 Task: Look for space in Traun, Austria from 12th  July, 2023 to 15th July, 2023 for 3 adults in price range Rs.12000 to Rs.16000. Place can be entire place with 2 bedrooms having 3 beds and 1 bathroom. Property type can be house, flat, guest house. Amenities needed are: heating. Booking option can be shelf check-in. Required host language is English.
Action: Mouse moved to (560, 189)
Screenshot: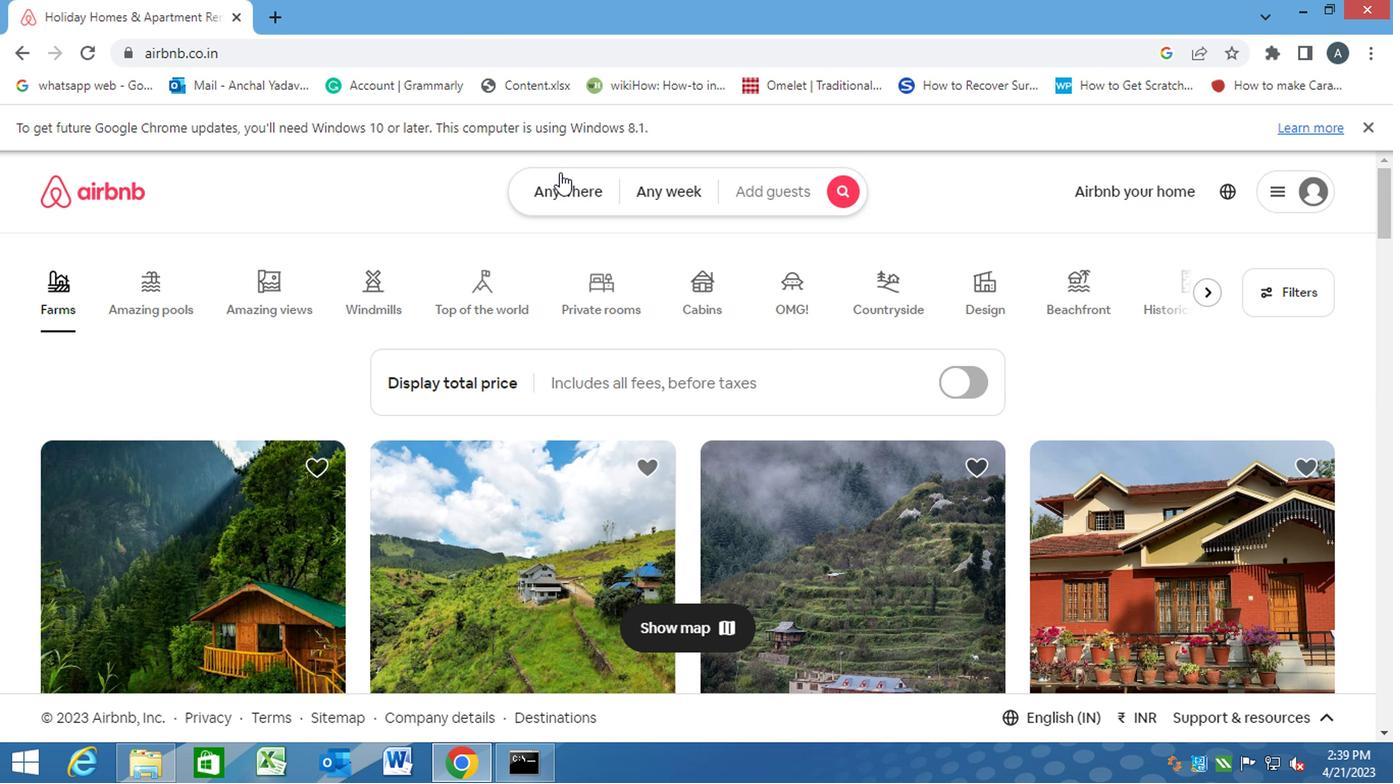 
Action: Mouse pressed left at (560, 181)
Screenshot: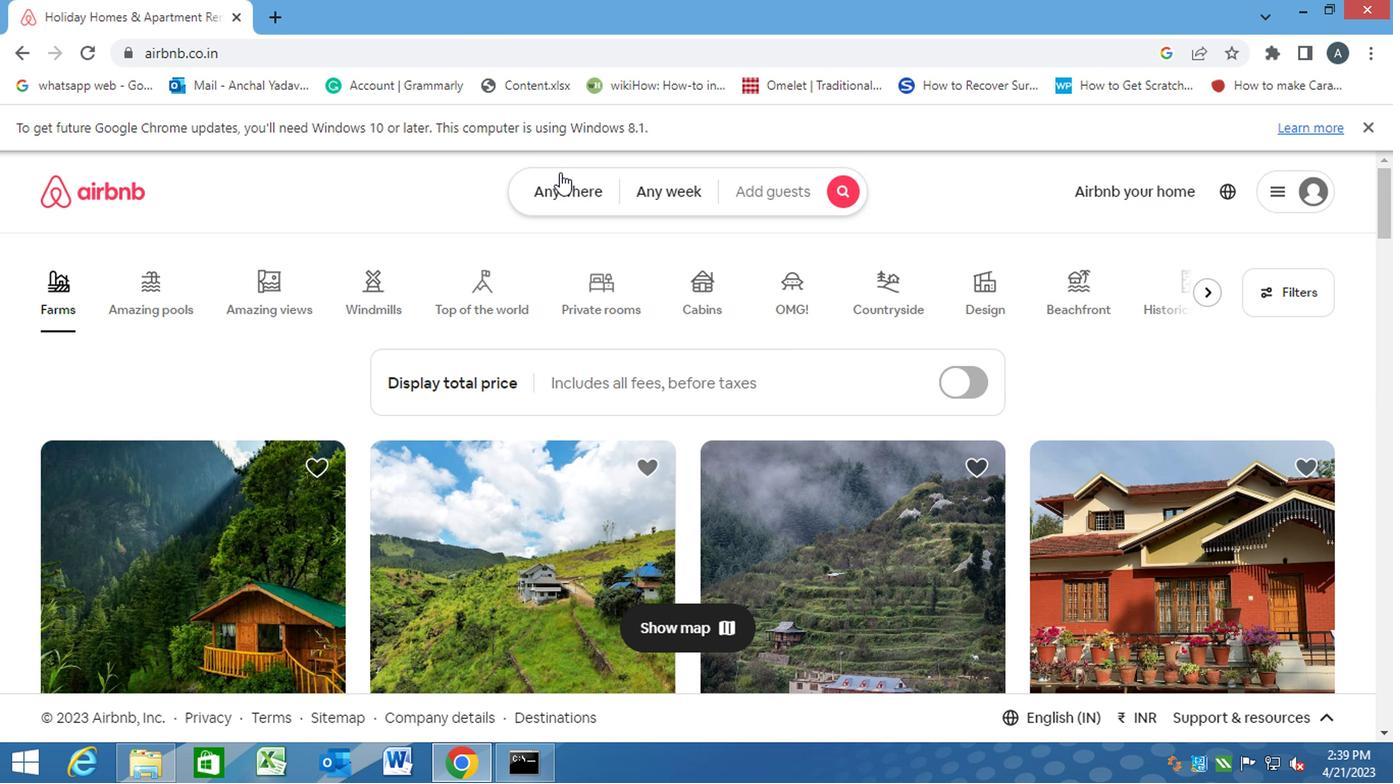 
Action: Mouse moved to (575, 235)
Screenshot: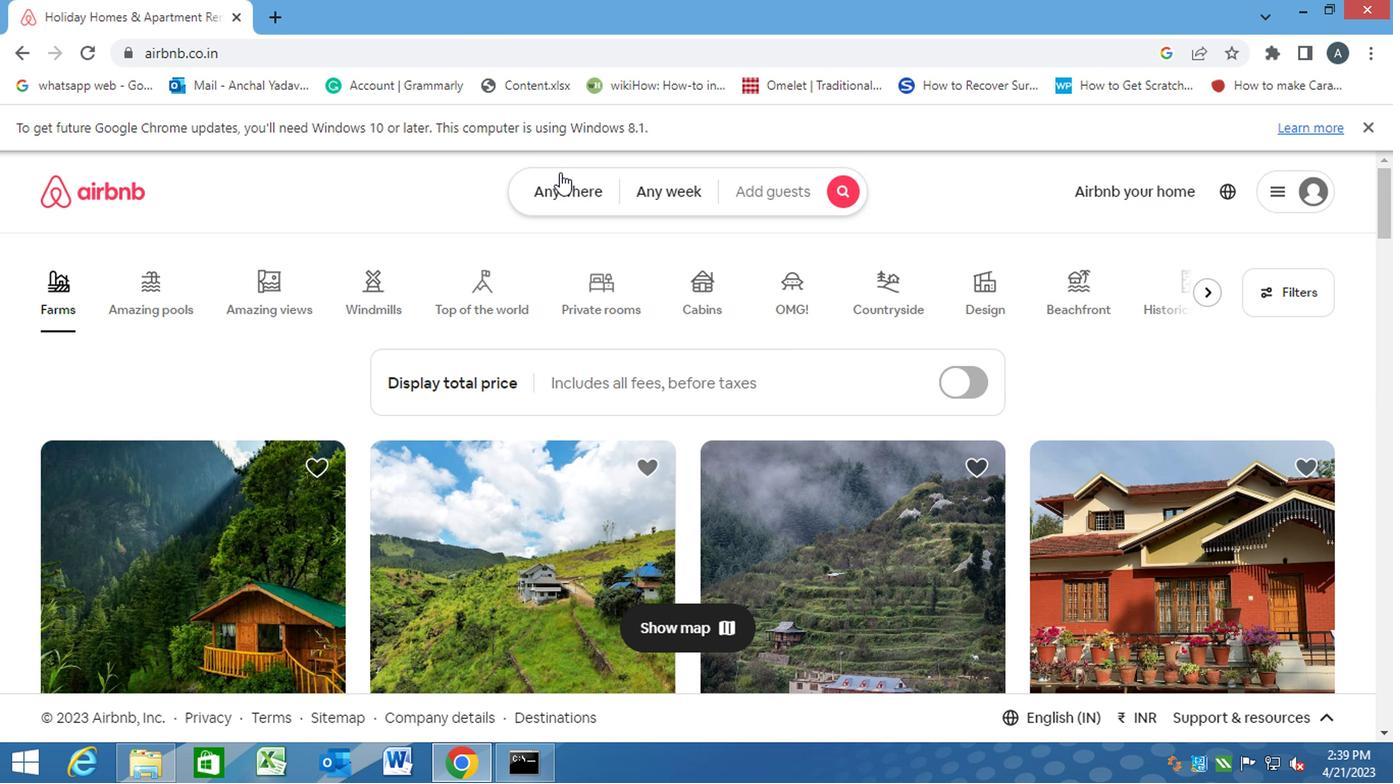 
Action: Mouse pressed left at (575, 235)
Screenshot: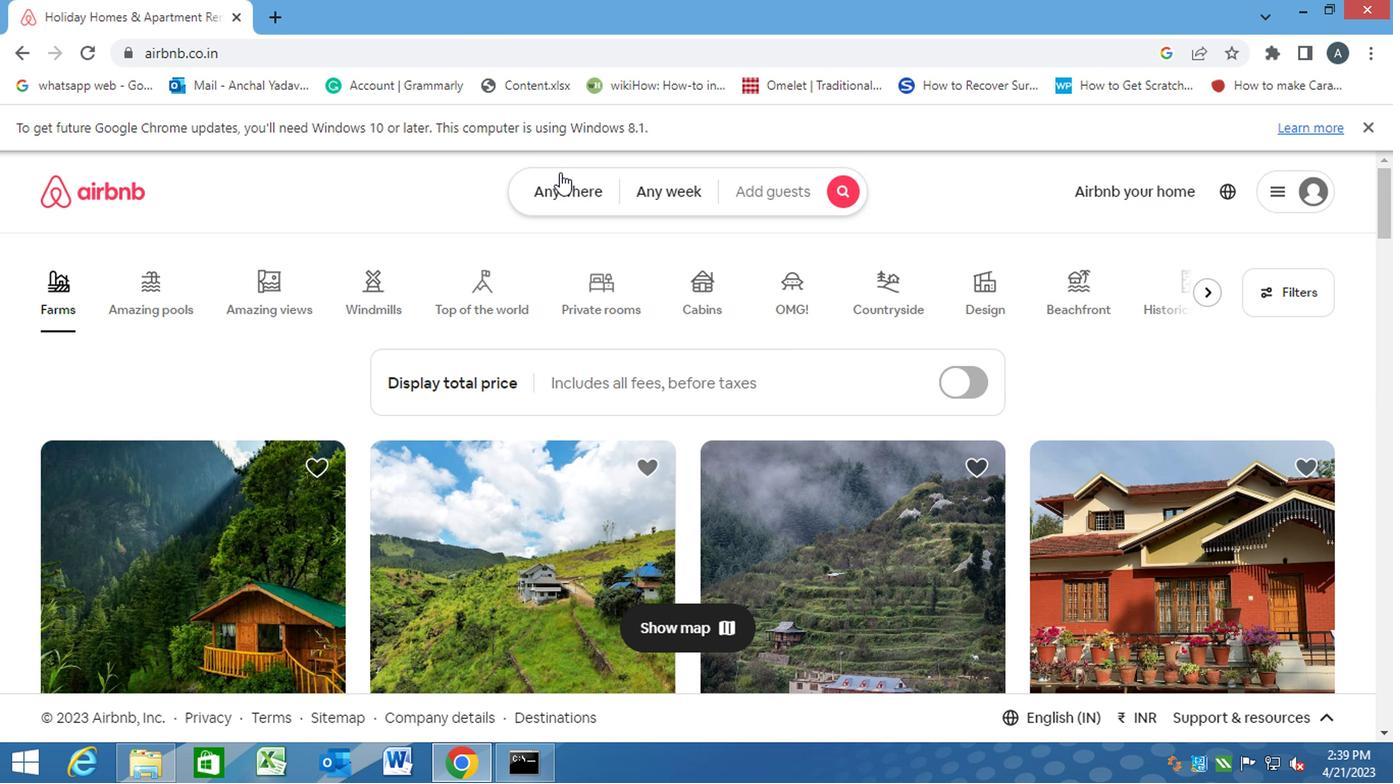 
Action: Mouse moved to (327, 330)
Screenshot: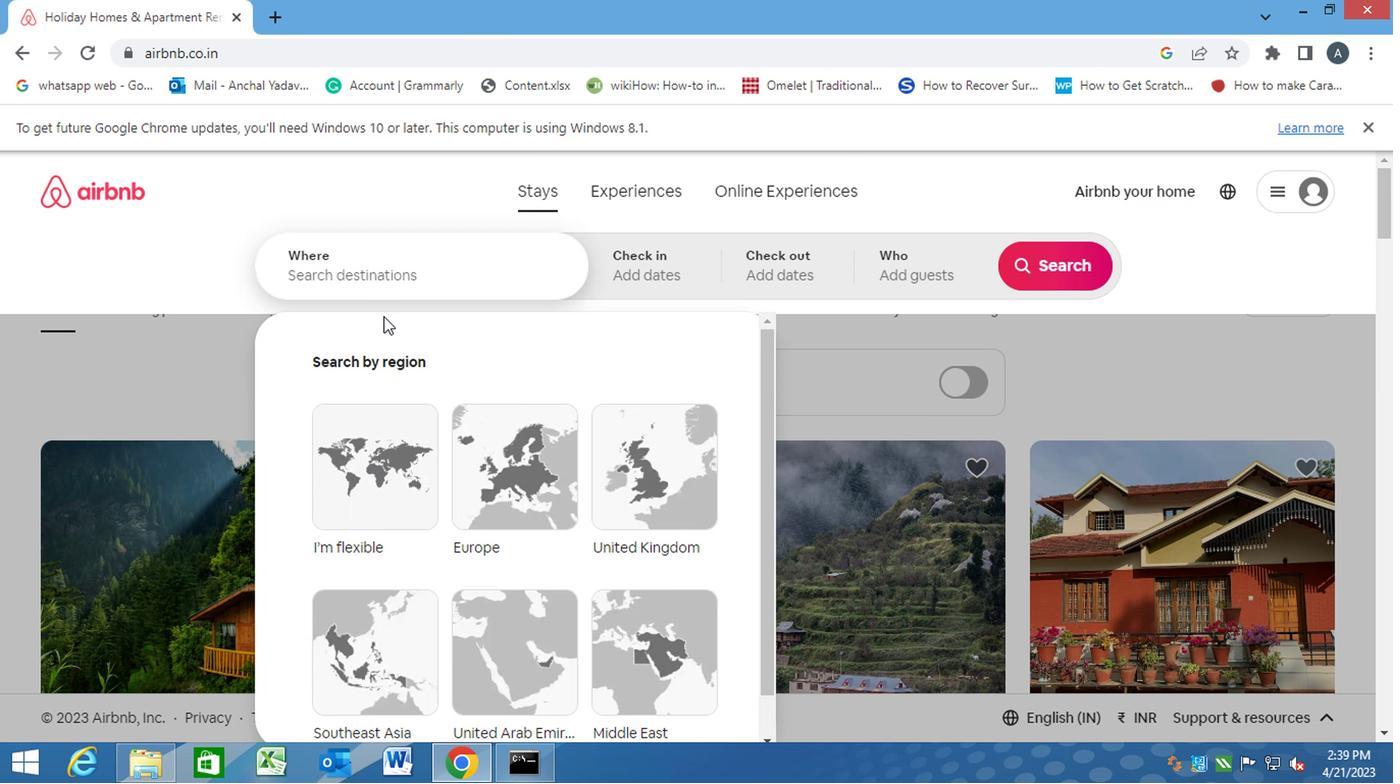 
Action: Mouse pressed left at (327, 330)
Screenshot: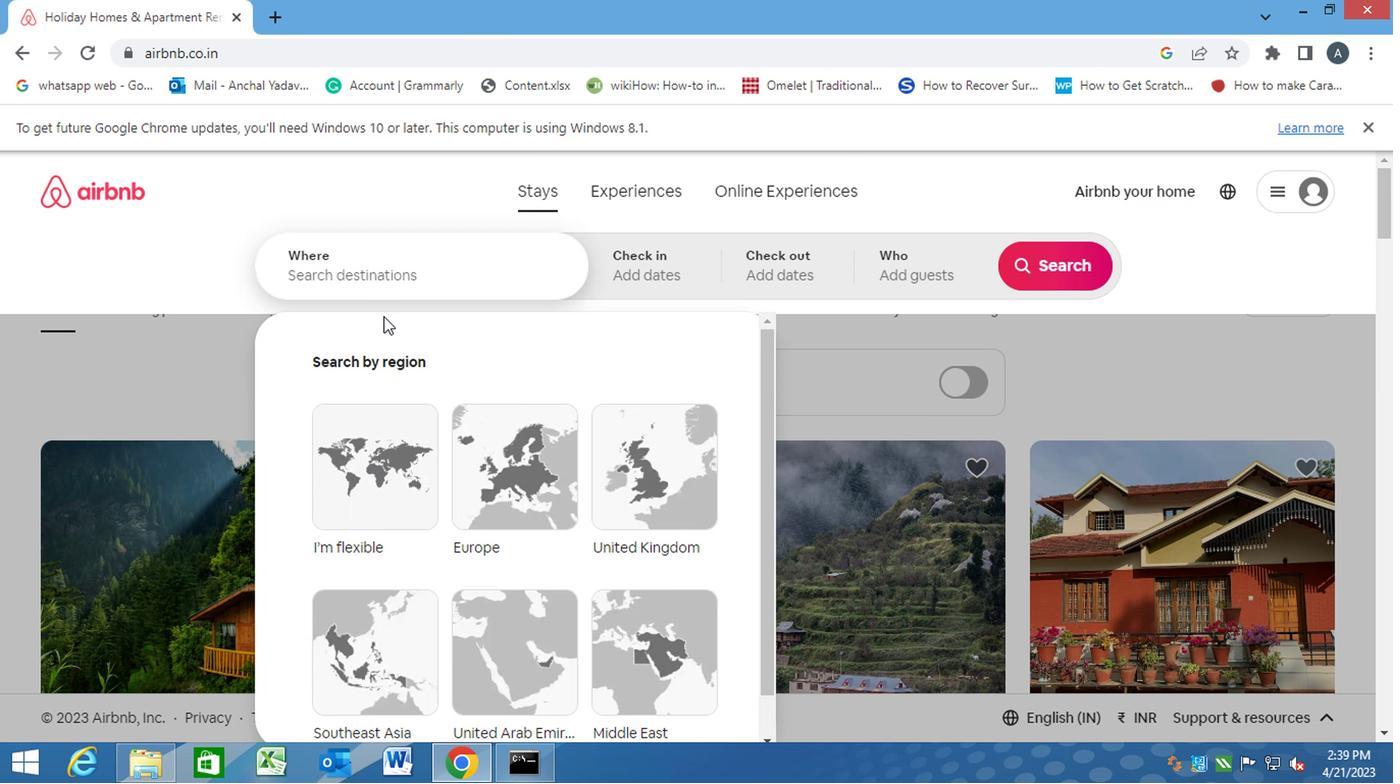 
Action: Mouse moved to (362, 254)
Screenshot: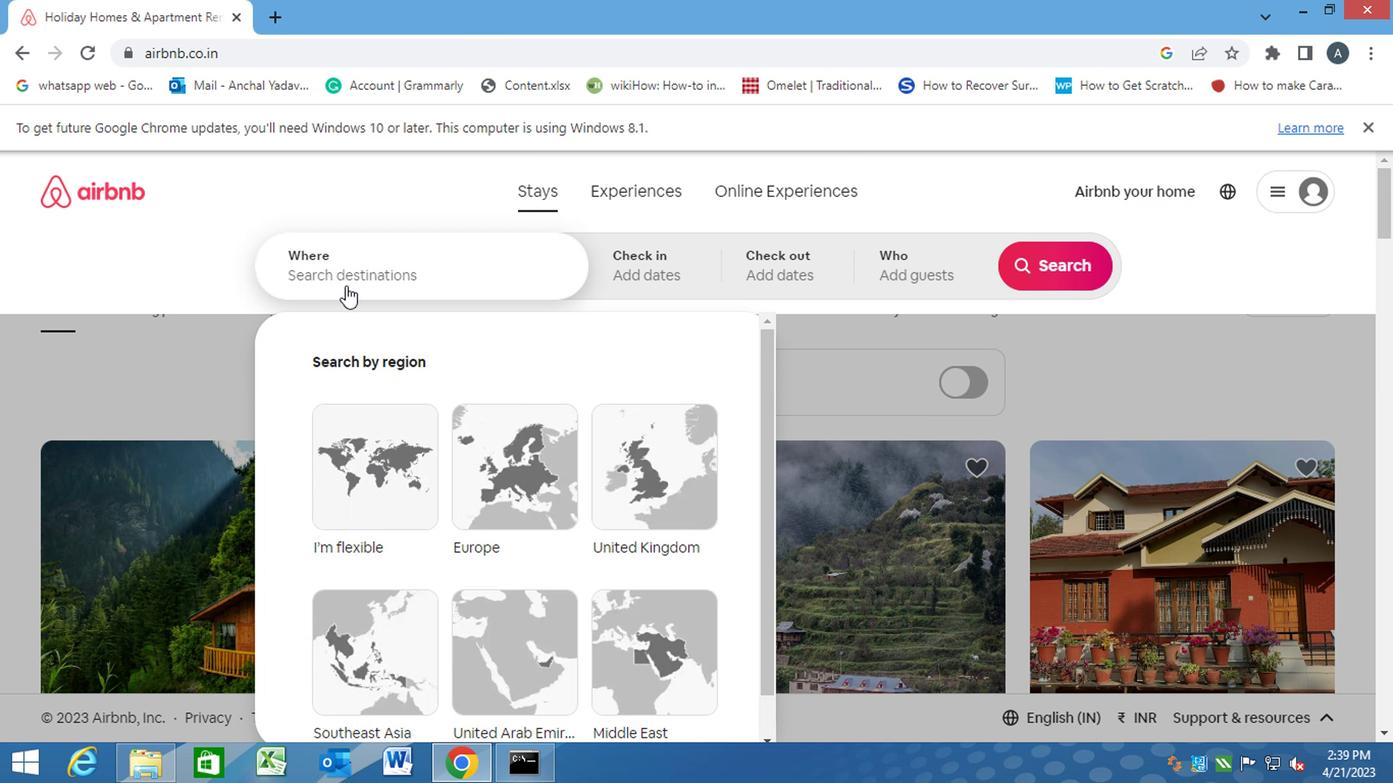 
Action: Mouse pressed left at (362, 254)
Screenshot: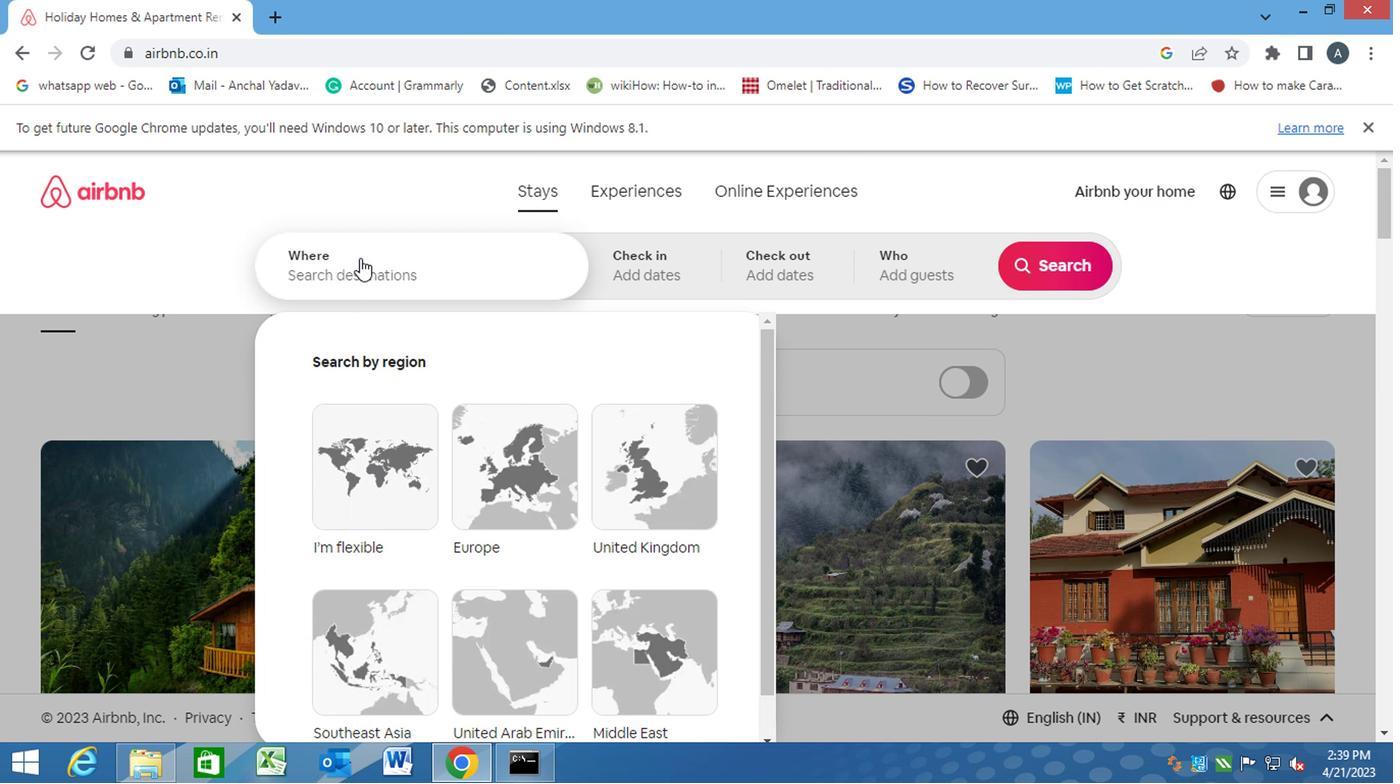 
Action: Mouse moved to (1052, 296)
Screenshot: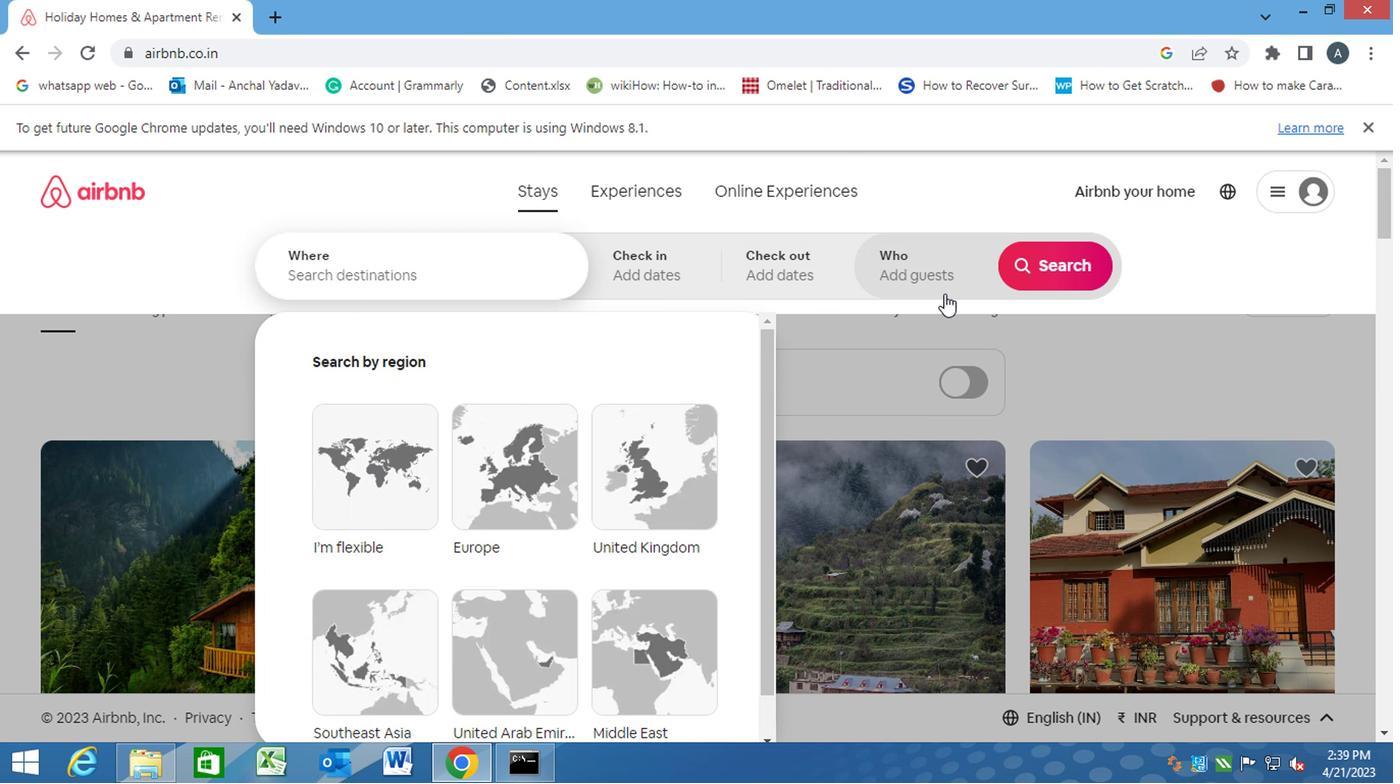 
Action: Key pressed <Key.caps_lock>t<Key.backspace><Key.caps_lock>t<Key.caps_lock>raun,<Key.space><Key.caps_lock>a<Key.caps_lock>ustris<Key.backspace>a<Key.enter>
Screenshot: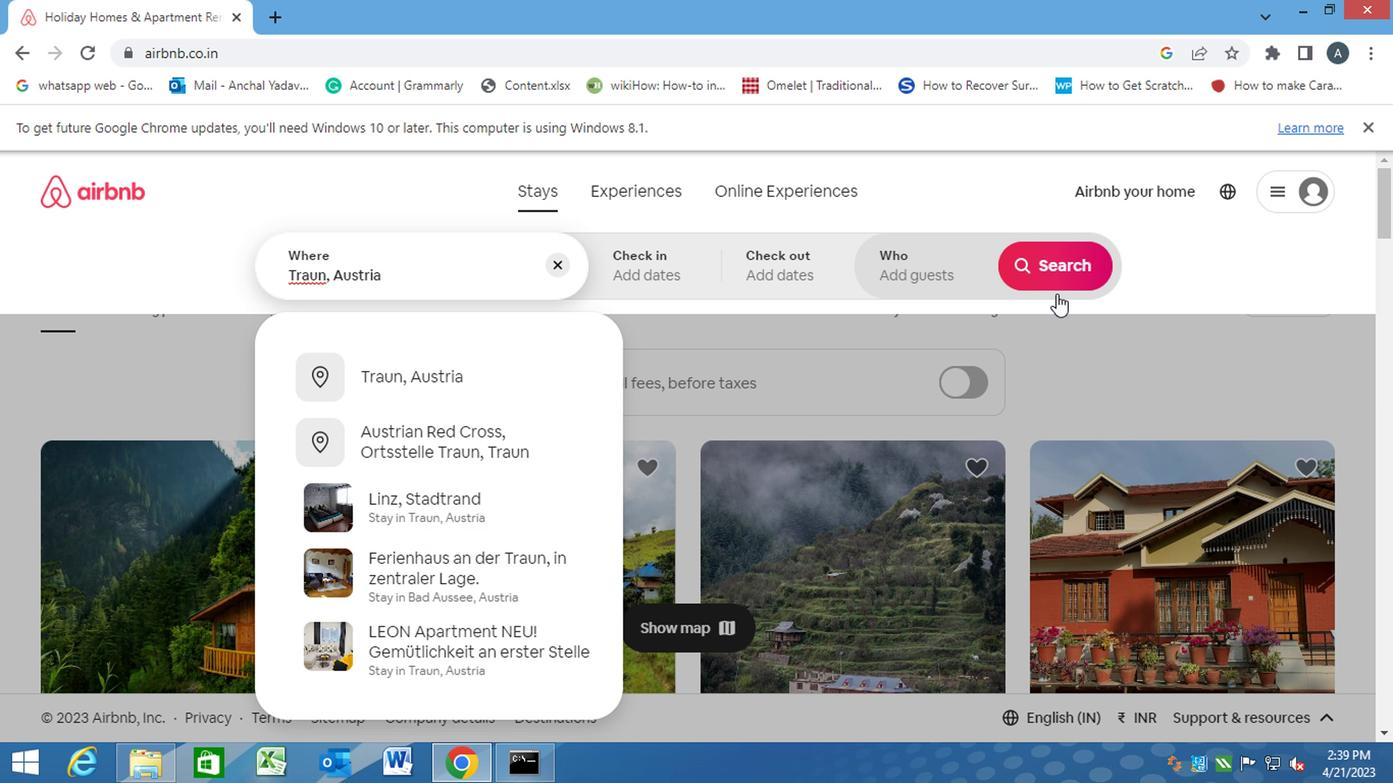 
Action: Mouse moved to (1042, 425)
Screenshot: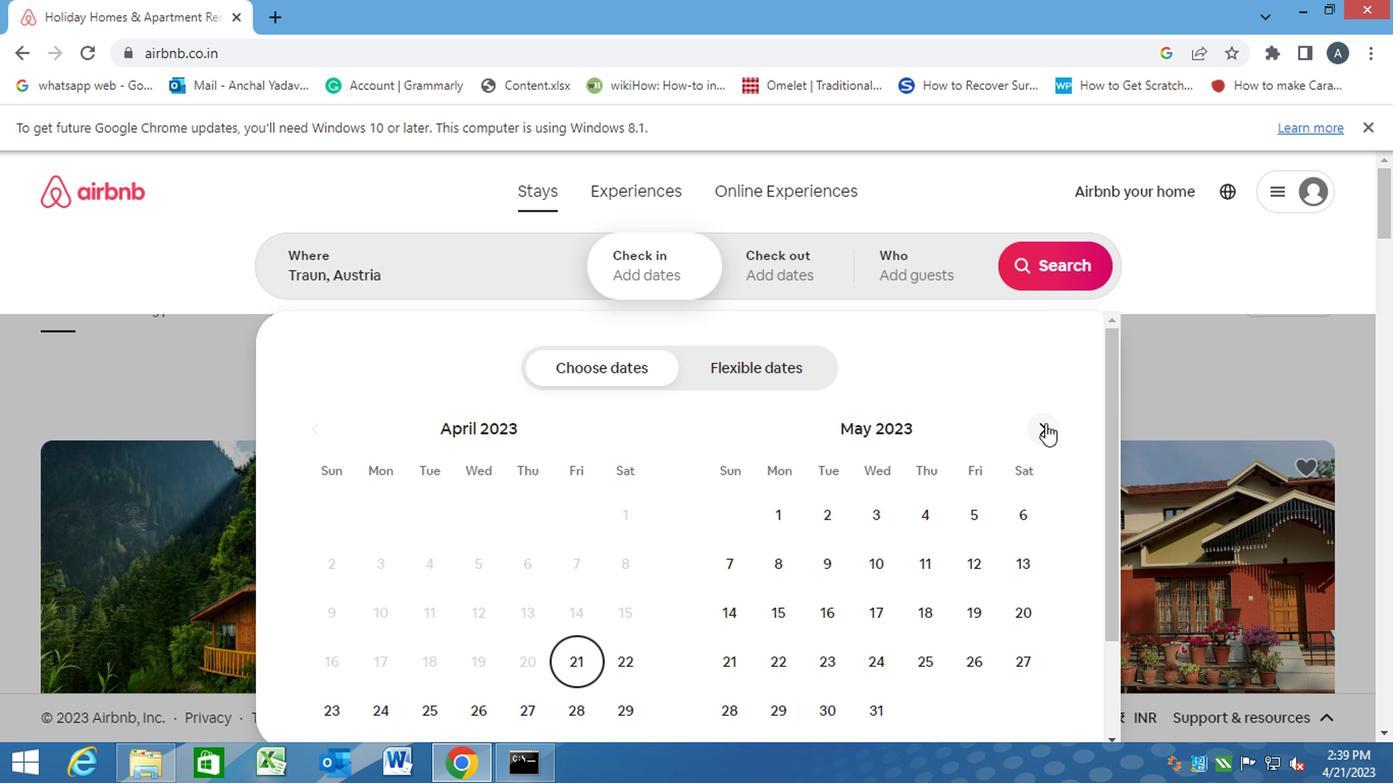 
Action: Mouse pressed left at (1042, 425)
Screenshot: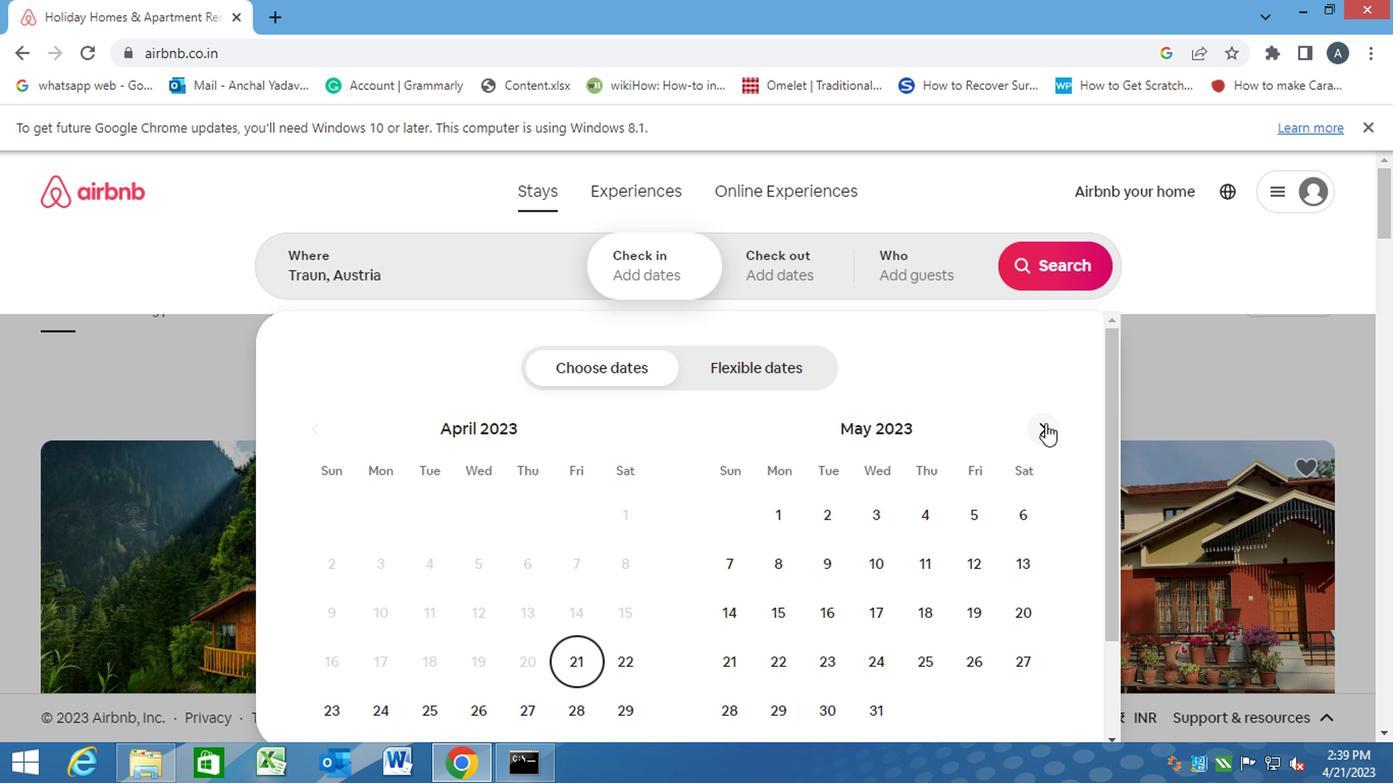 
Action: Mouse pressed left at (1042, 425)
Screenshot: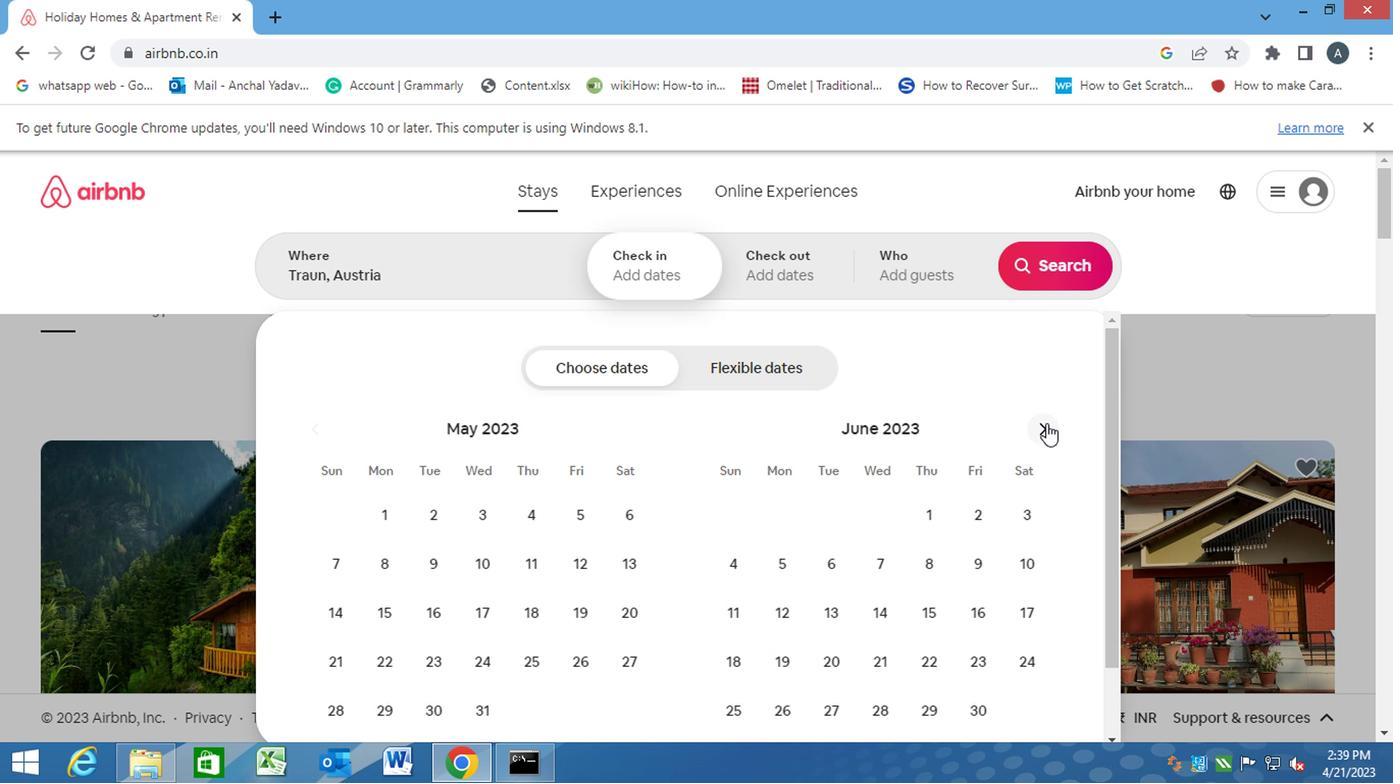 
Action: Mouse moved to (873, 622)
Screenshot: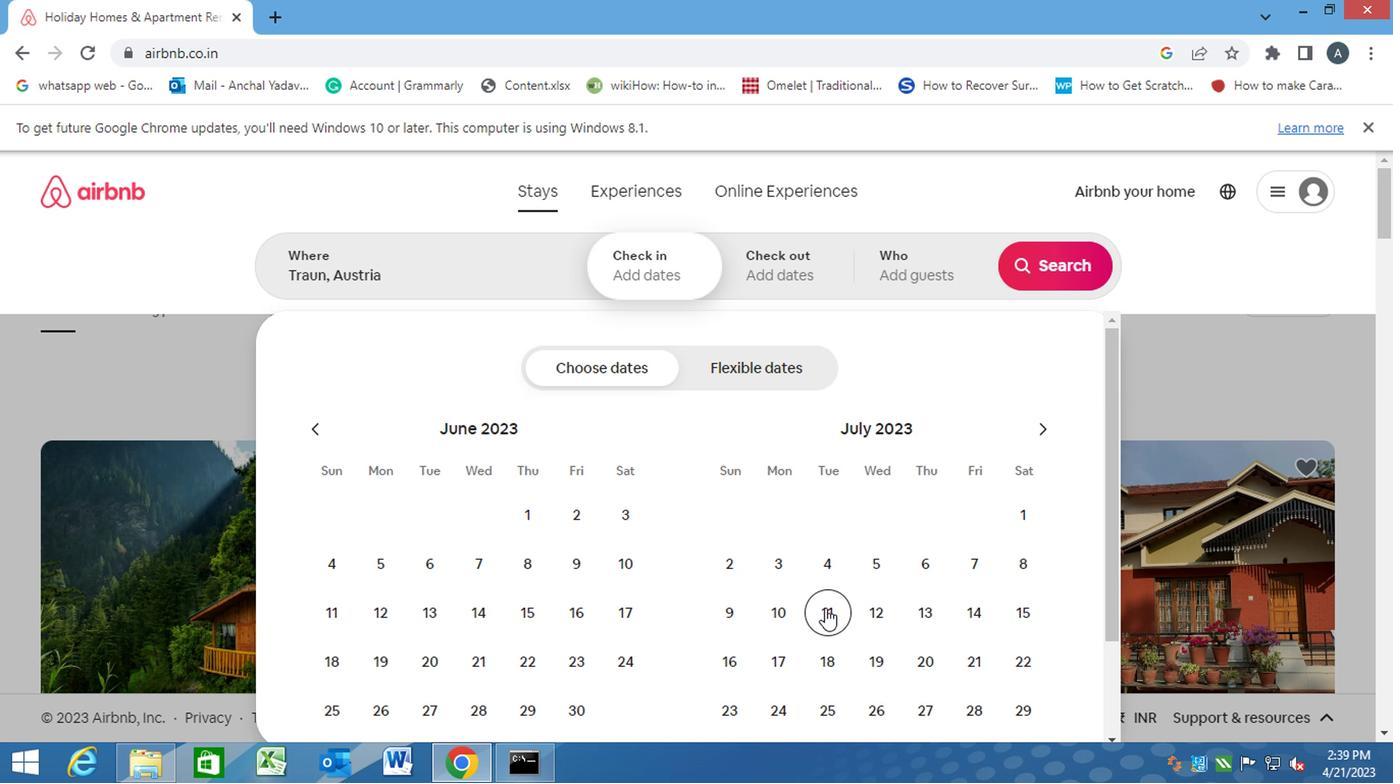 
Action: Mouse pressed left at (873, 622)
Screenshot: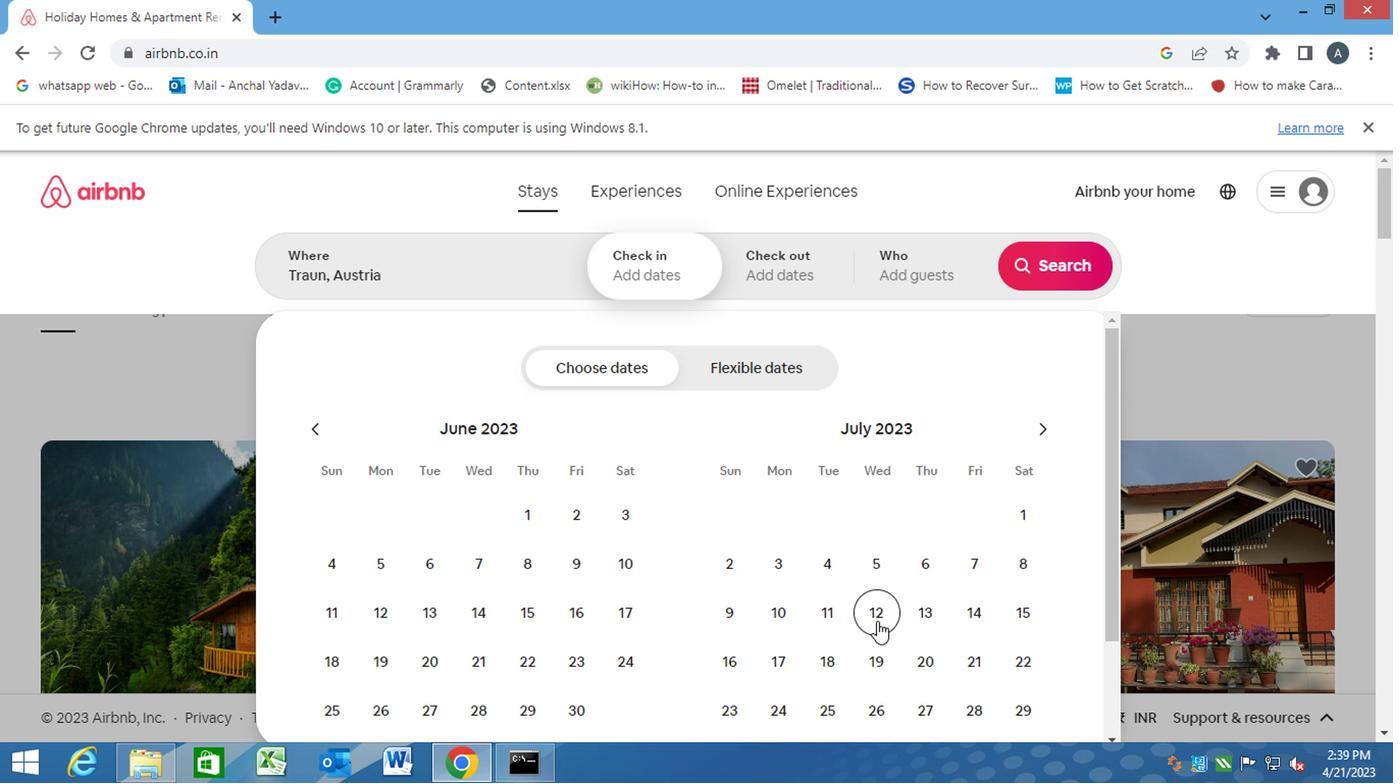 
Action: Mouse moved to (1017, 618)
Screenshot: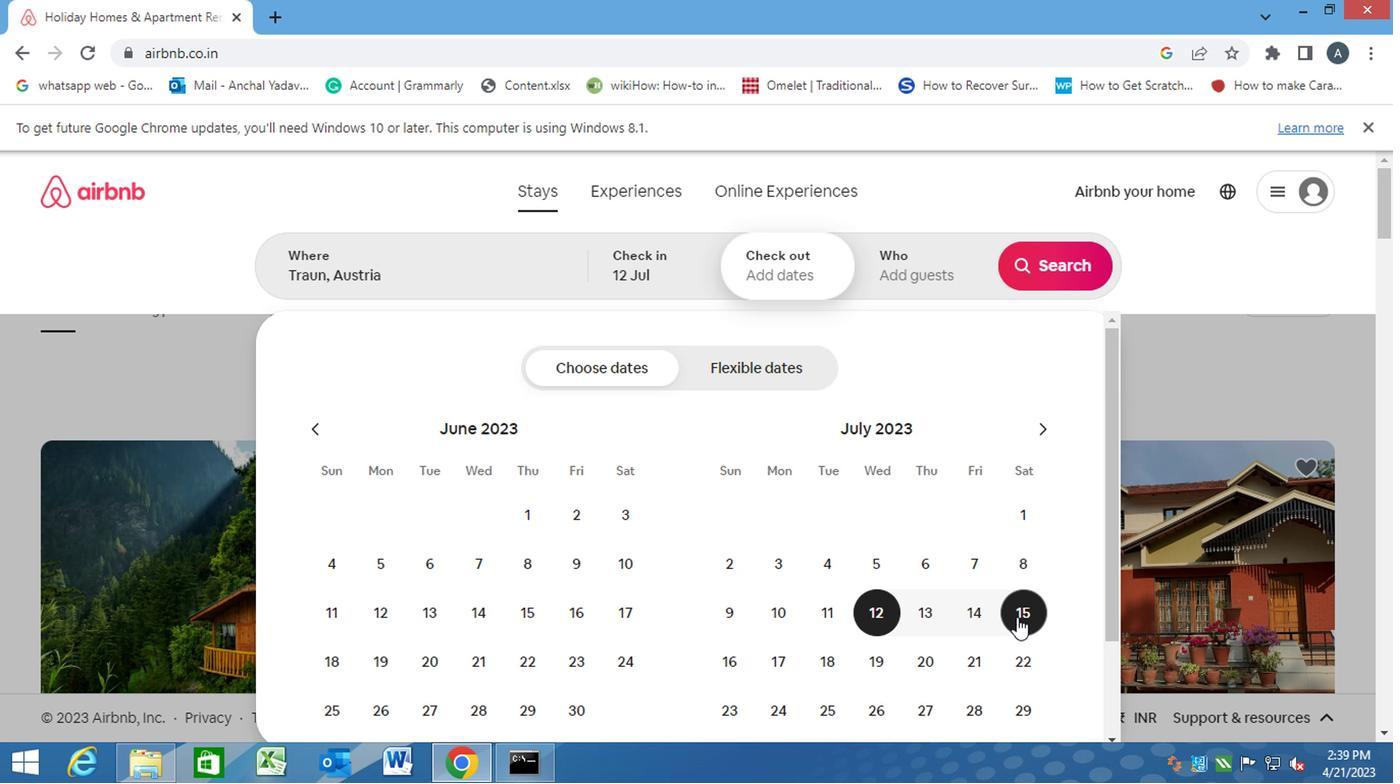 
Action: Mouse pressed left at (1017, 618)
Screenshot: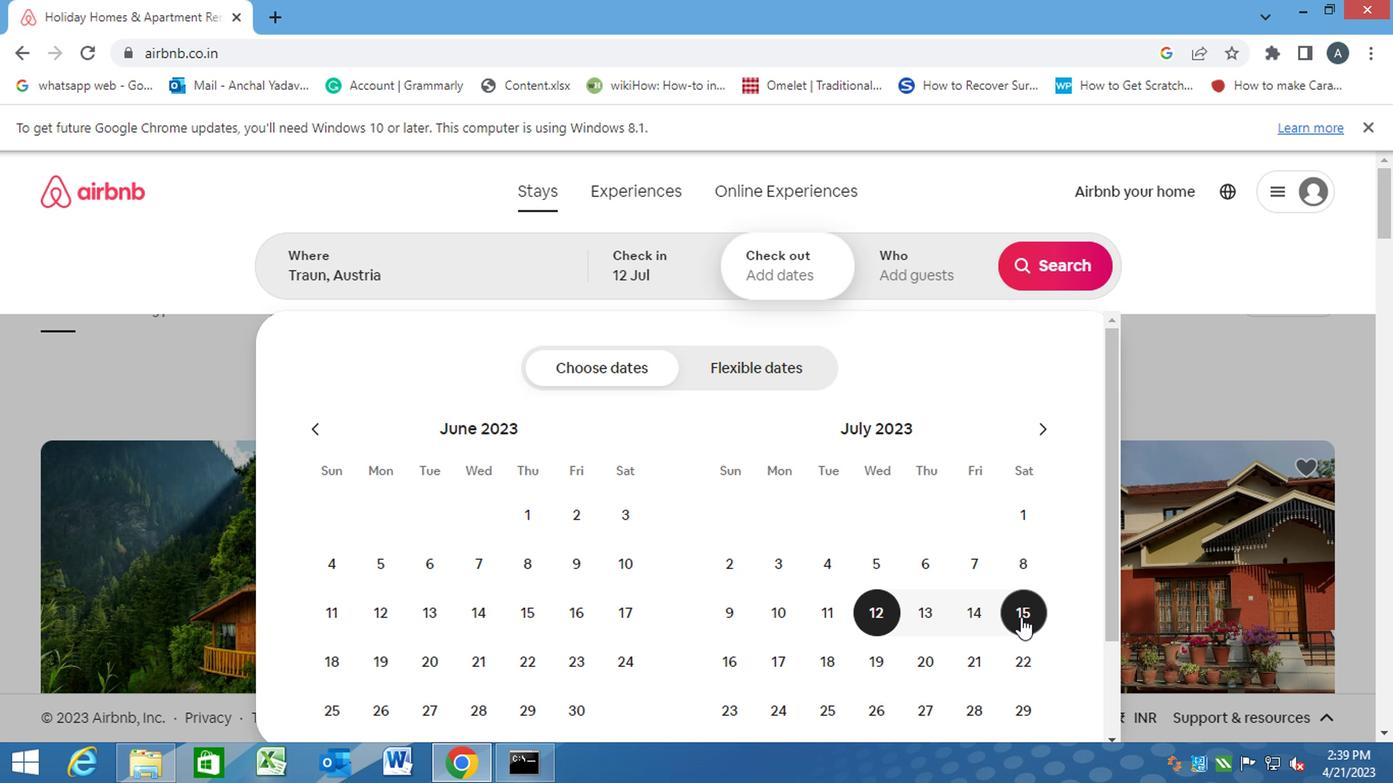 
Action: Mouse moved to (937, 255)
Screenshot: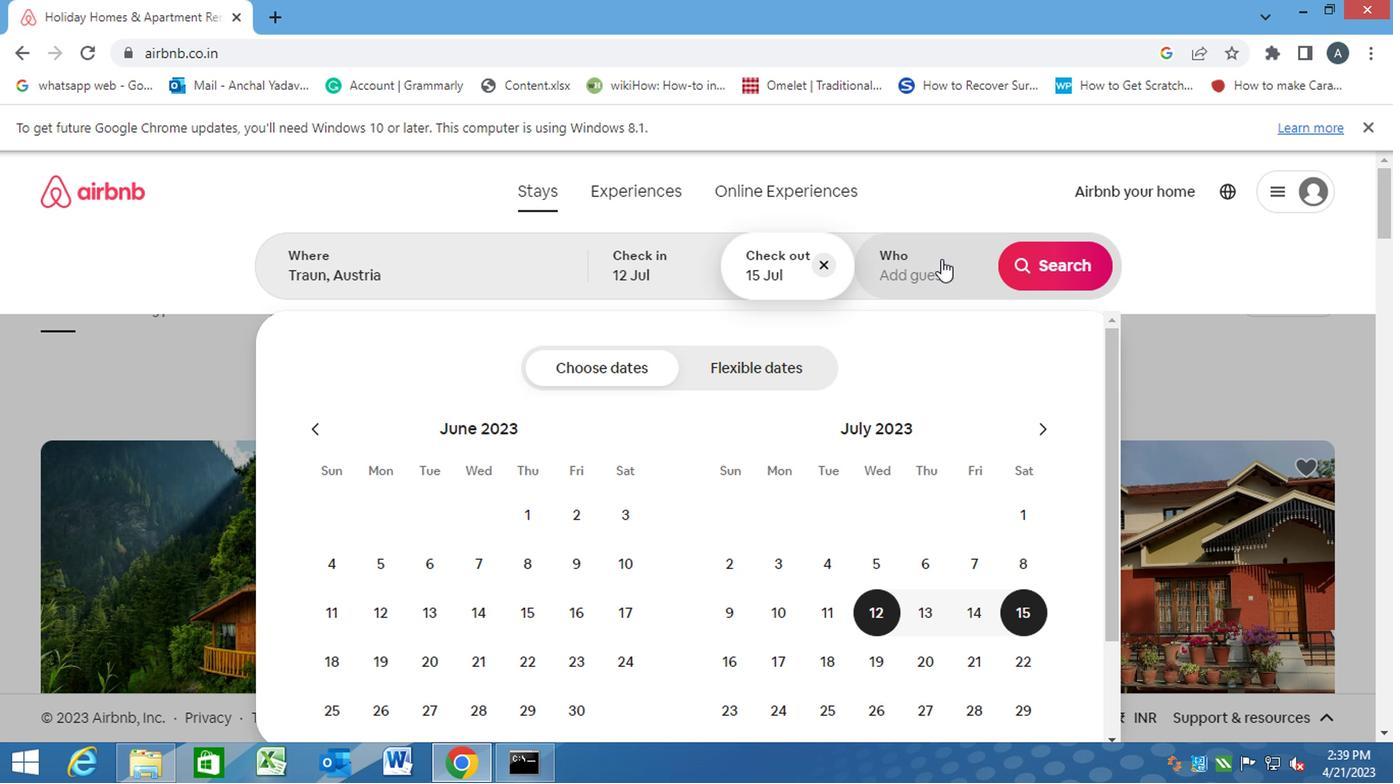
Action: Mouse pressed left at (937, 255)
Screenshot: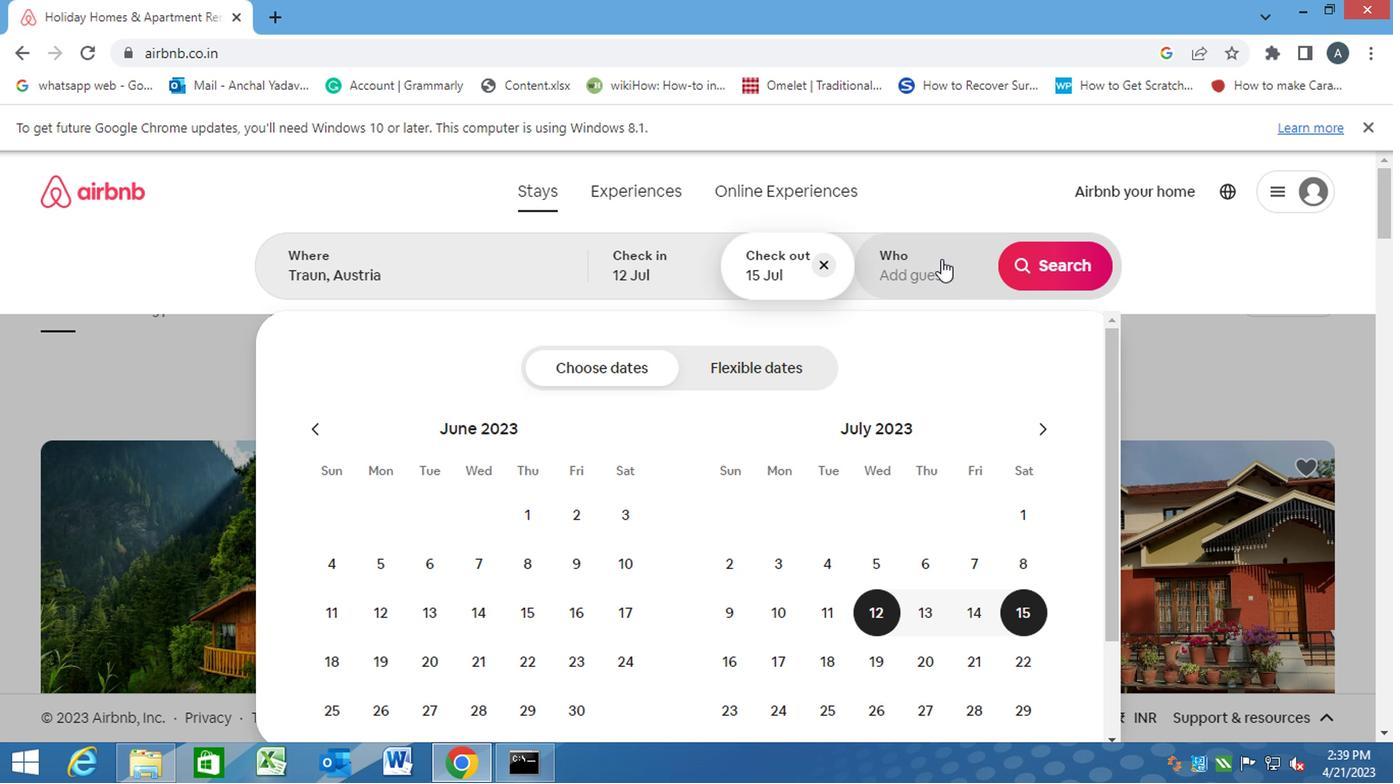 
Action: Mouse moved to (1063, 382)
Screenshot: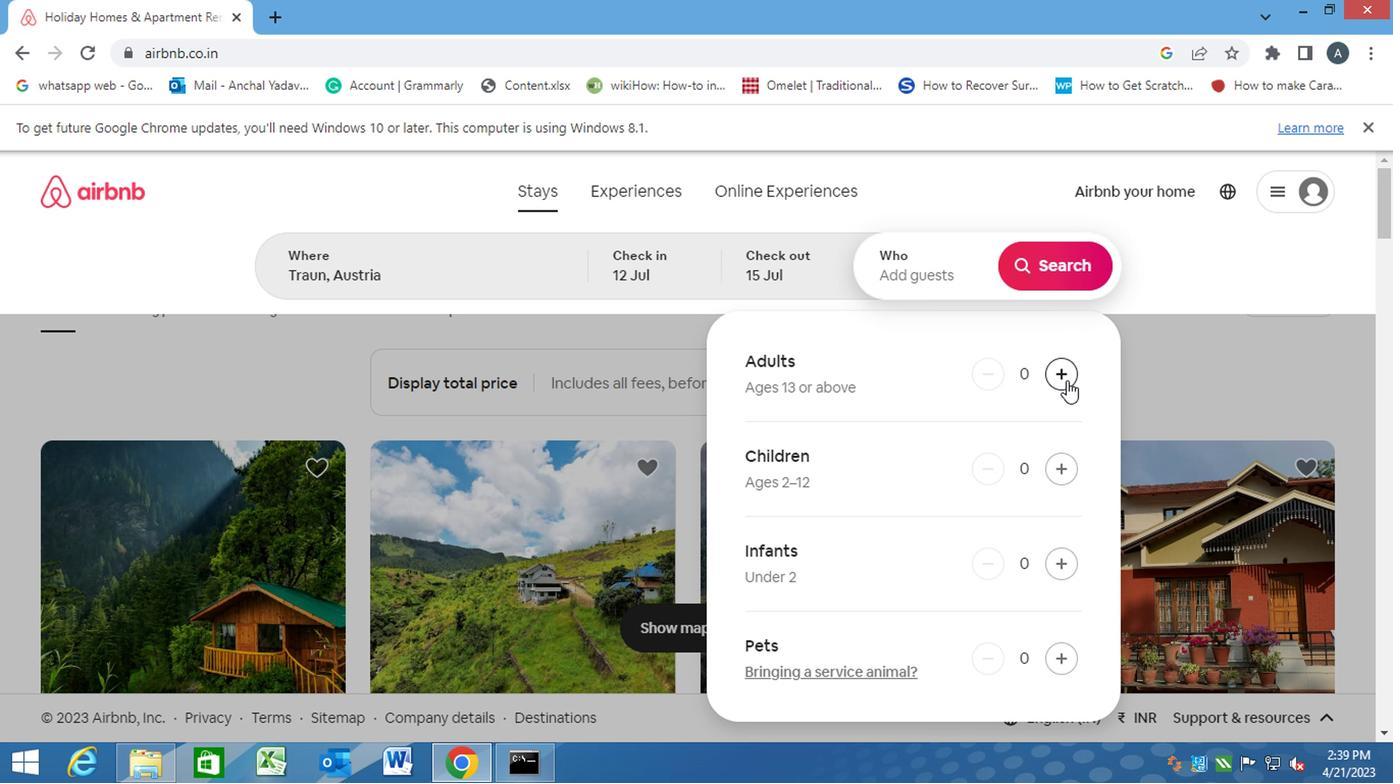 
Action: Mouse pressed left at (1063, 382)
Screenshot: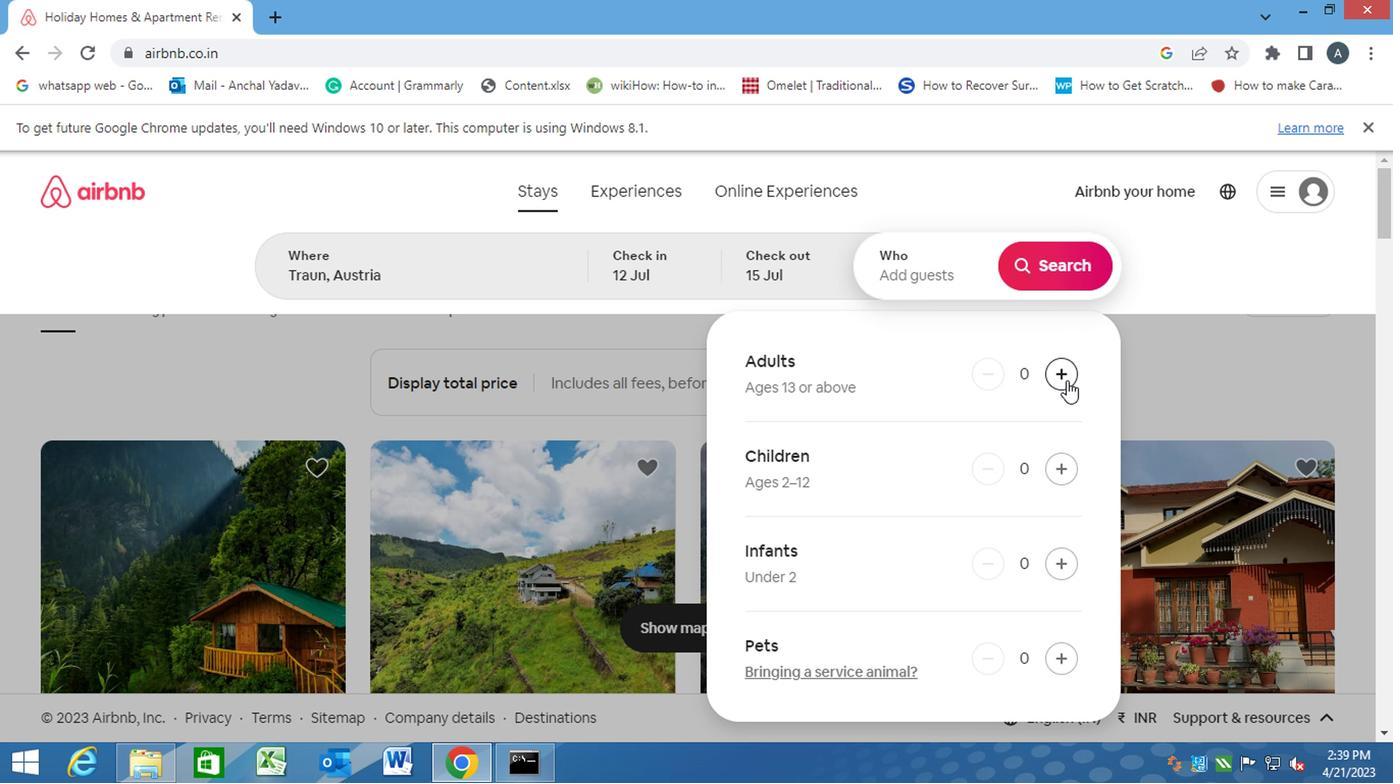 
Action: Mouse pressed left at (1063, 382)
Screenshot: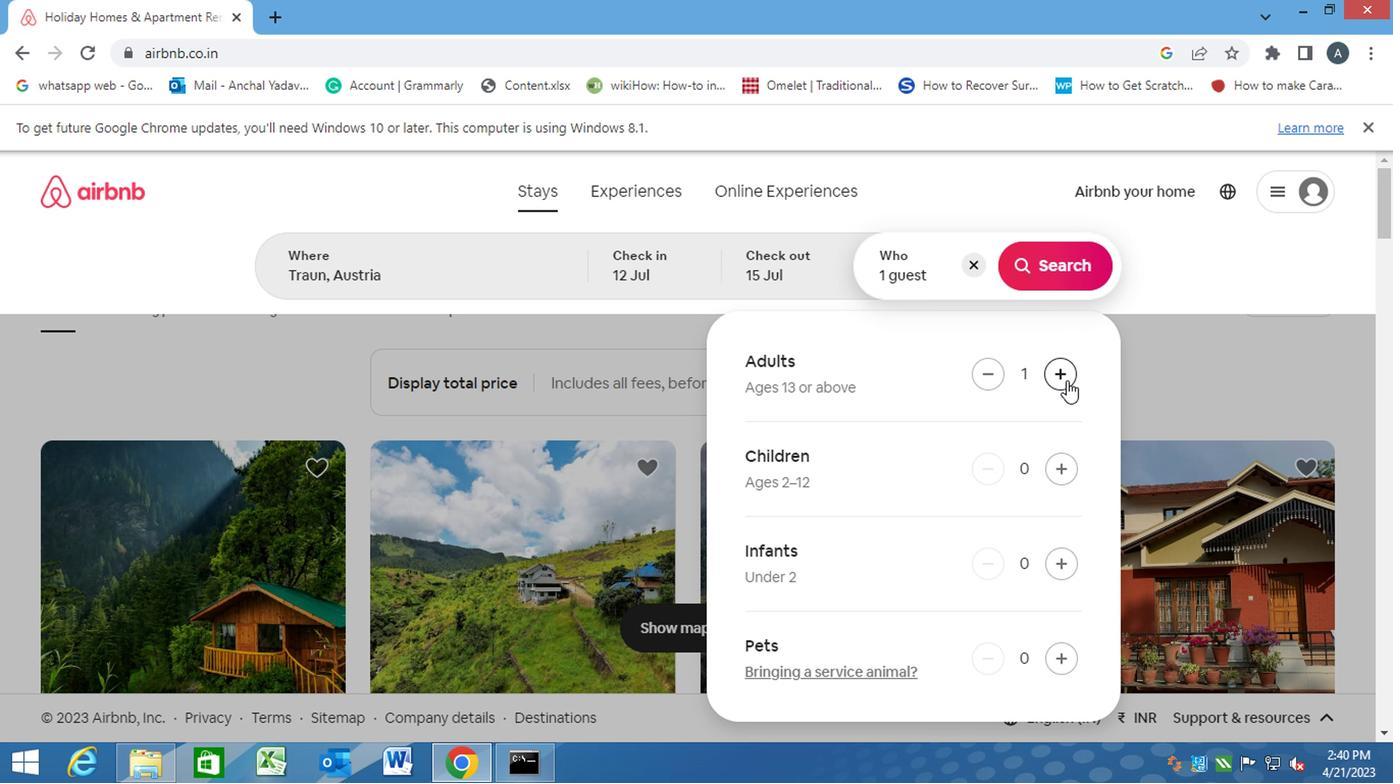 
Action: Mouse pressed left at (1063, 382)
Screenshot: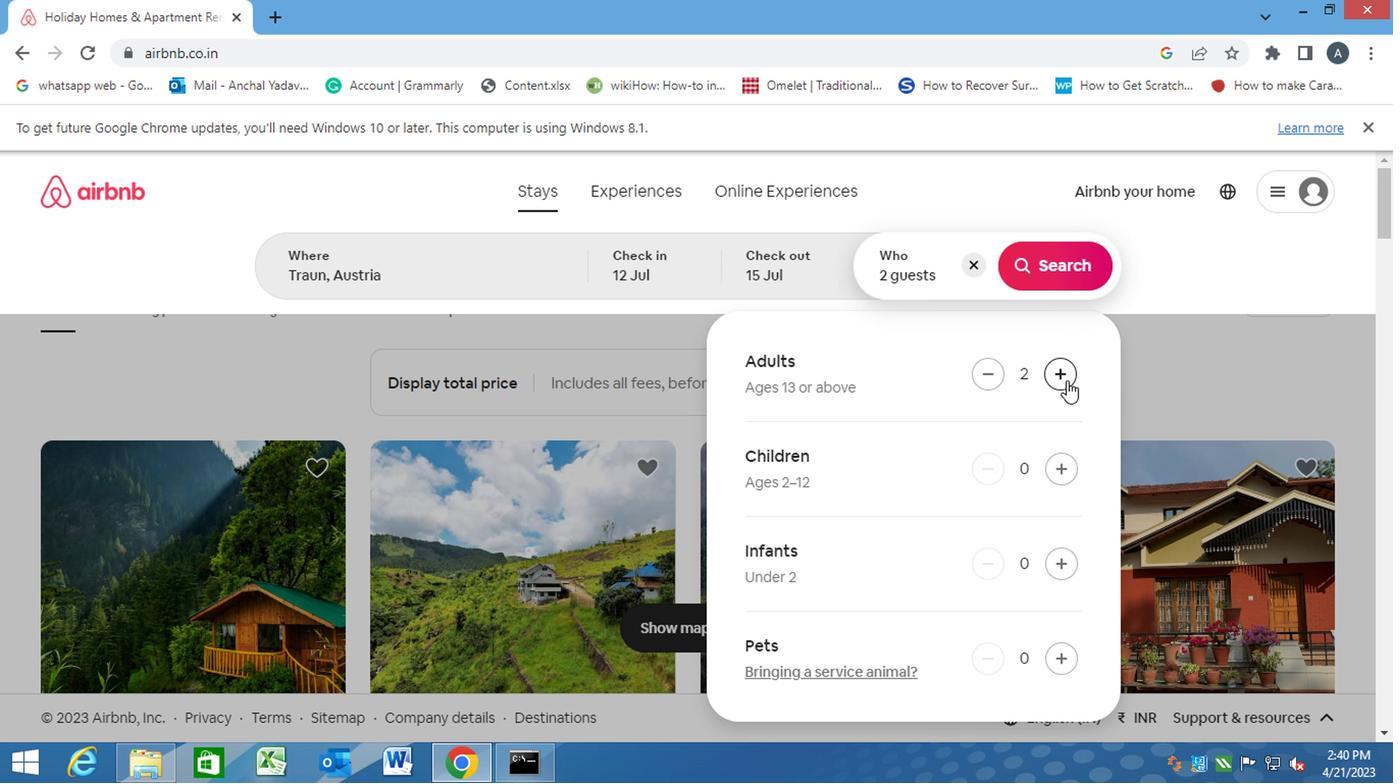 
Action: Mouse moved to (1040, 295)
Screenshot: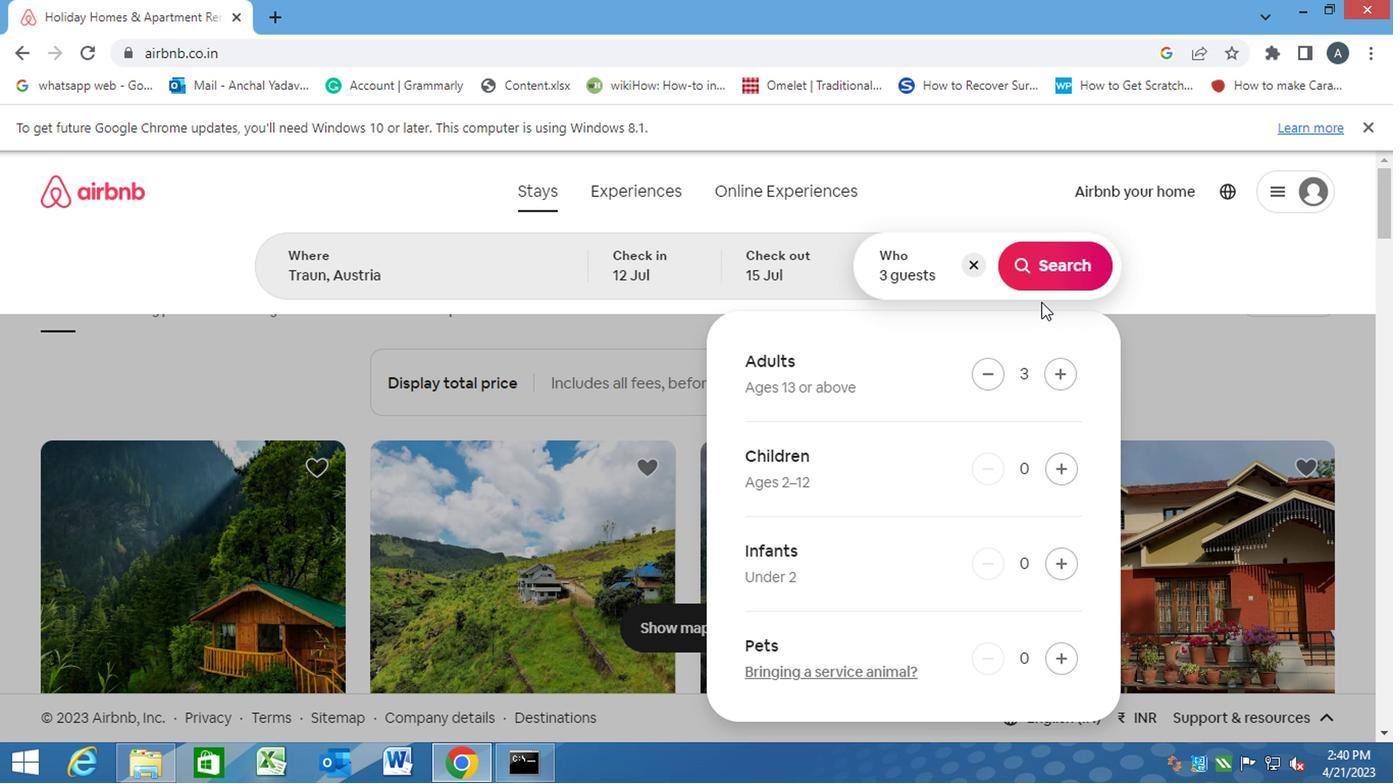 
Action: Mouse pressed left at (1040, 295)
Screenshot: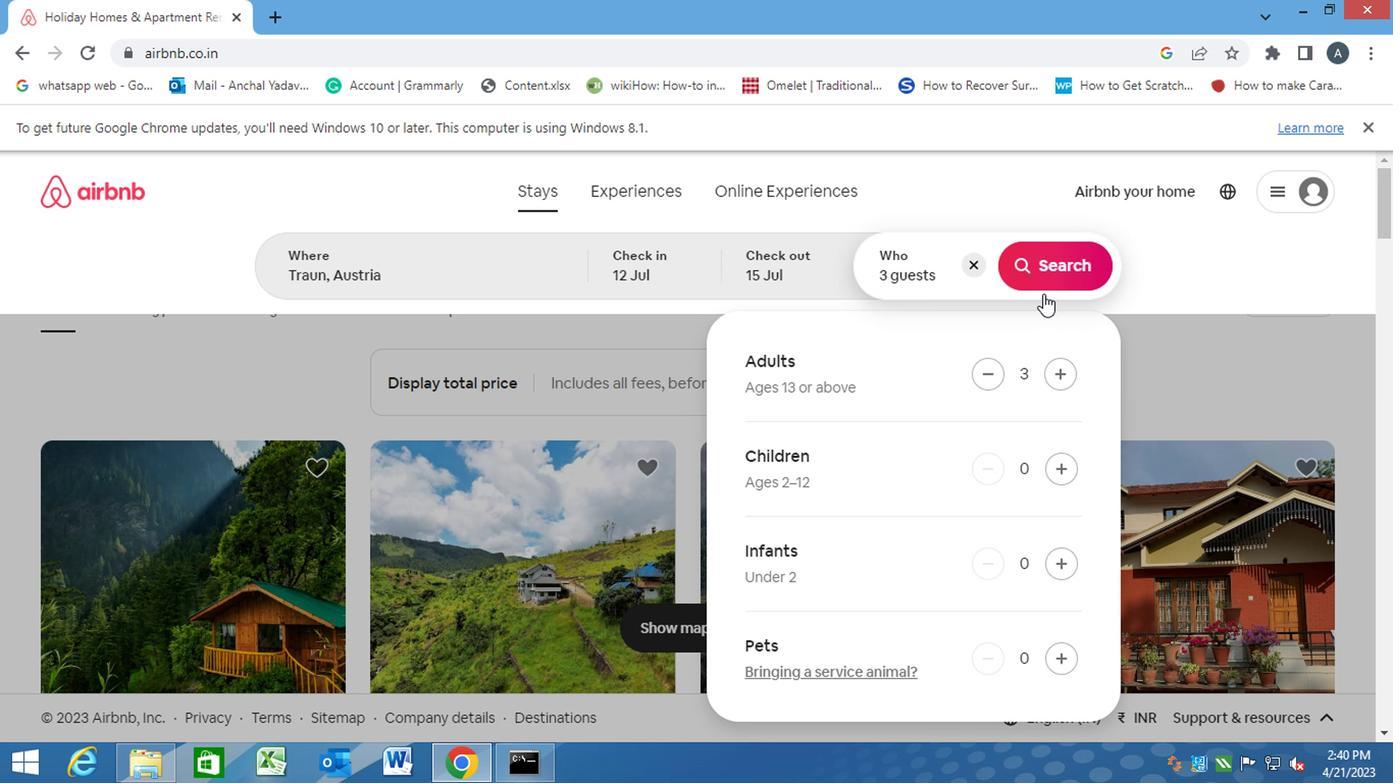 
Action: Mouse moved to (1038, 262)
Screenshot: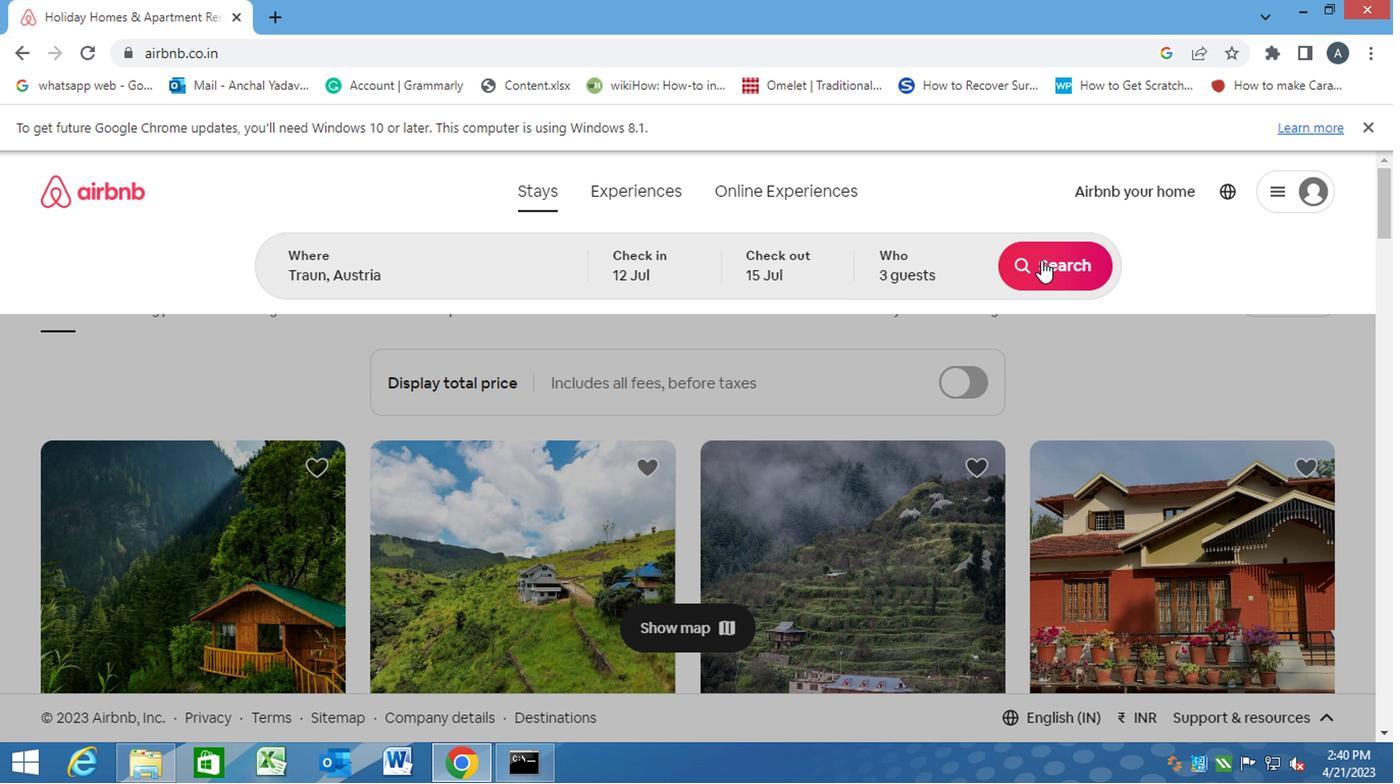 
Action: Mouse pressed left at (1038, 262)
Screenshot: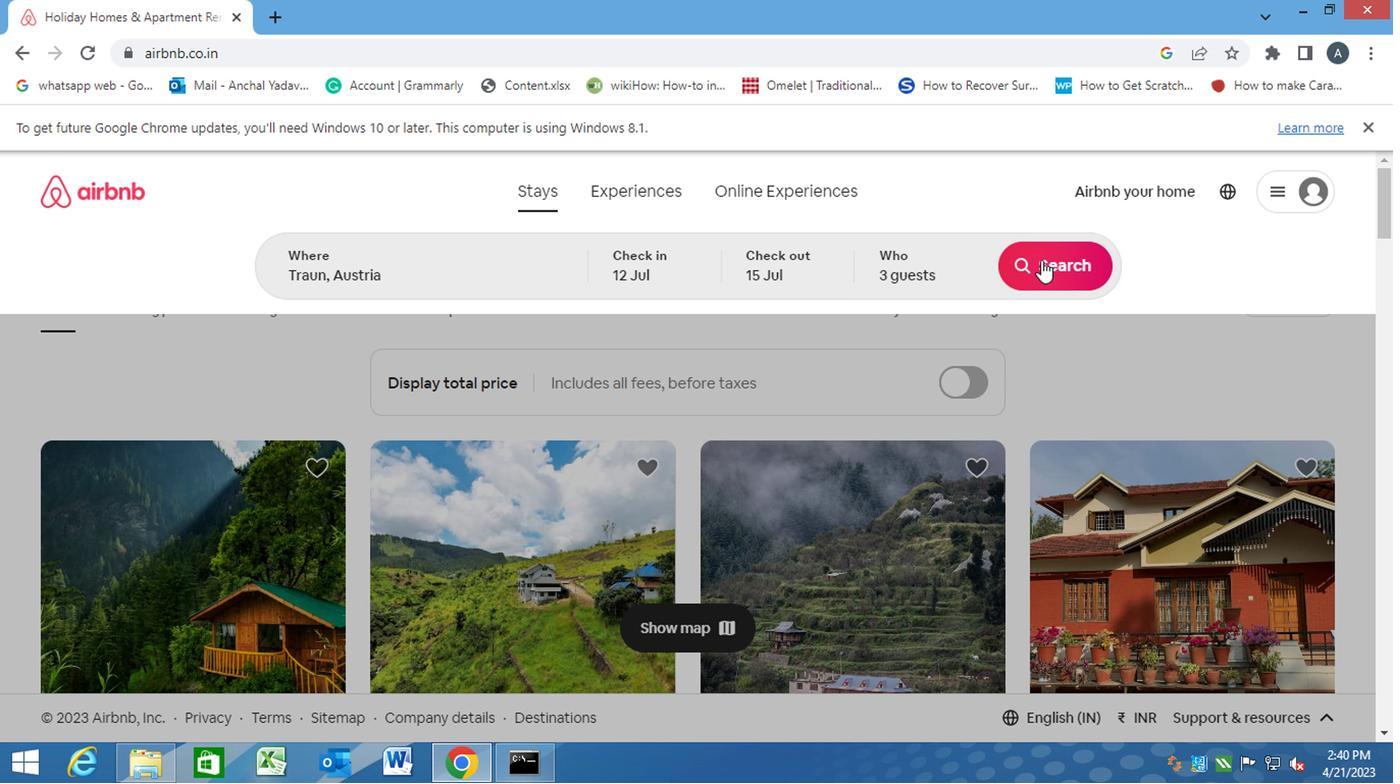 
Action: Mouse moved to (1241, 273)
Screenshot: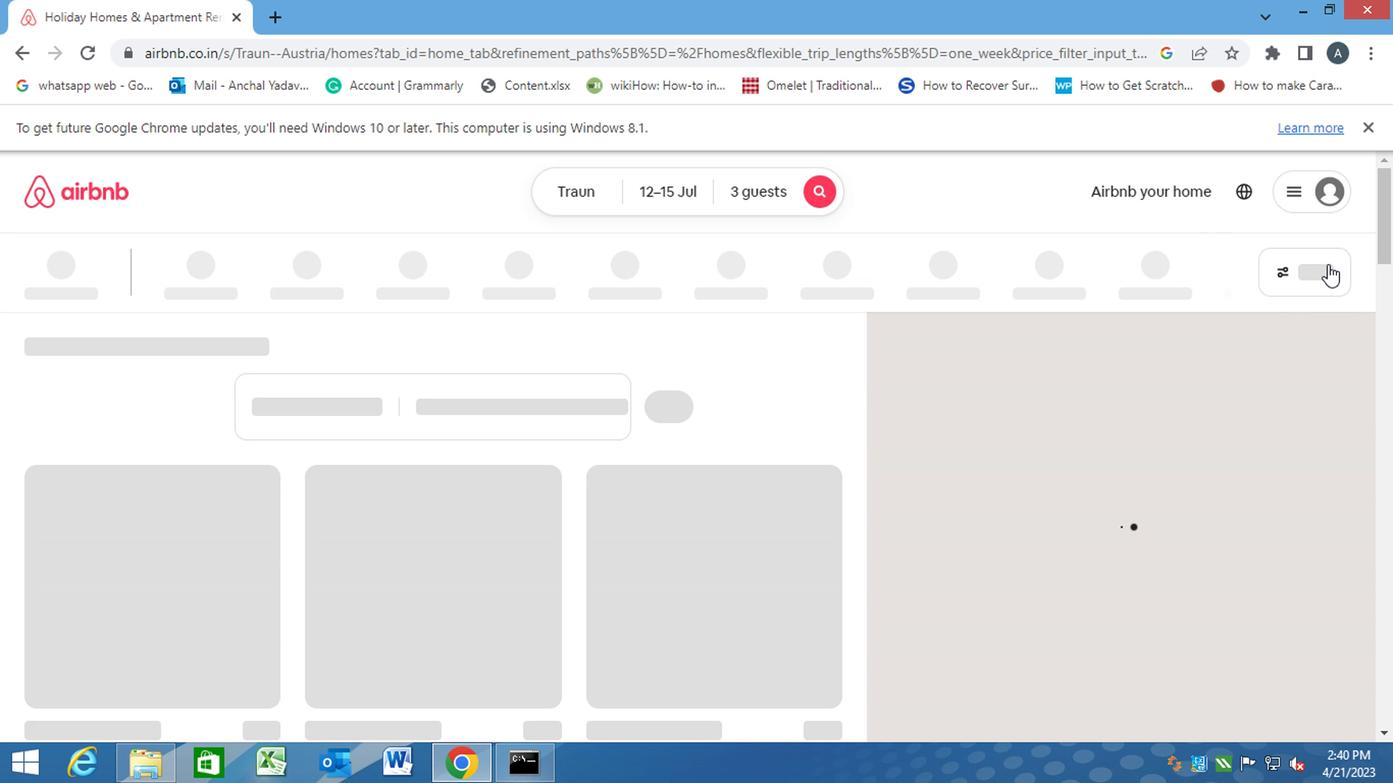 
Action: Mouse pressed left at (1241, 273)
Screenshot: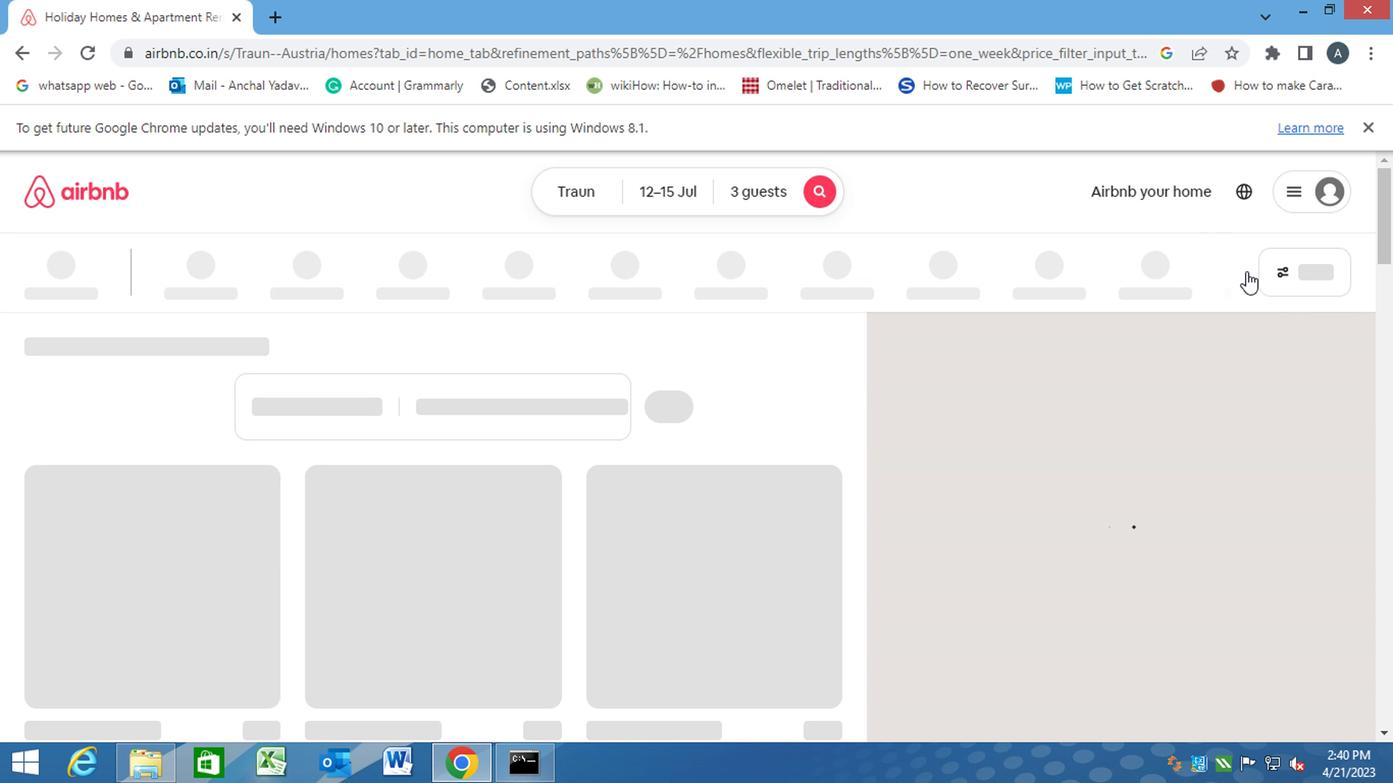 
Action: Mouse moved to (1281, 270)
Screenshot: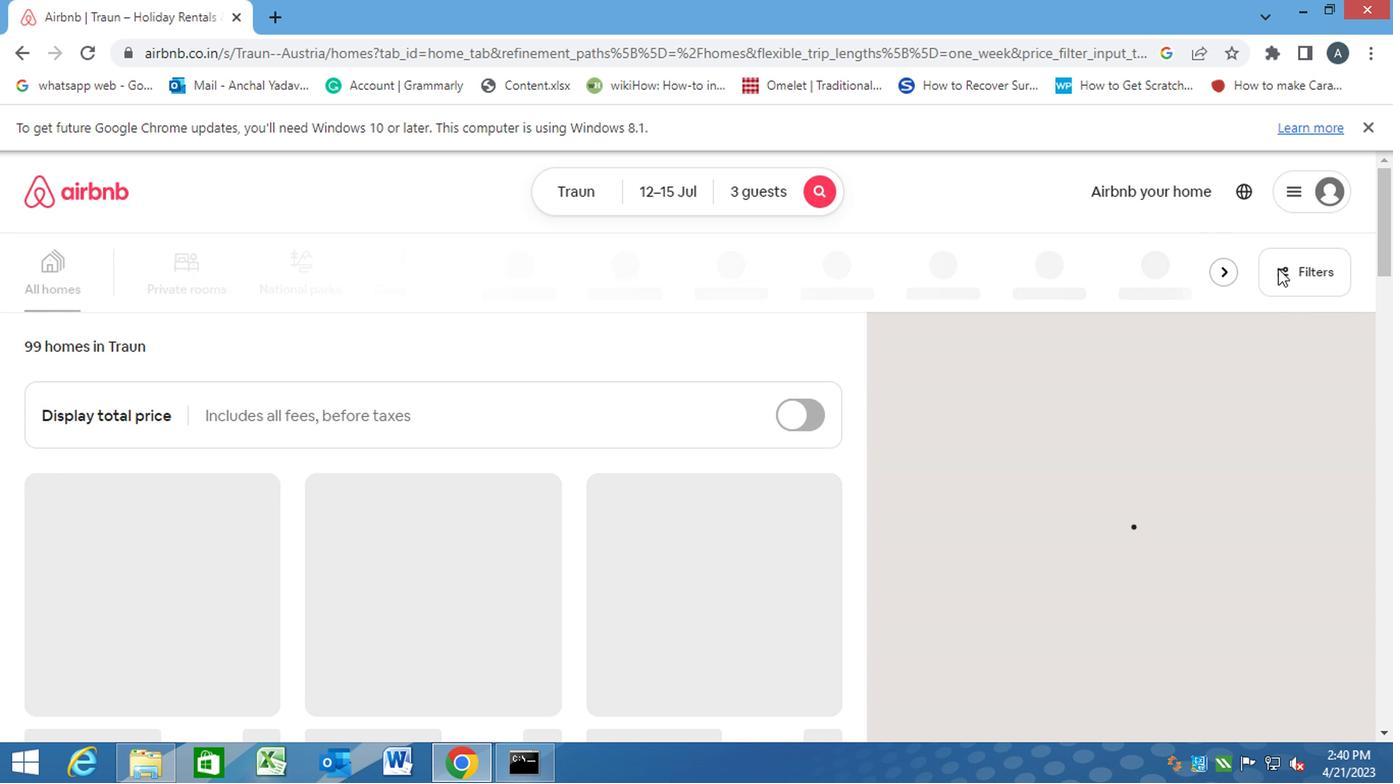 
Action: Mouse pressed left at (1281, 270)
Screenshot: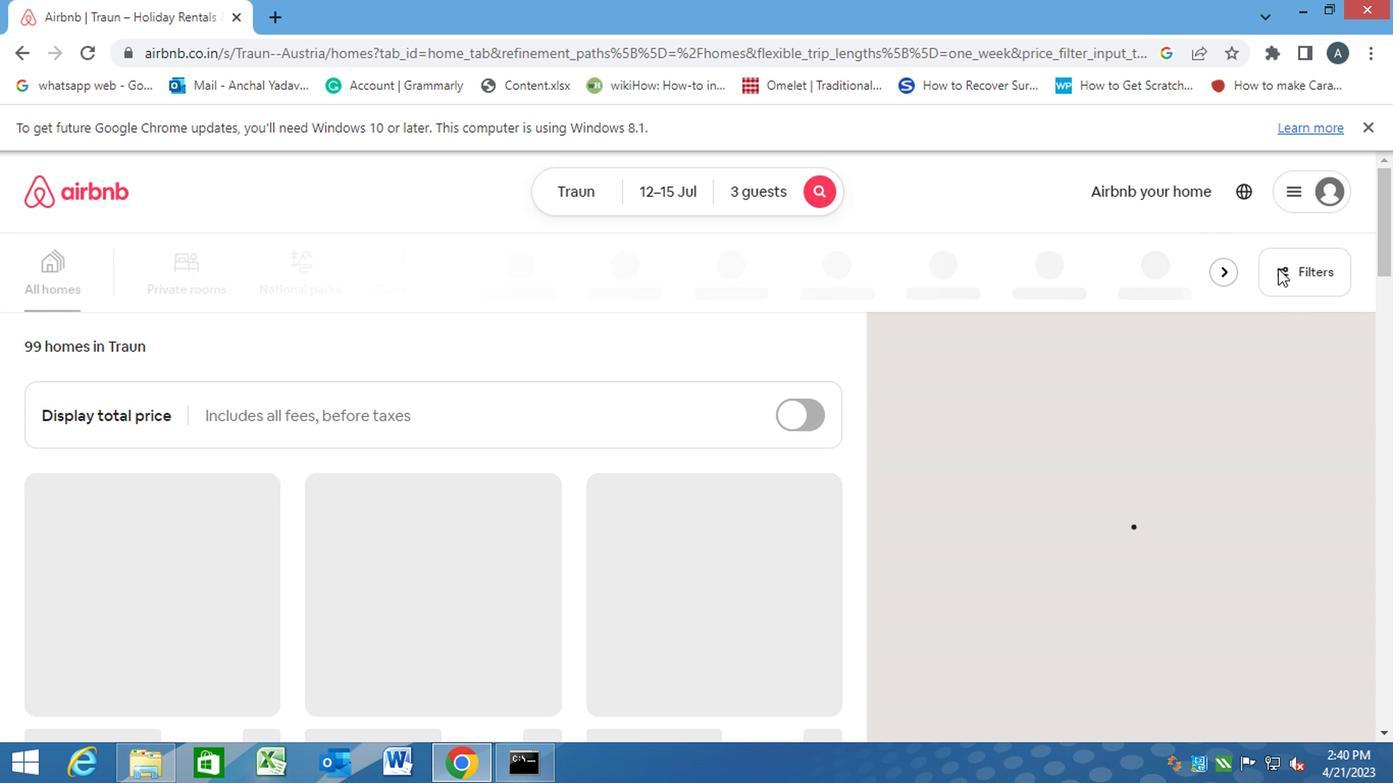 
Action: Mouse moved to (431, 528)
Screenshot: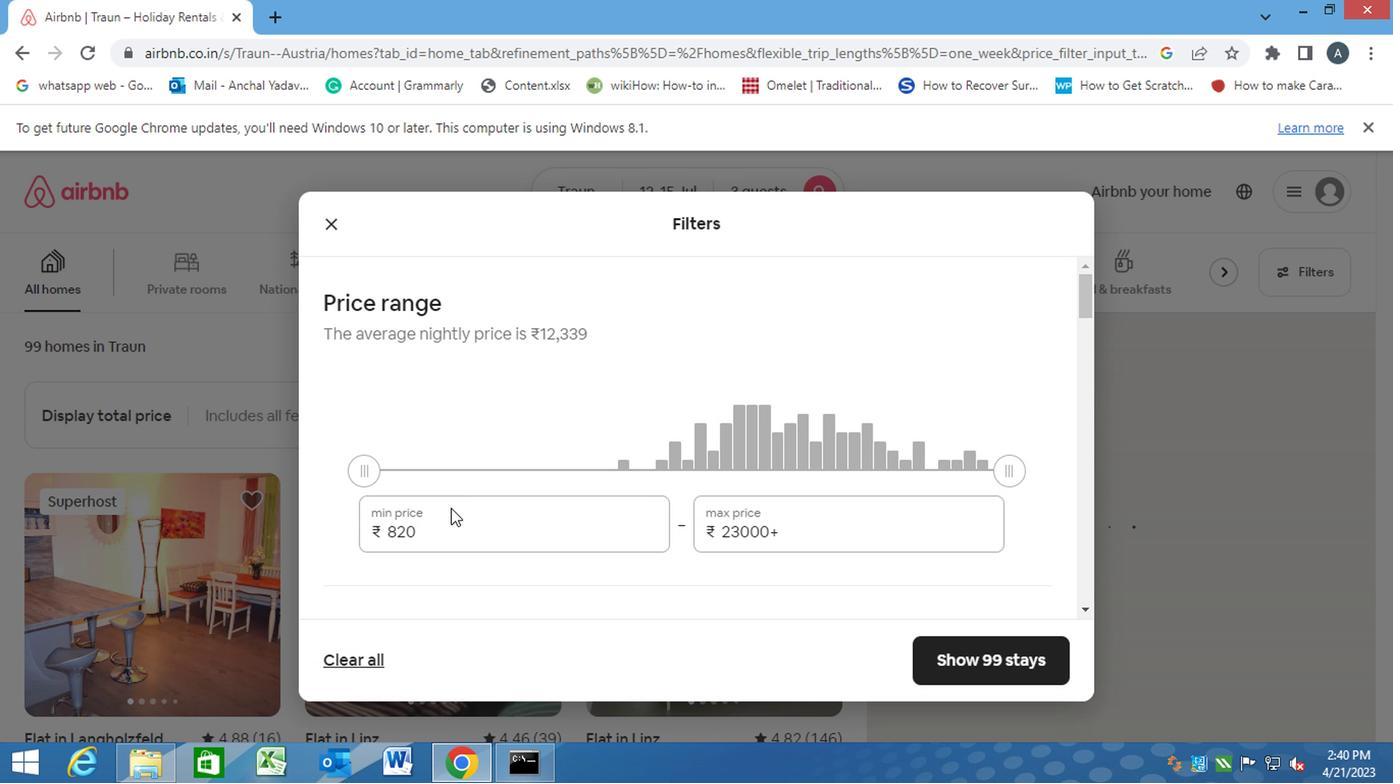 
Action: Mouse pressed left at (431, 528)
Screenshot: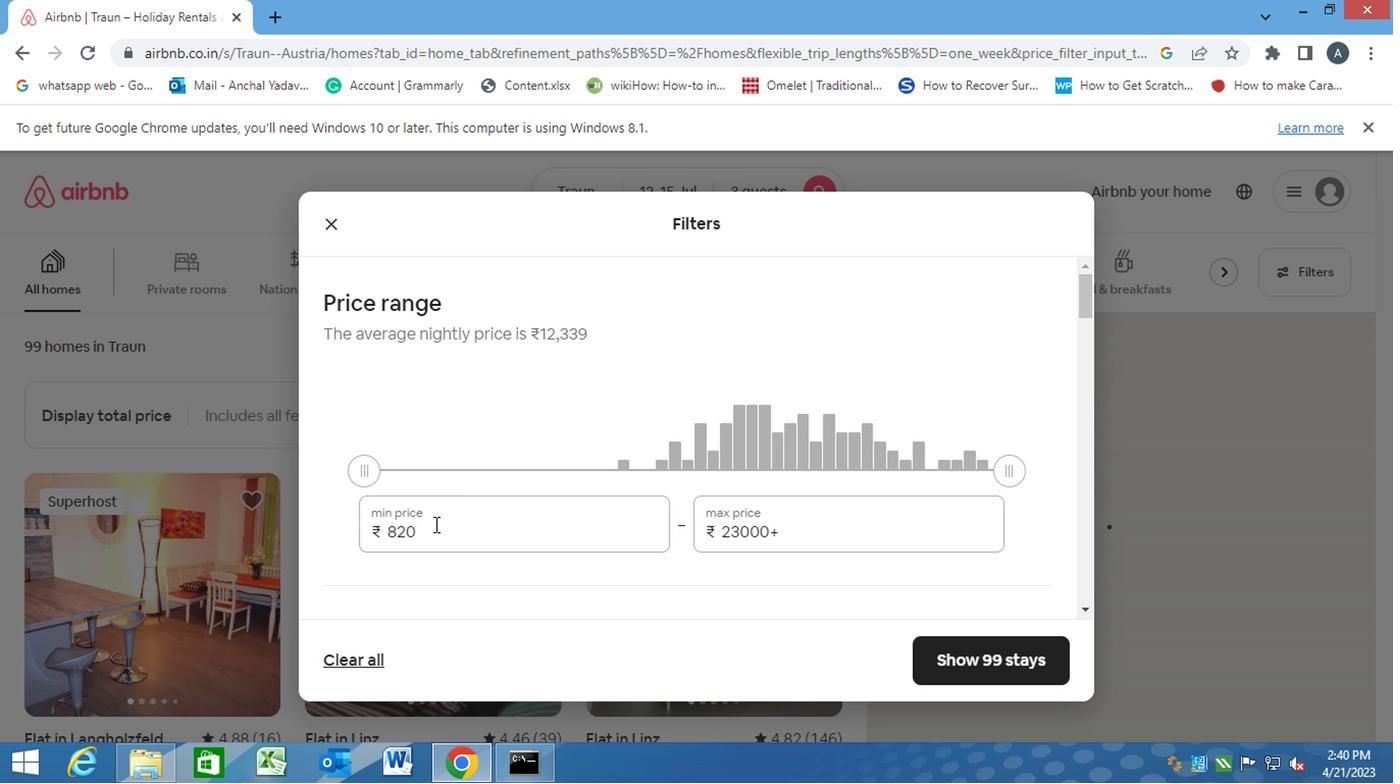 
Action: Mouse moved to (385, 535)
Screenshot: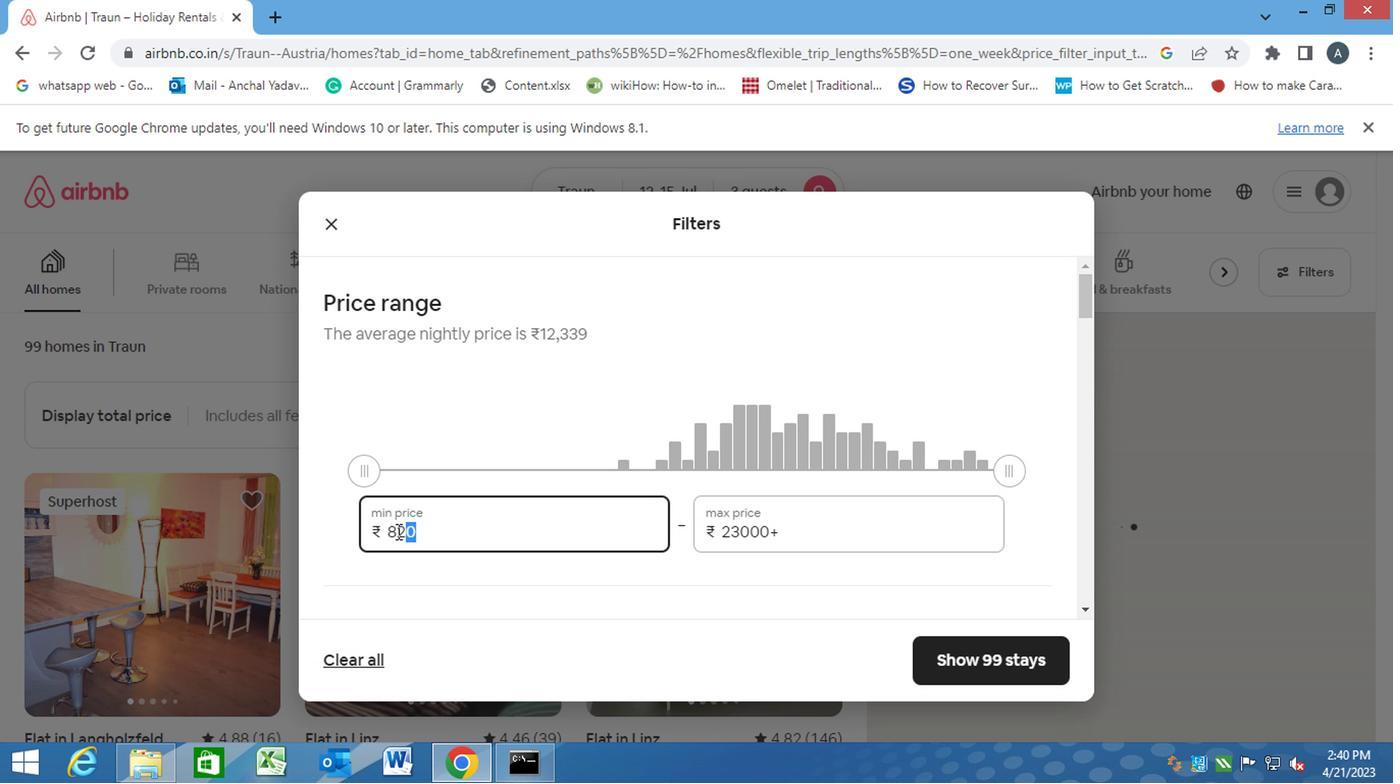 
Action: Key pressed 12000<Key.tab>16000
Screenshot: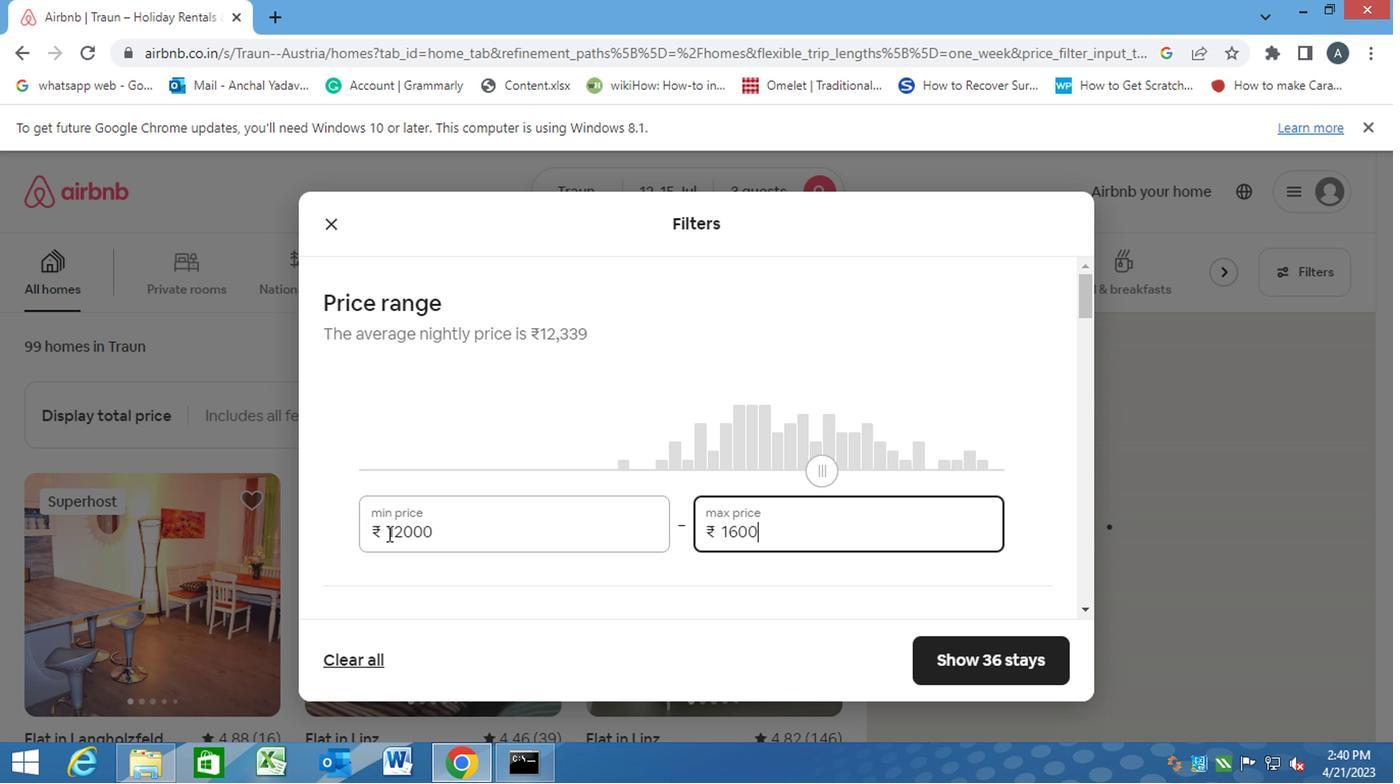 
Action: Mouse moved to (466, 618)
Screenshot: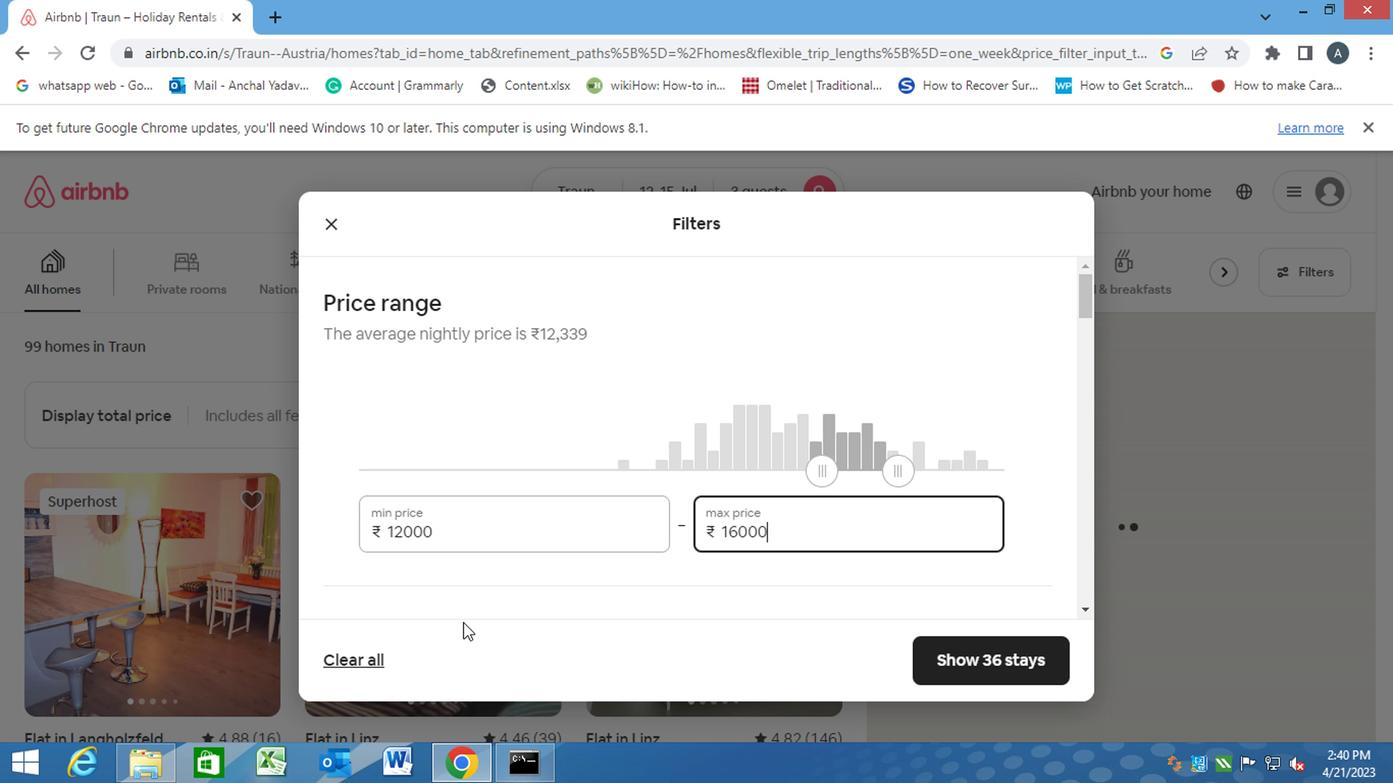 
Action: Mouse pressed left at (466, 618)
Screenshot: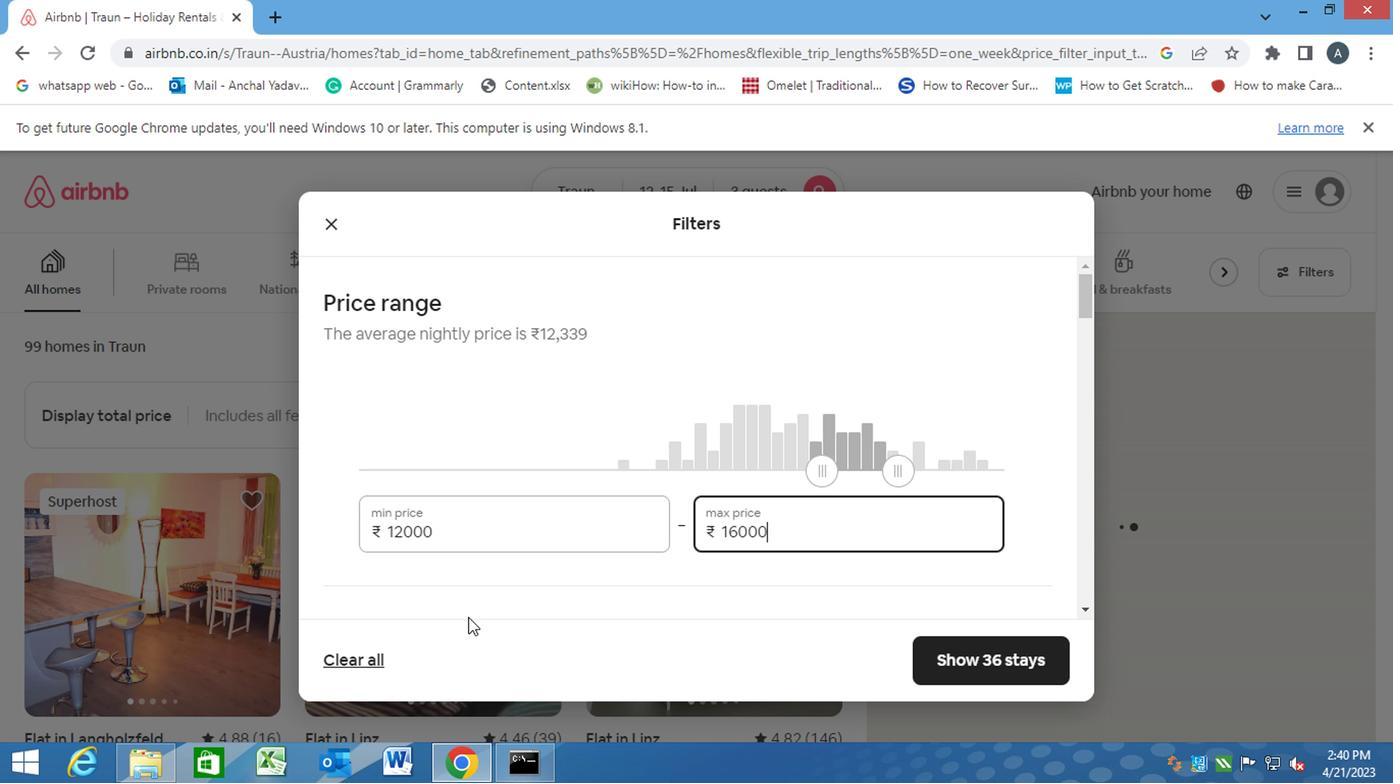 
Action: Mouse moved to (459, 647)
Screenshot: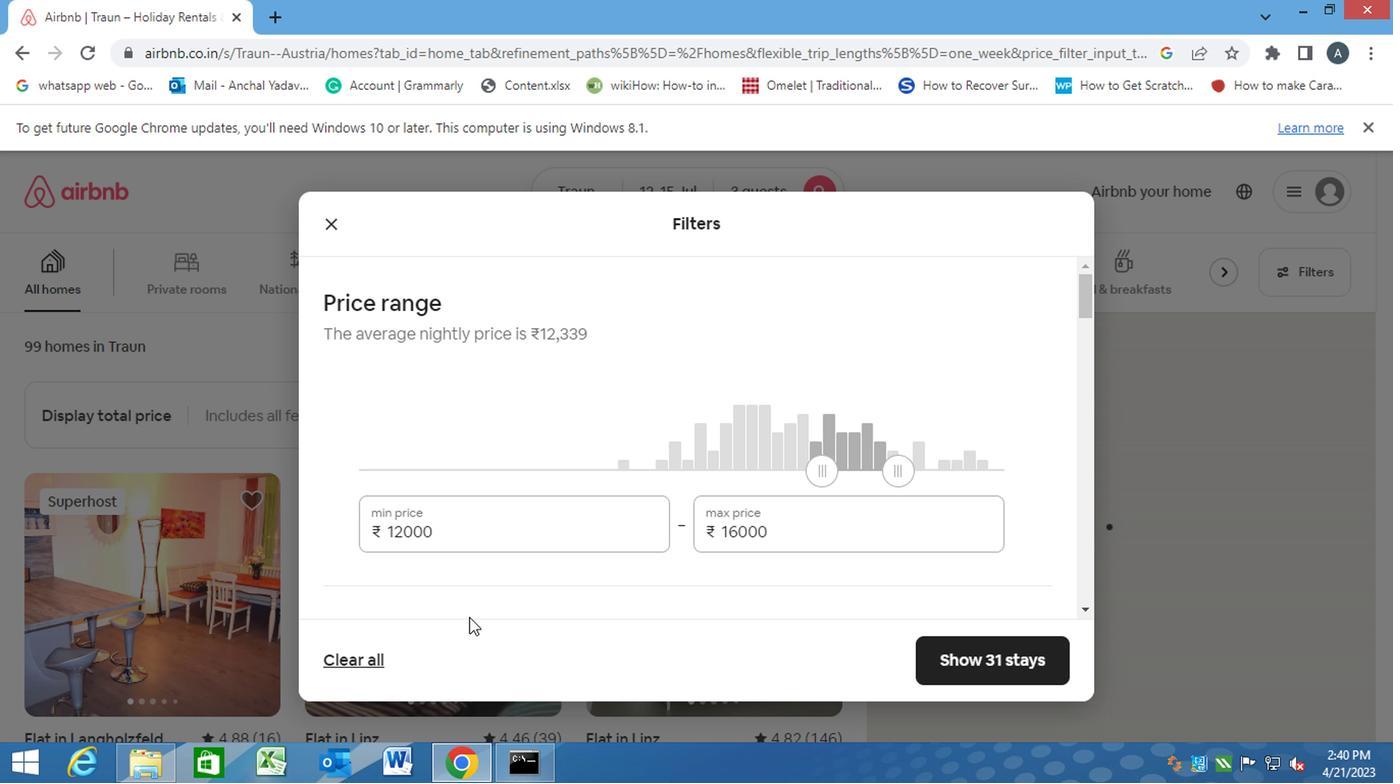 
Action: Mouse scrolled (459, 645) with delta (0, -1)
Screenshot: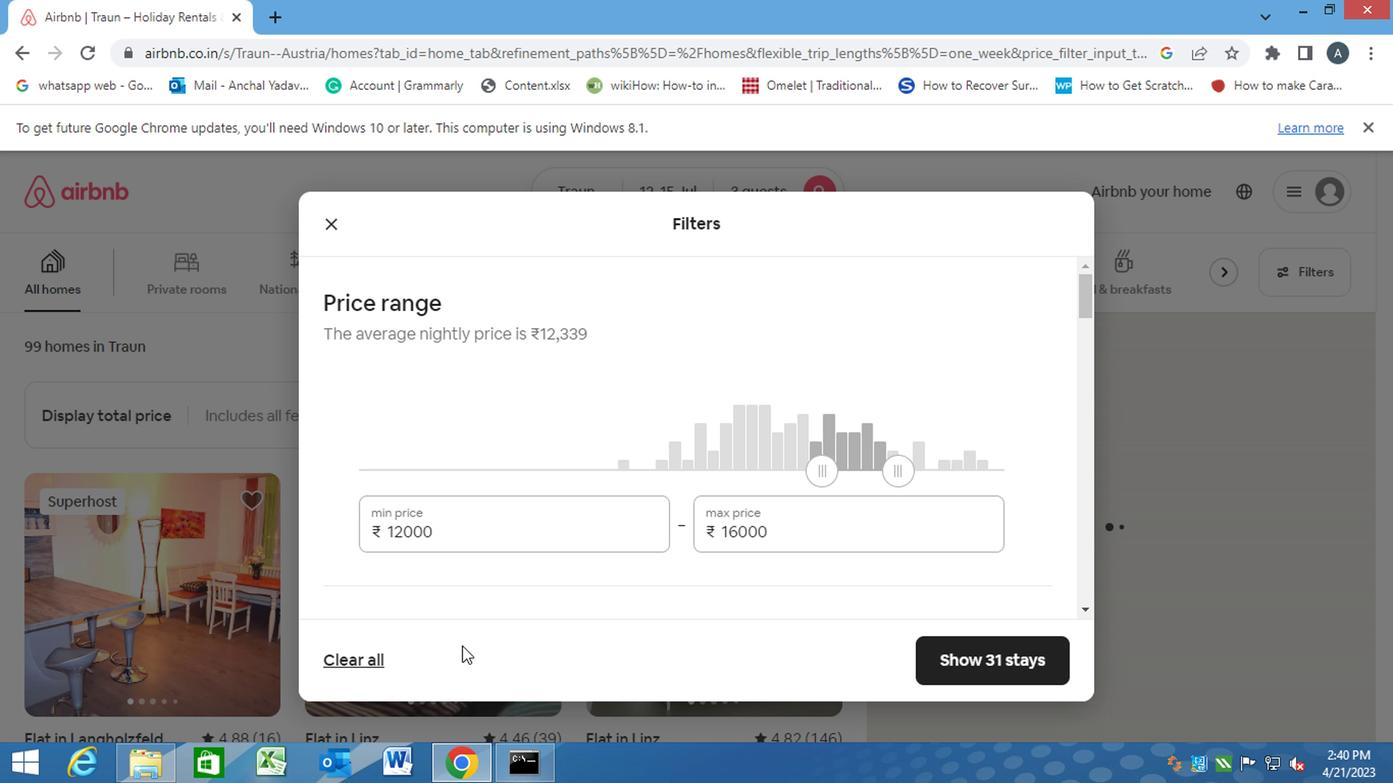 
Action: Mouse scrolled (459, 645) with delta (0, -1)
Screenshot: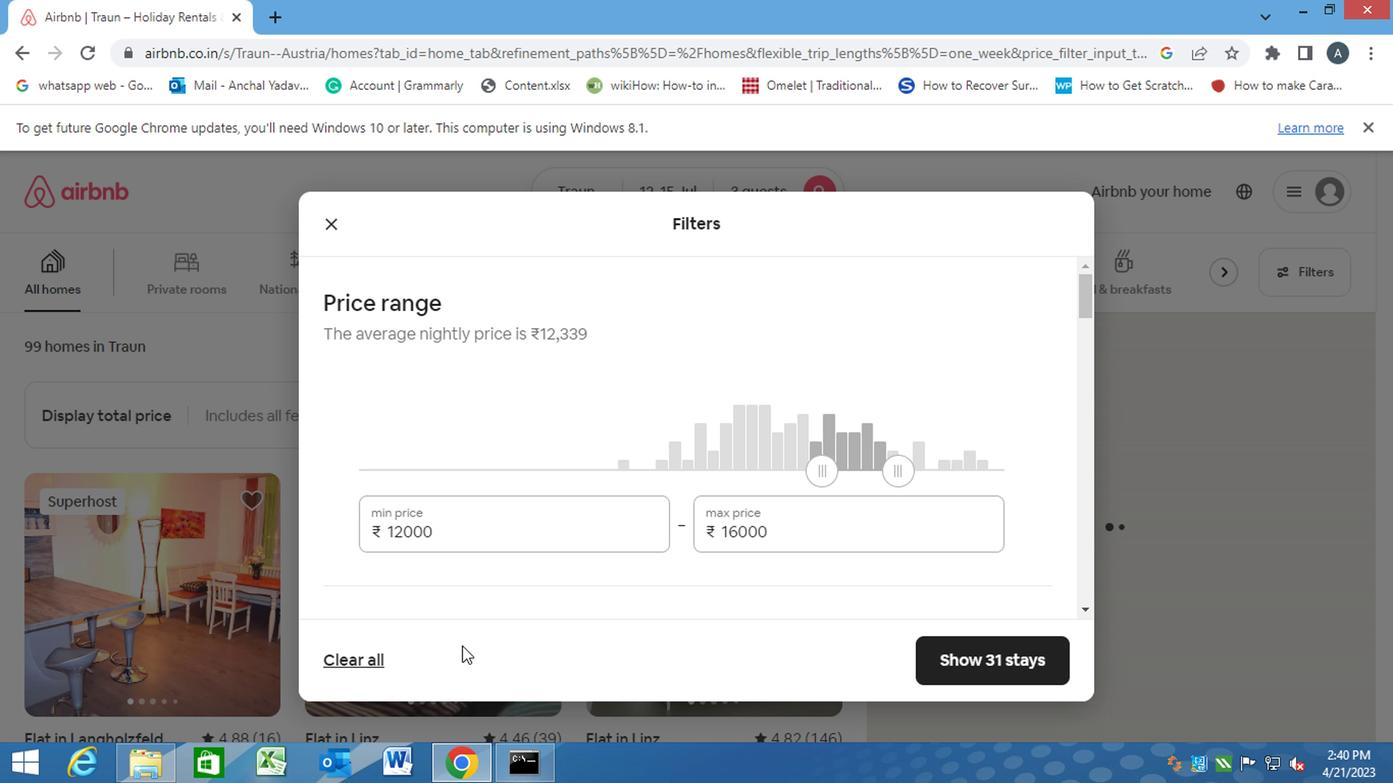 
Action: Mouse moved to (488, 600)
Screenshot: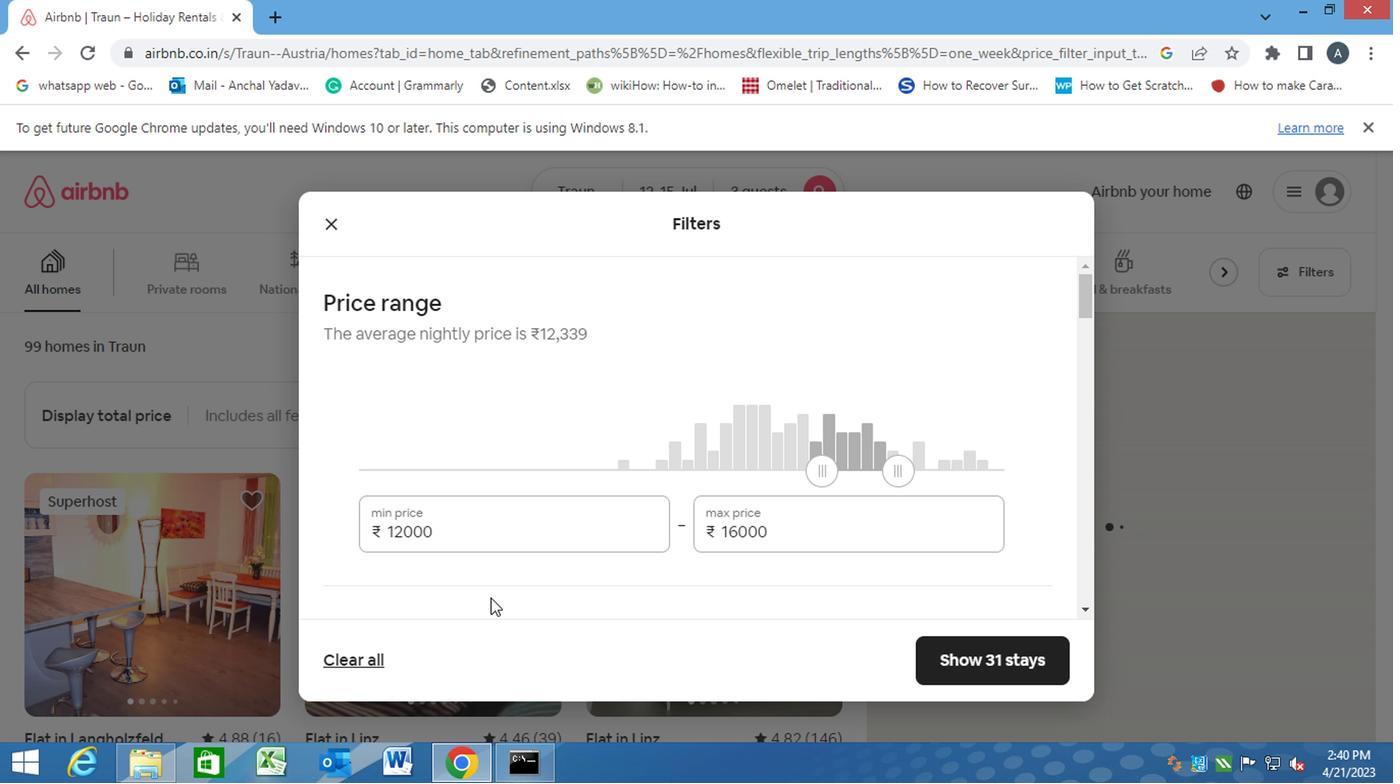 
Action: Mouse pressed left at (488, 600)
Screenshot: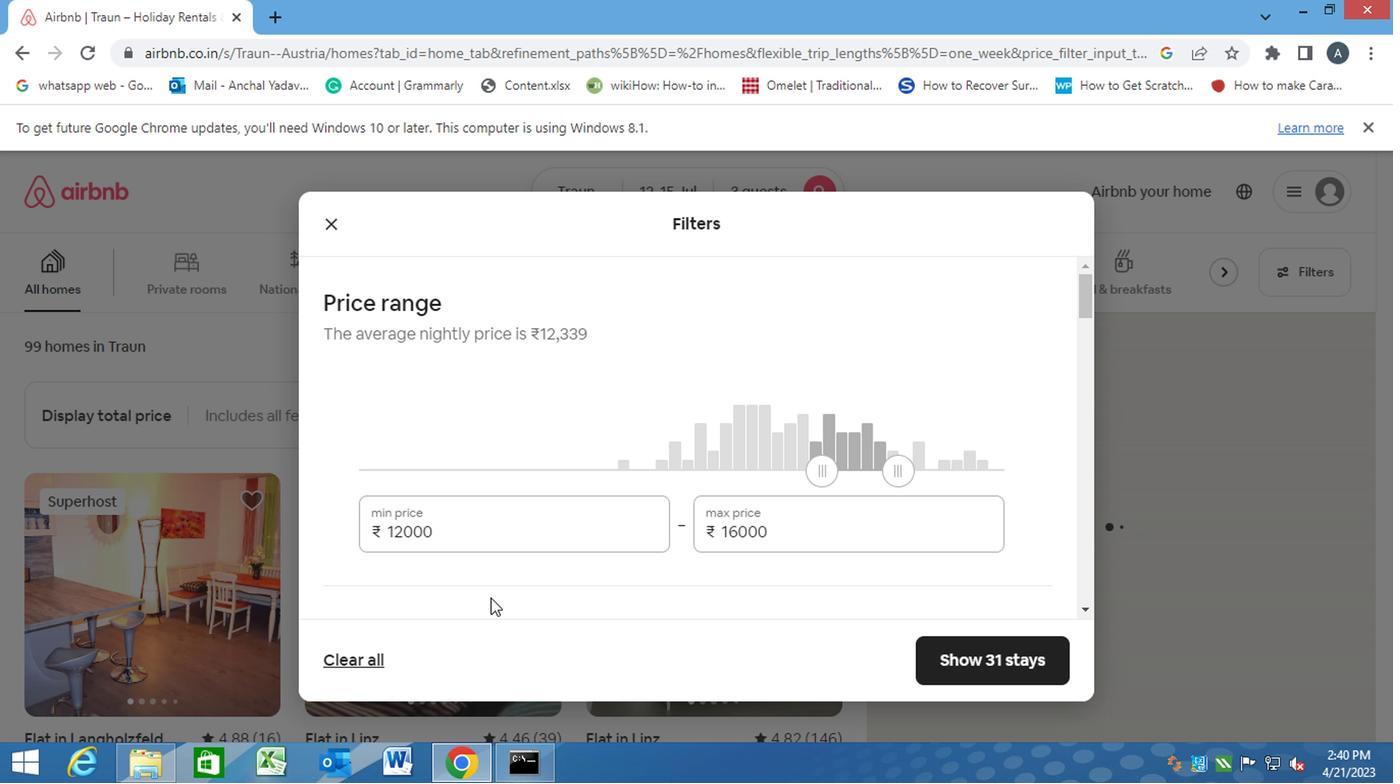 
Action: Mouse scrolled (488, 599) with delta (0, 0)
Screenshot: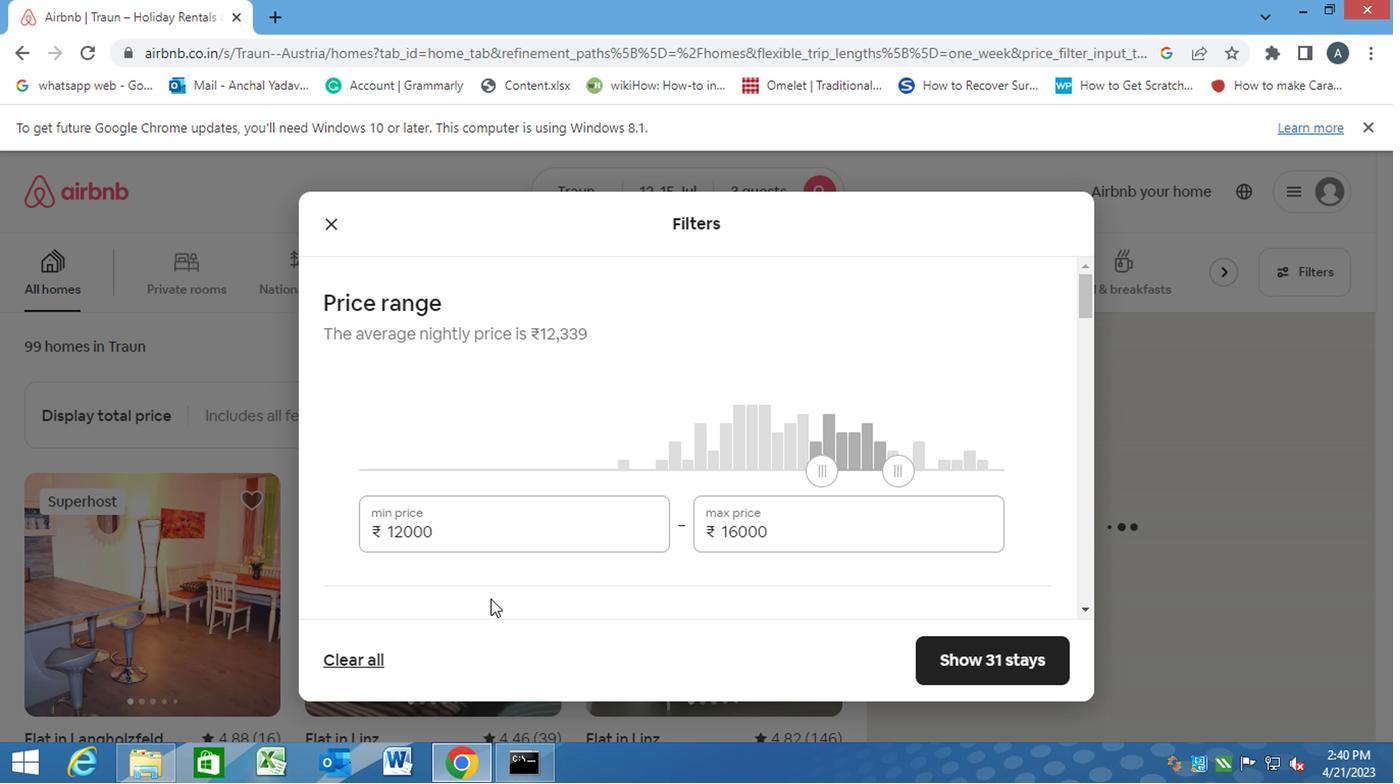 
Action: Mouse scrolled (488, 599) with delta (0, 0)
Screenshot: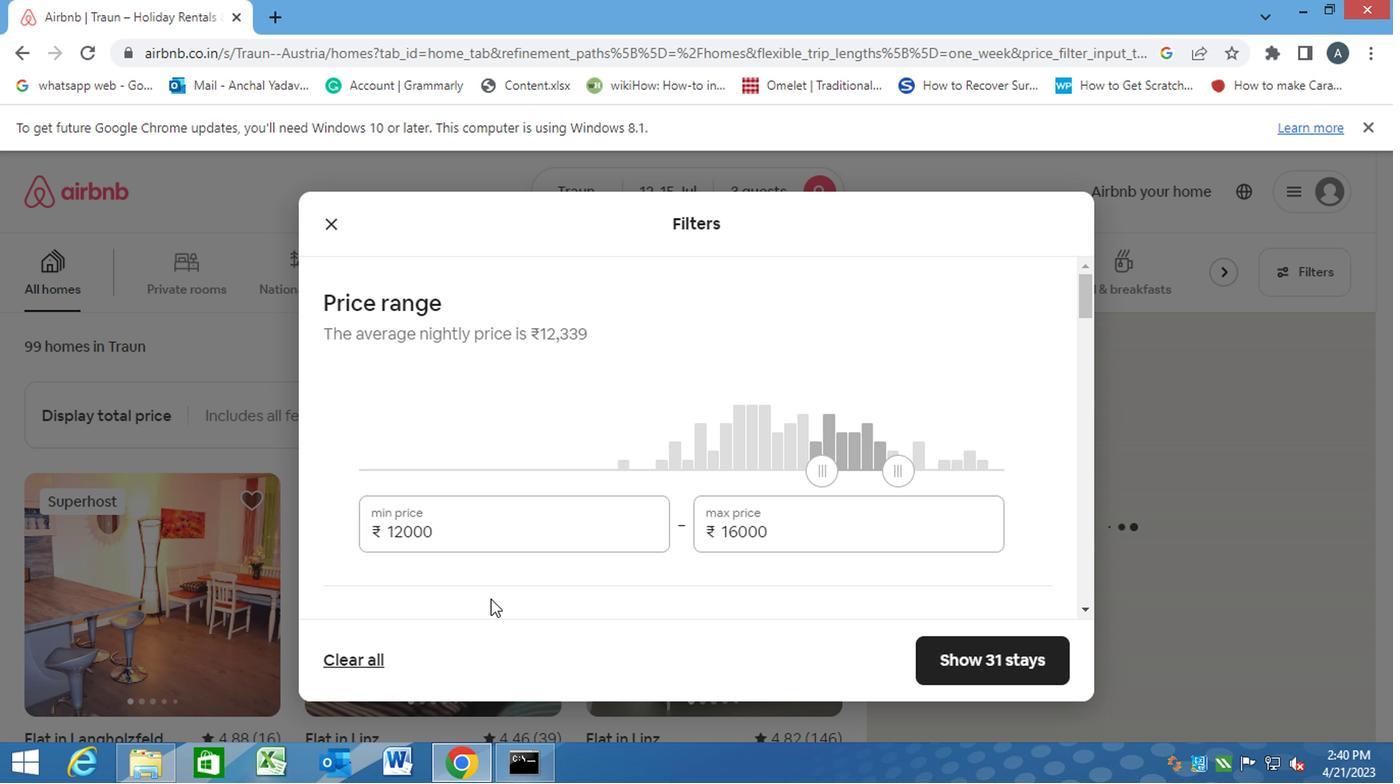 
Action: Mouse moved to (486, 600)
Screenshot: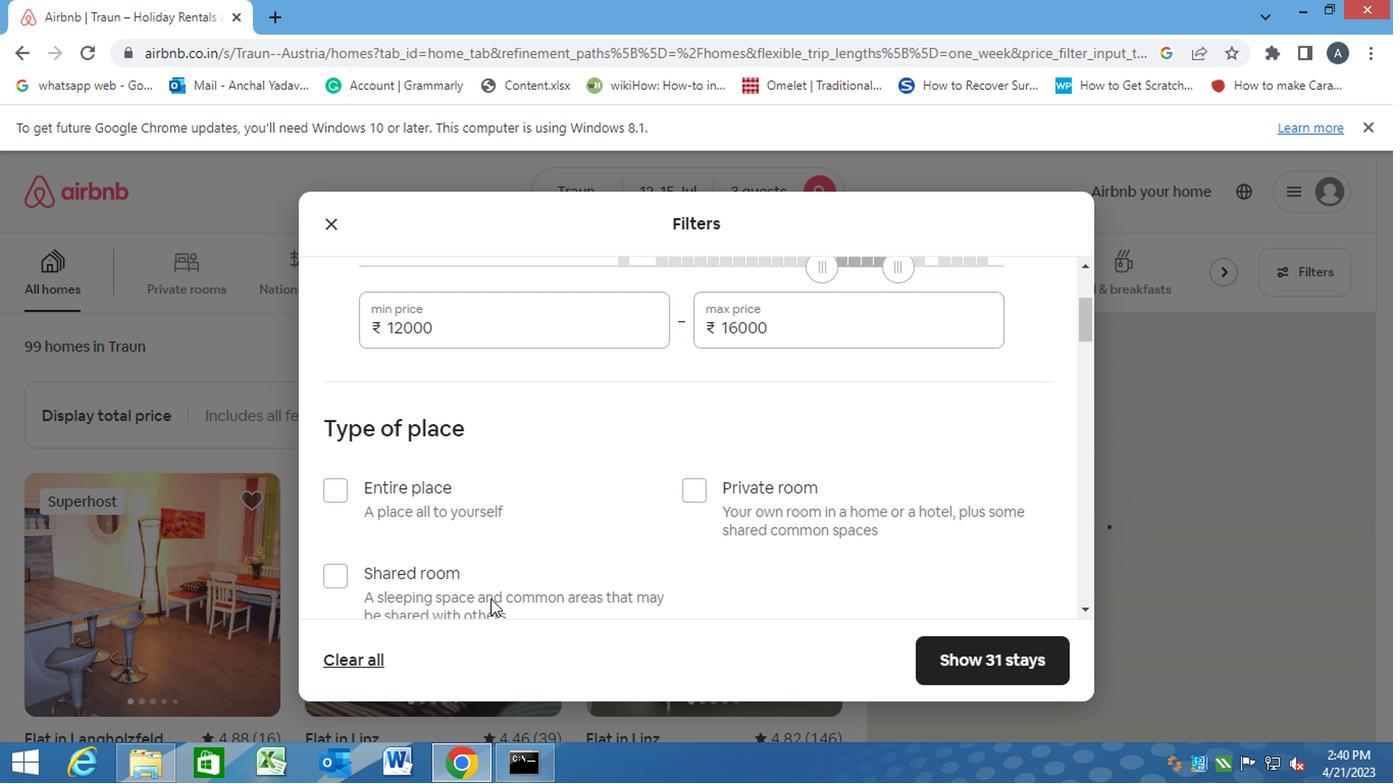 
Action: Mouse scrolled (486, 599) with delta (0, 0)
Screenshot: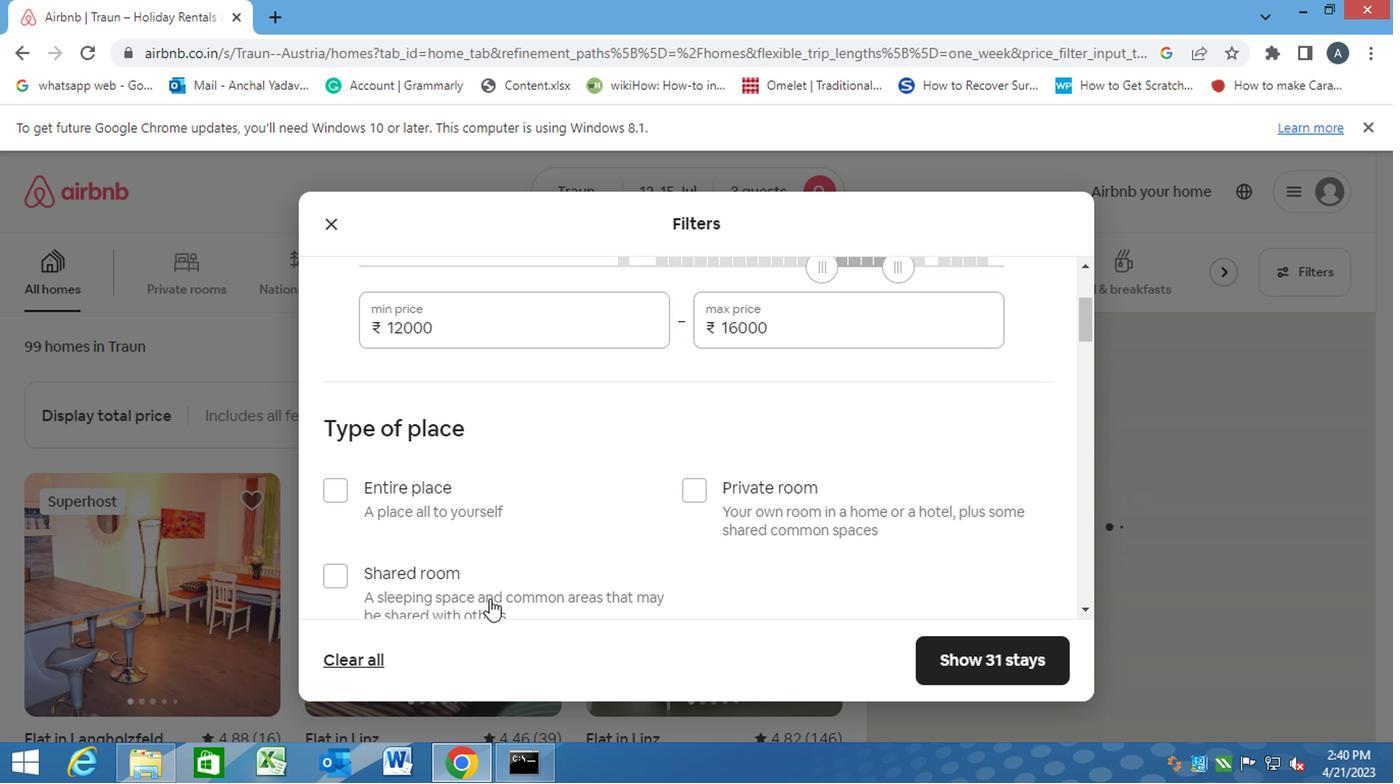 
Action: Mouse scrolled (486, 599) with delta (0, 0)
Screenshot: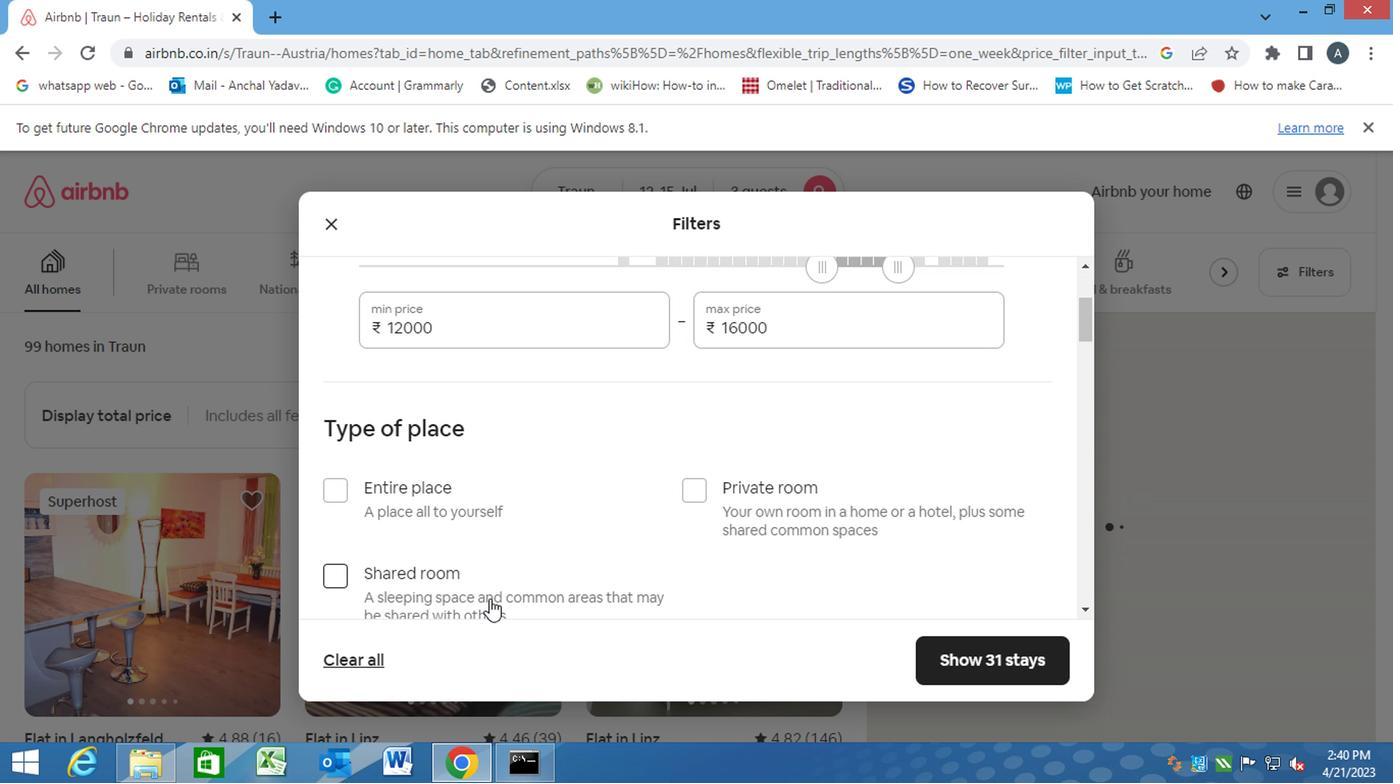 
Action: Mouse moved to (339, 292)
Screenshot: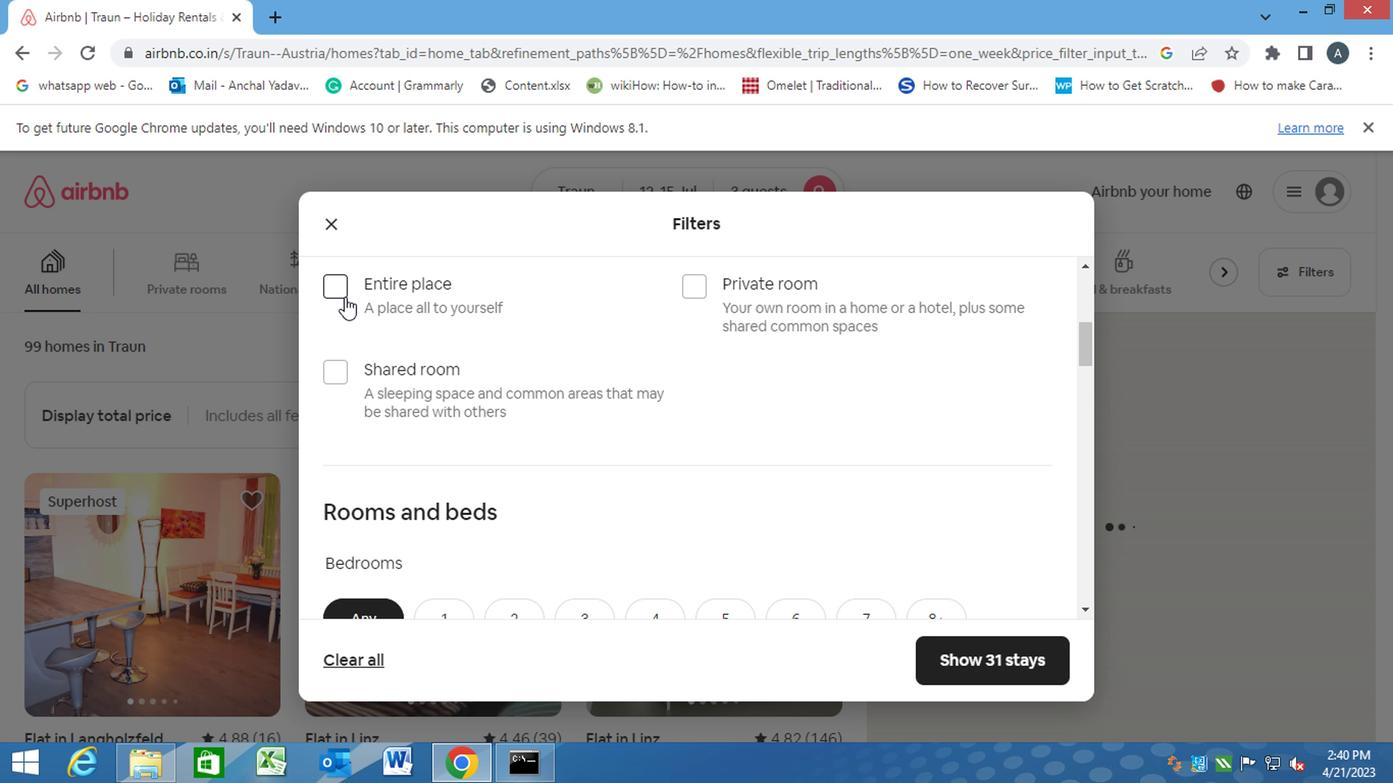 
Action: Mouse pressed left at (339, 292)
Screenshot: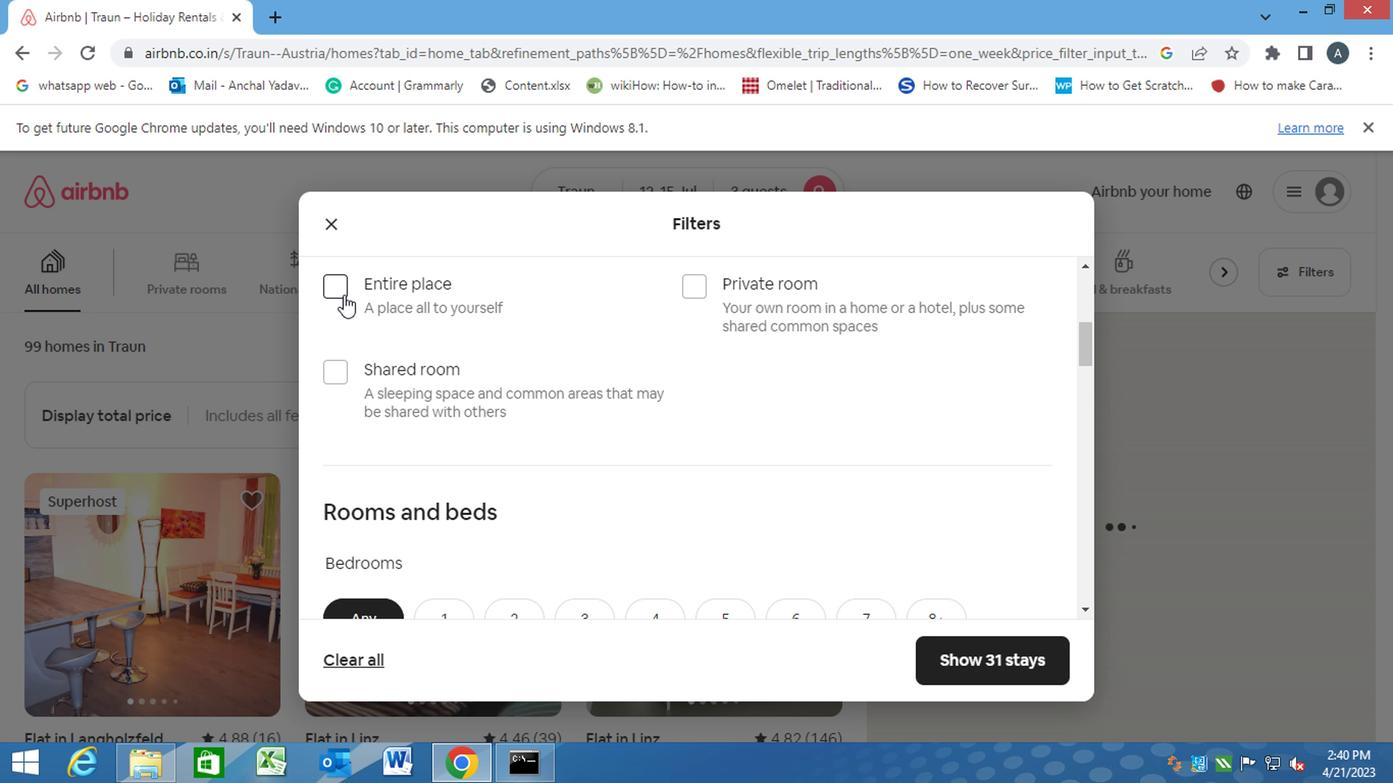 
Action: Mouse moved to (395, 364)
Screenshot: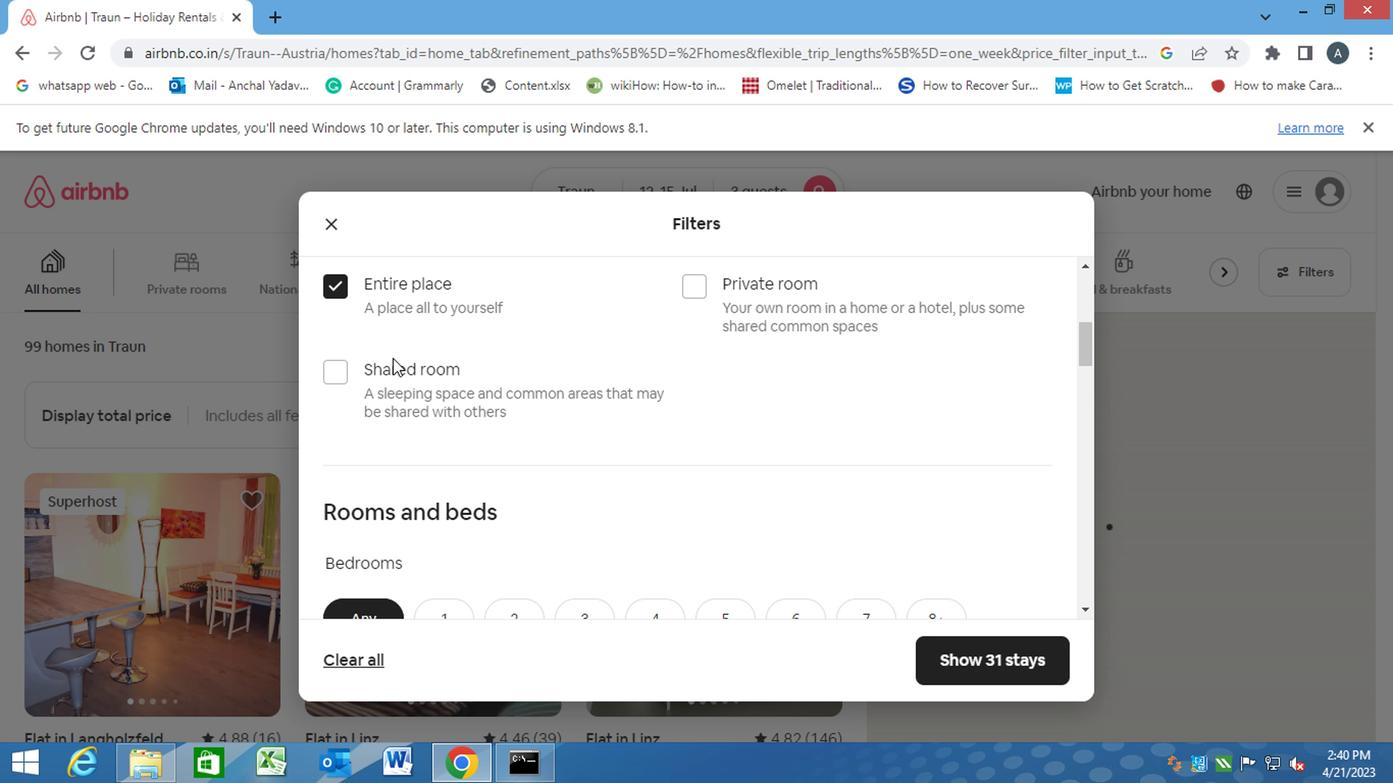 
Action: Mouse scrolled (395, 363) with delta (0, 0)
Screenshot: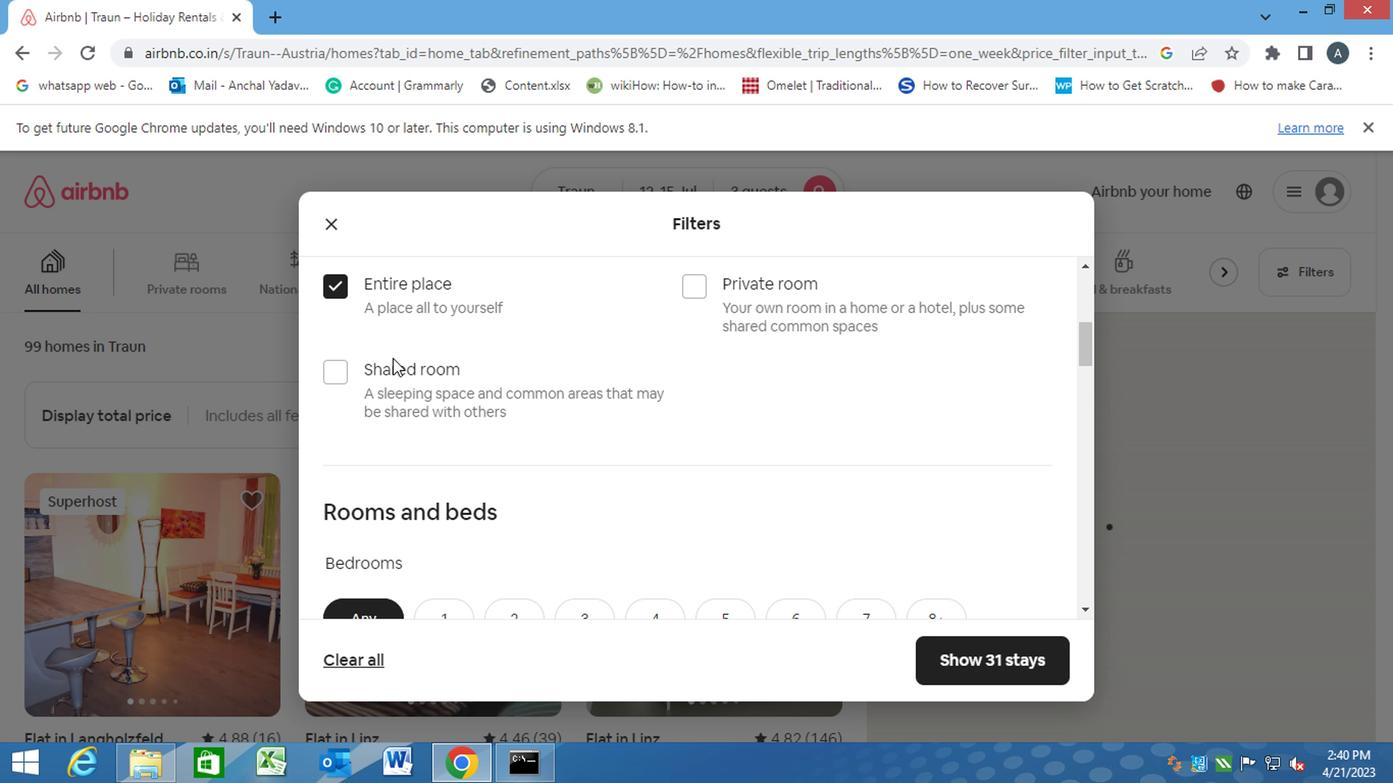 
Action: Mouse moved to (395, 364)
Screenshot: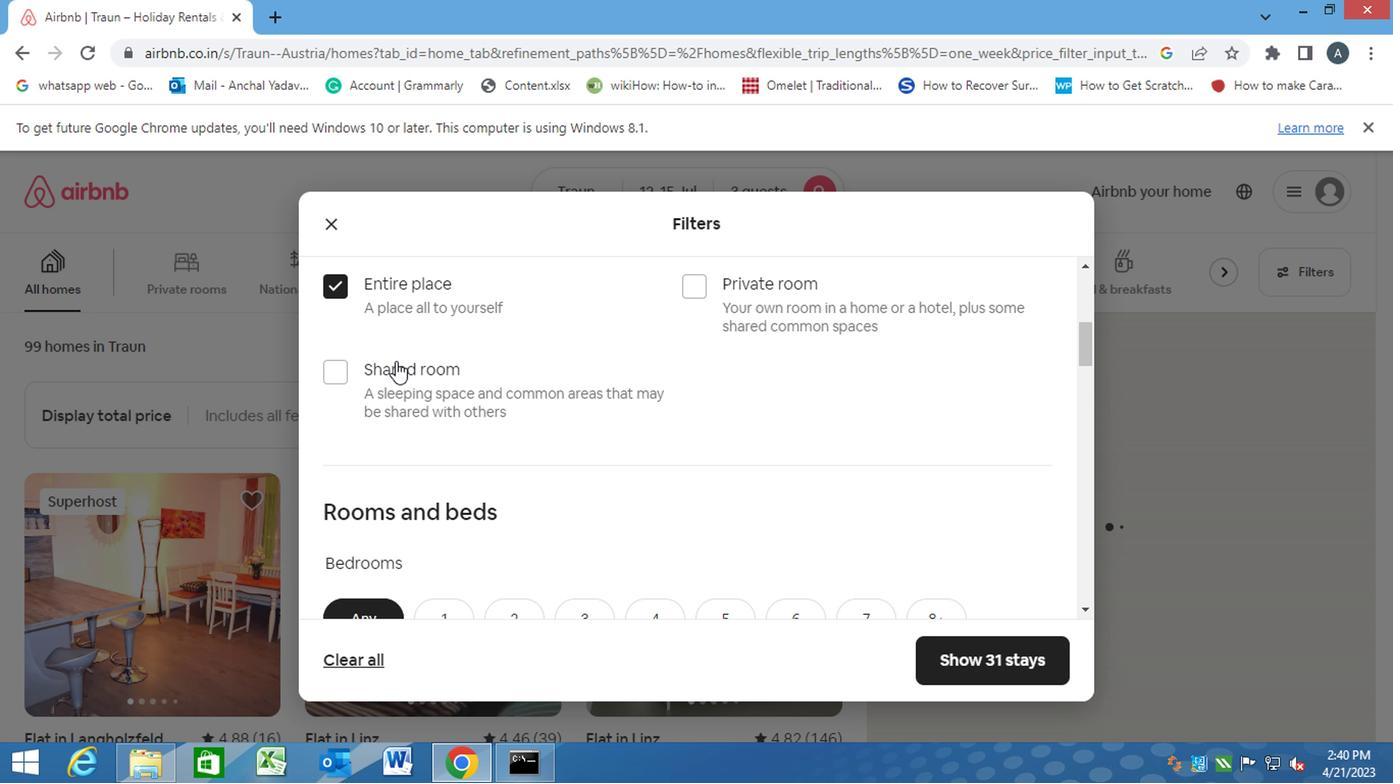 
Action: Mouse scrolled (395, 363) with delta (0, 0)
Screenshot: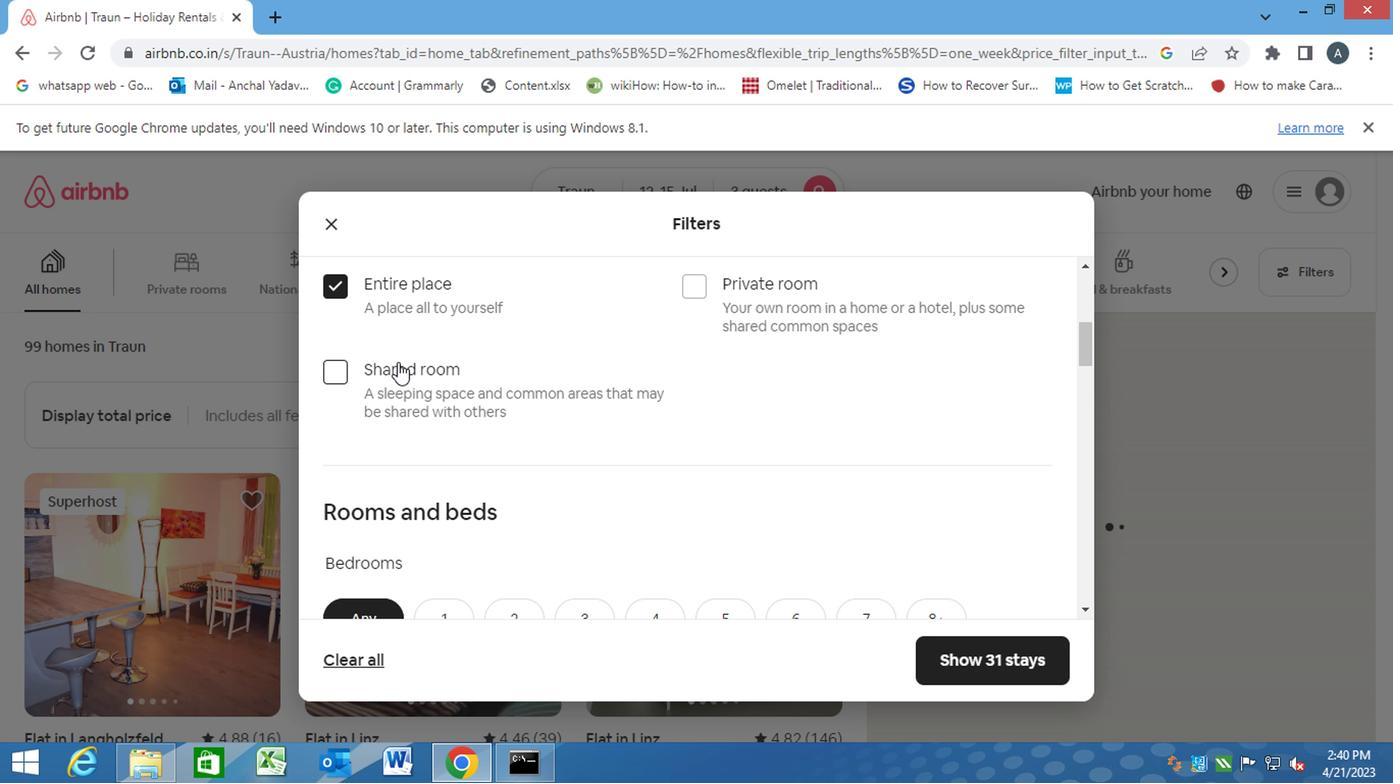 
Action: Mouse moved to (513, 414)
Screenshot: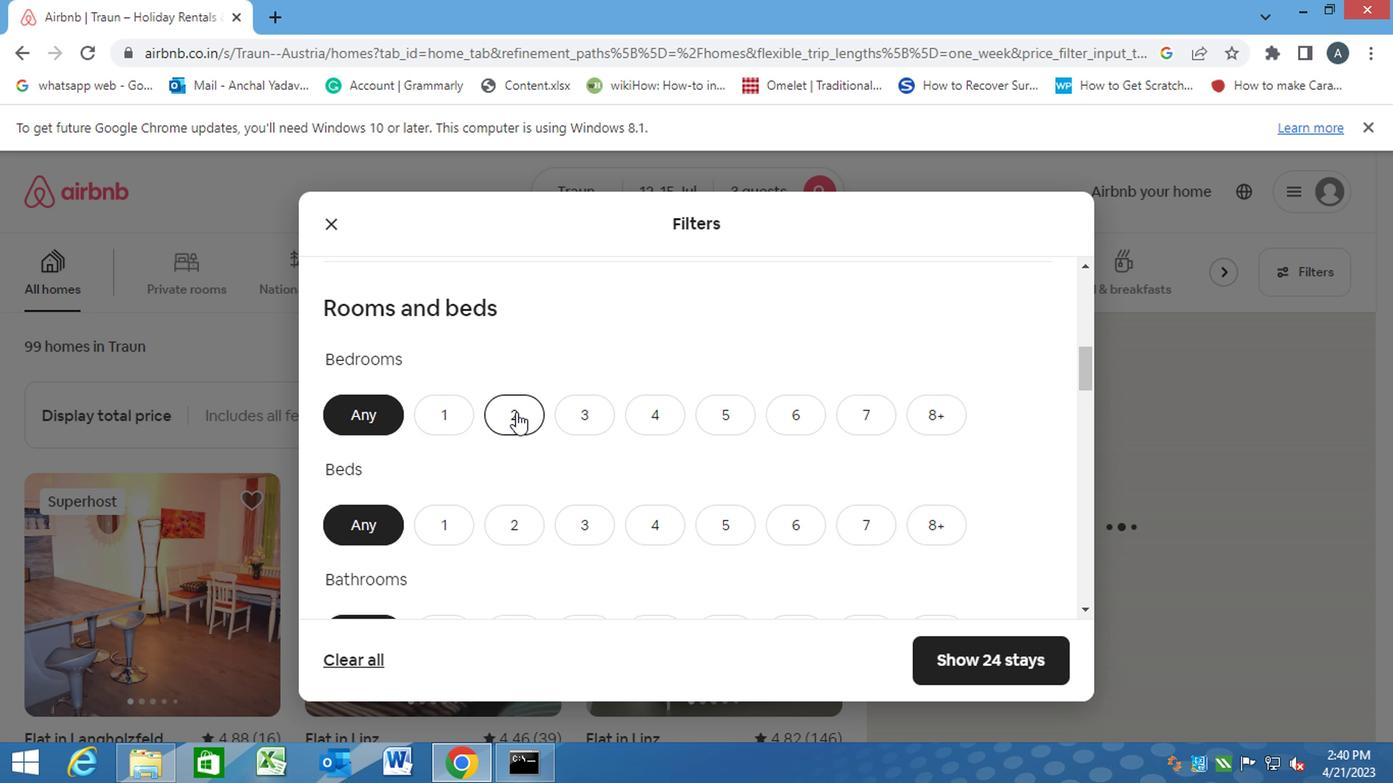 
Action: Mouse pressed left at (513, 414)
Screenshot: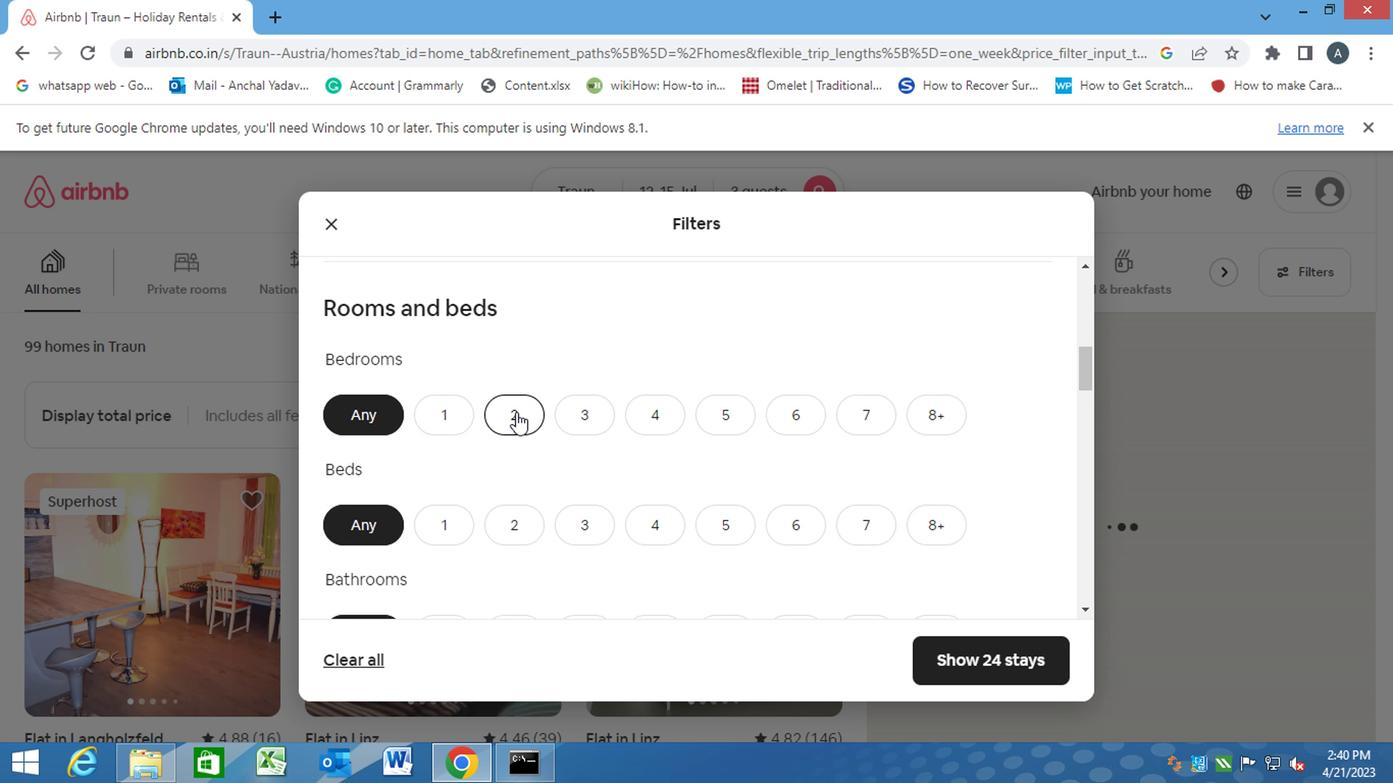 
Action: Mouse scrolled (513, 412) with delta (0, -1)
Screenshot: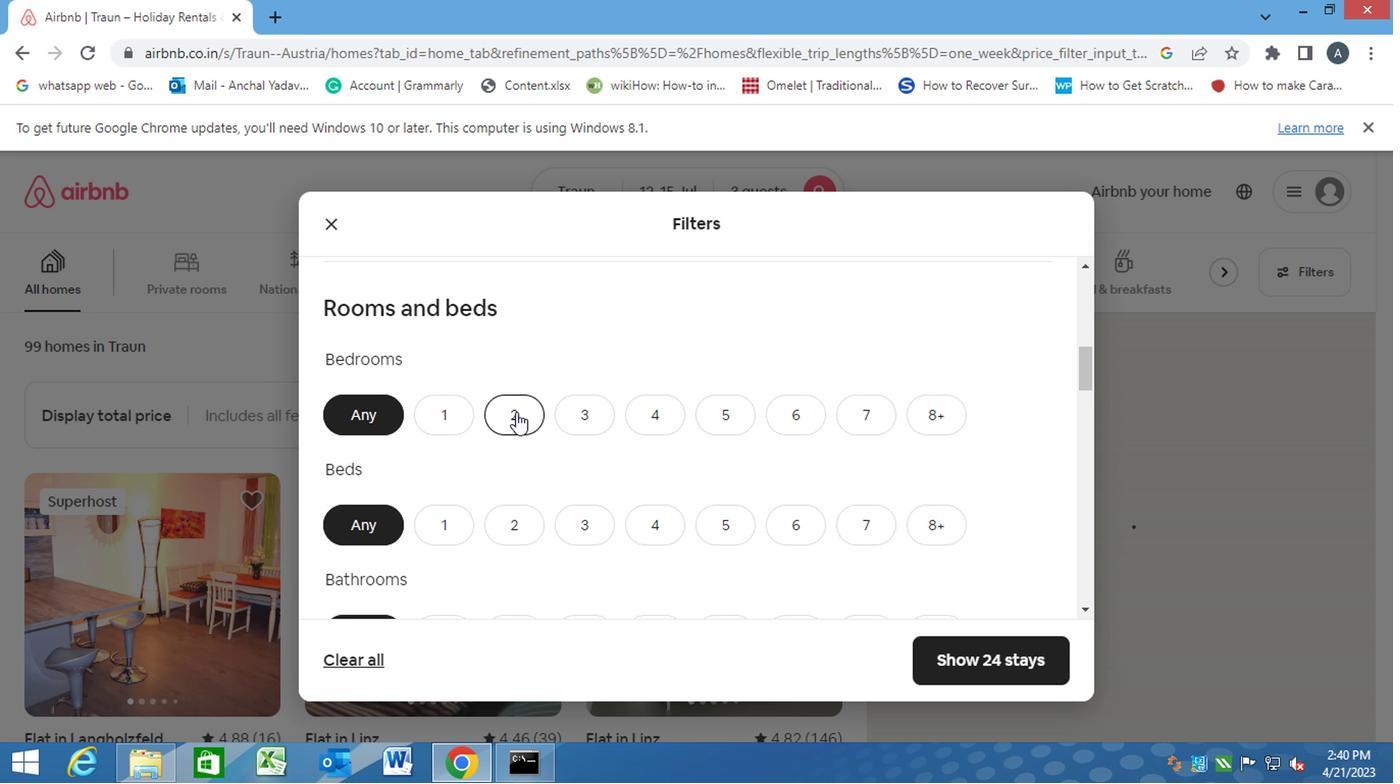 
Action: Mouse moved to (570, 414)
Screenshot: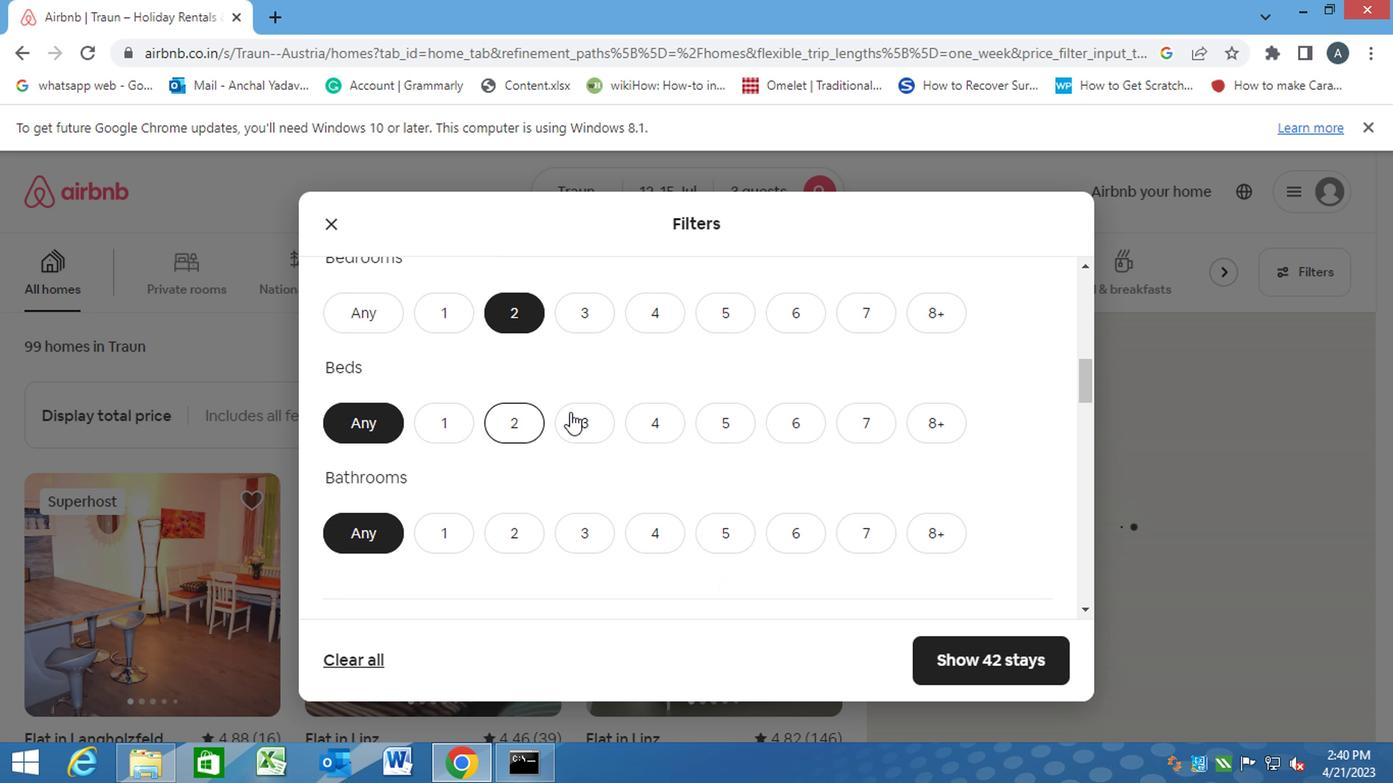 
Action: Mouse pressed left at (570, 414)
Screenshot: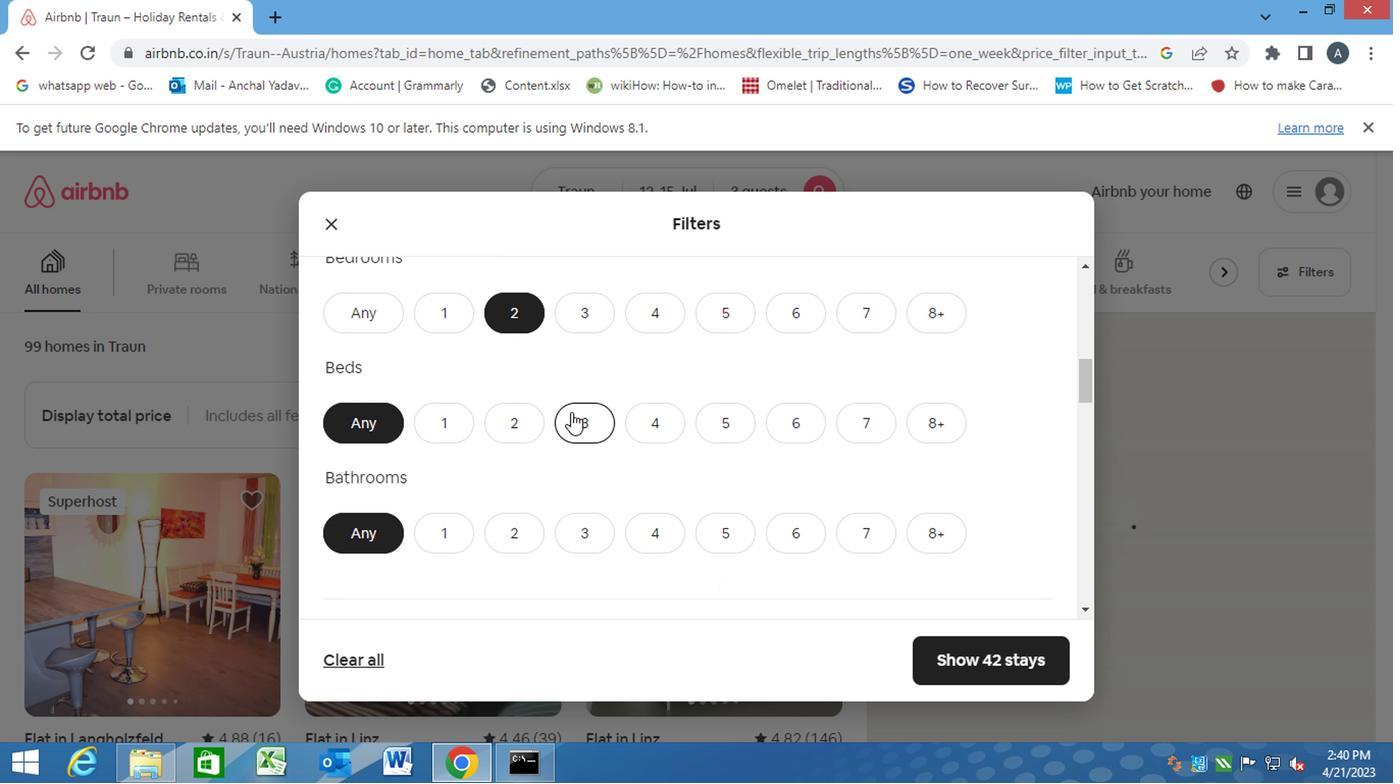 
Action: Mouse moved to (447, 536)
Screenshot: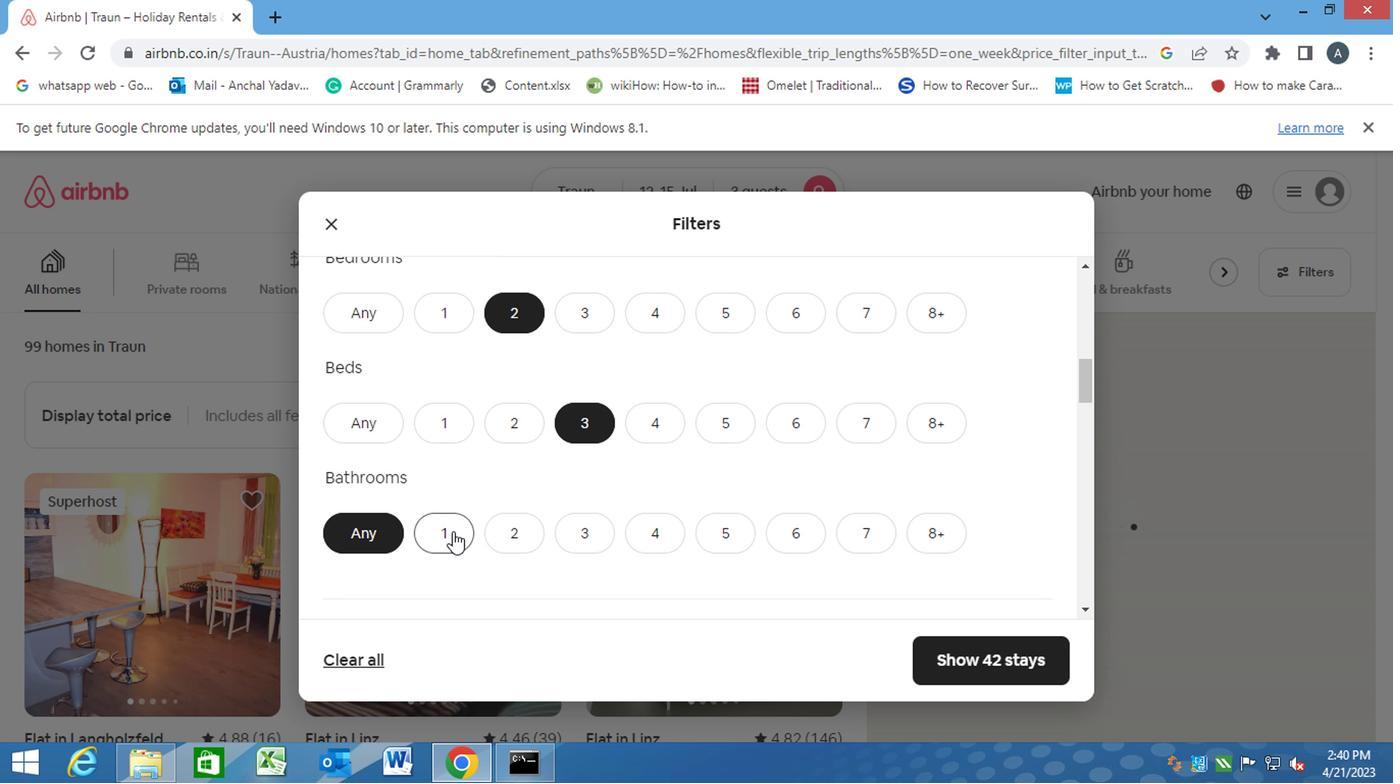 
Action: Mouse pressed left at (447, 536)
Screenshot: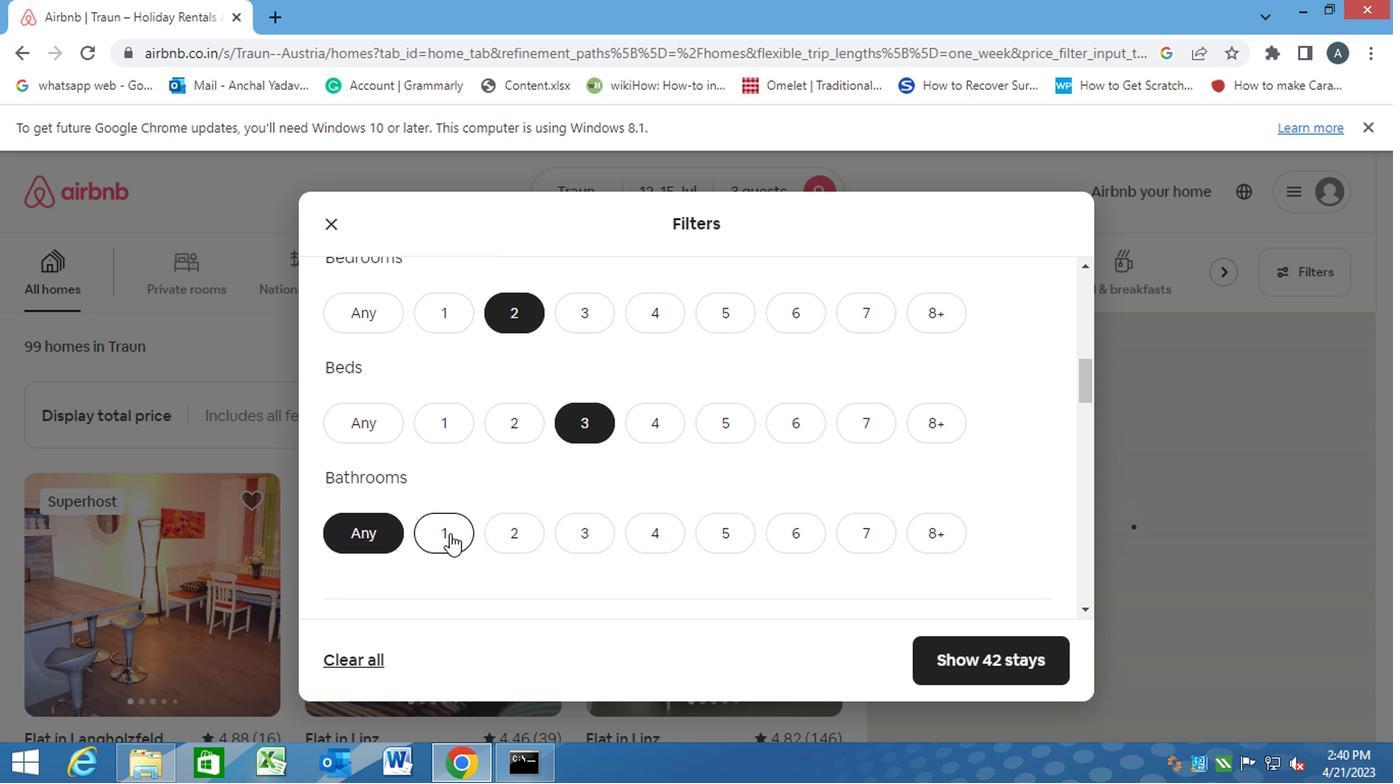 
Action: Mouse scrolled (447, 535) with delta (0, 0)
Screenshot: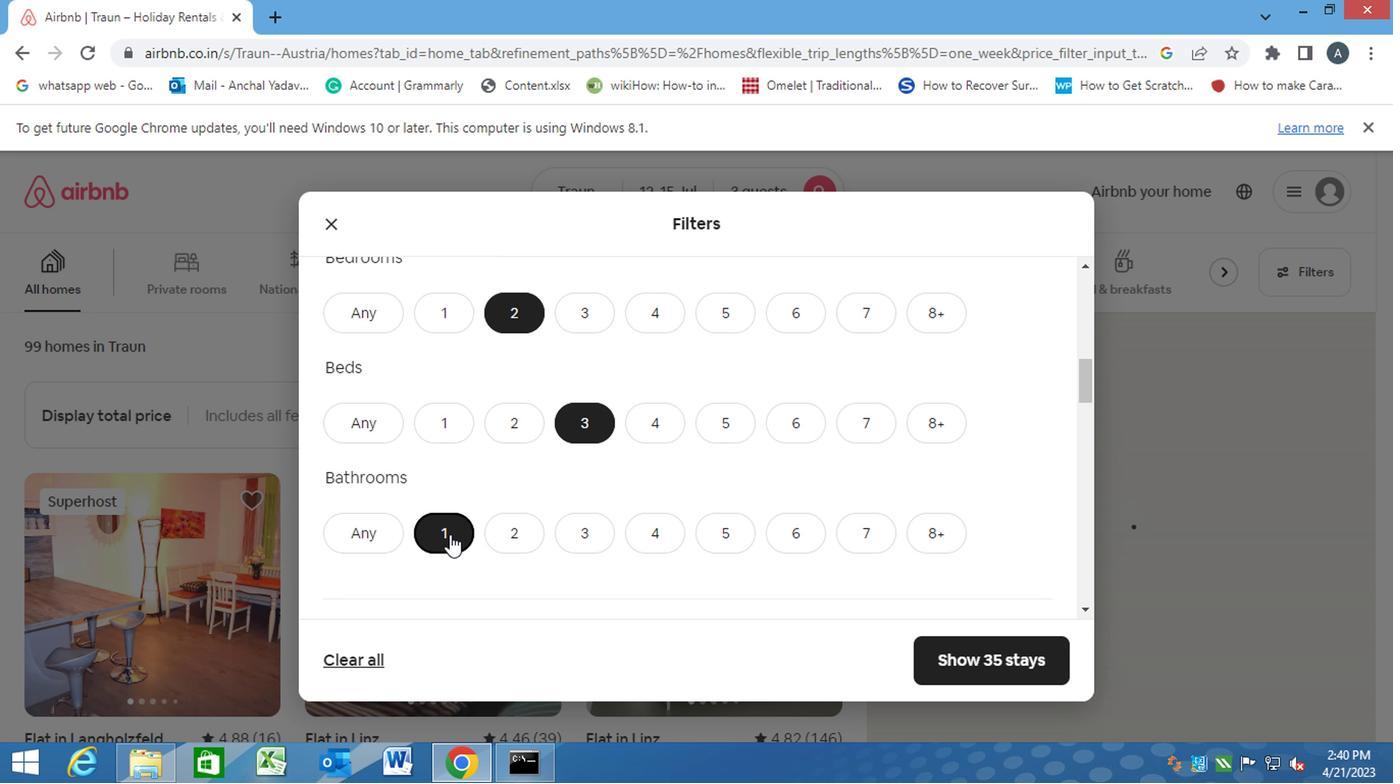 
Action: Mouse scrolled (447, 535) with delta (0, 0)
Screenshot: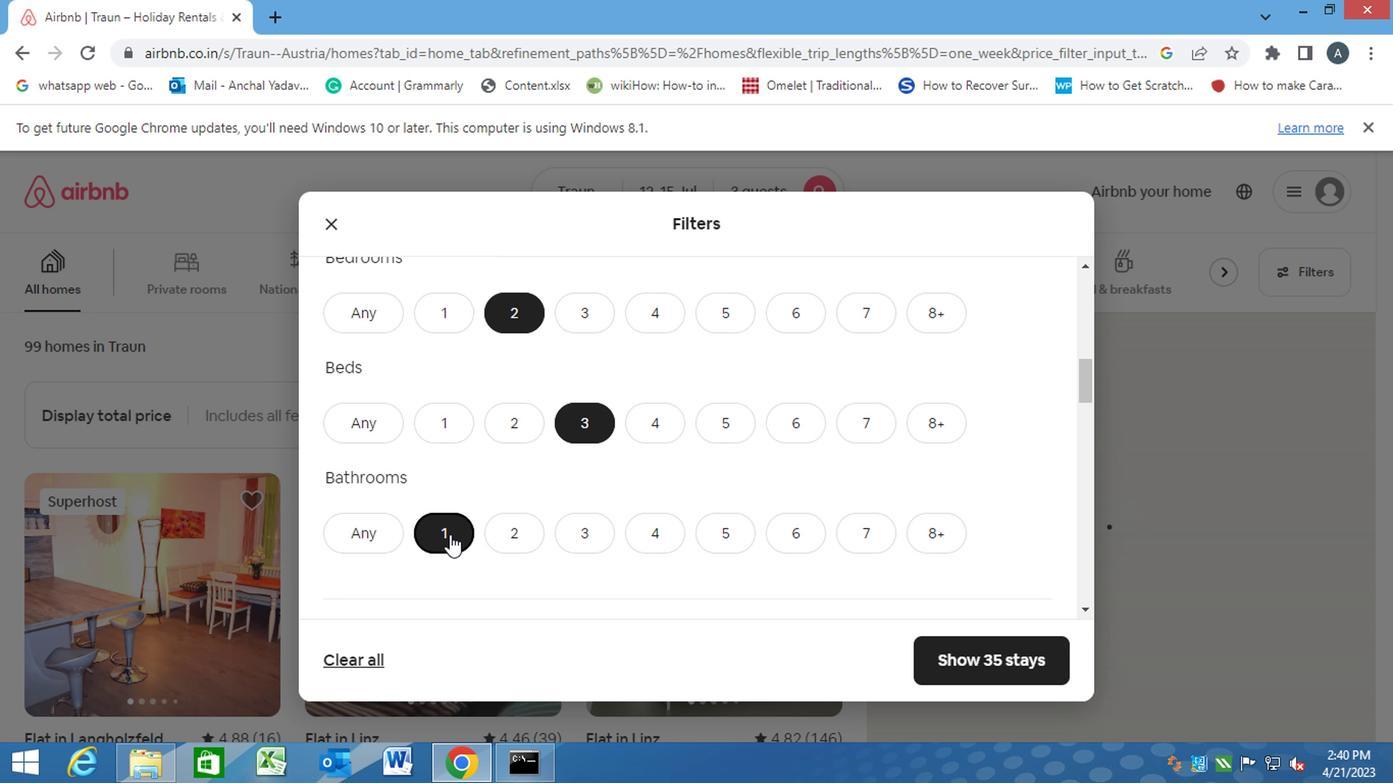 
Action: Mouse moved to (433, 539)
Screenshot: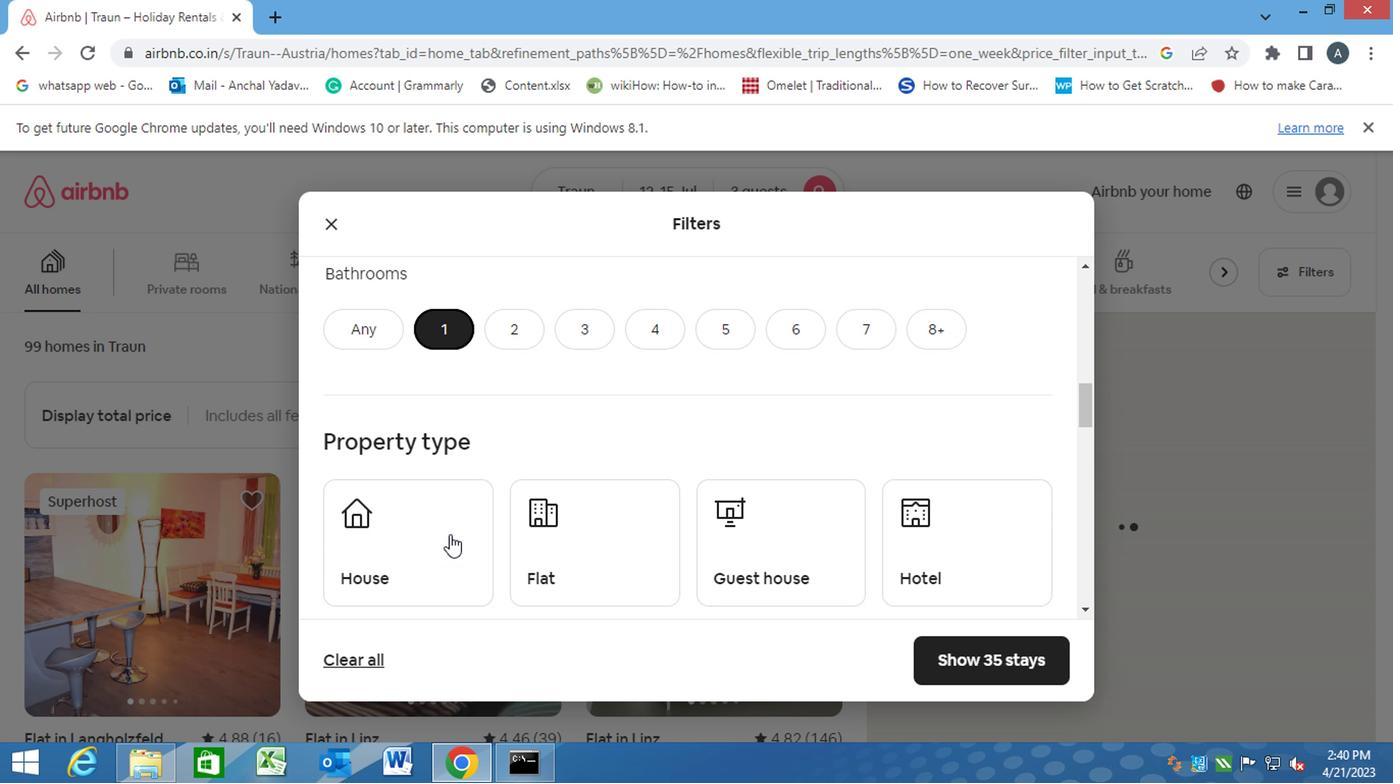 
Action: Mouse pressed left at (433, 539)
Screenshot: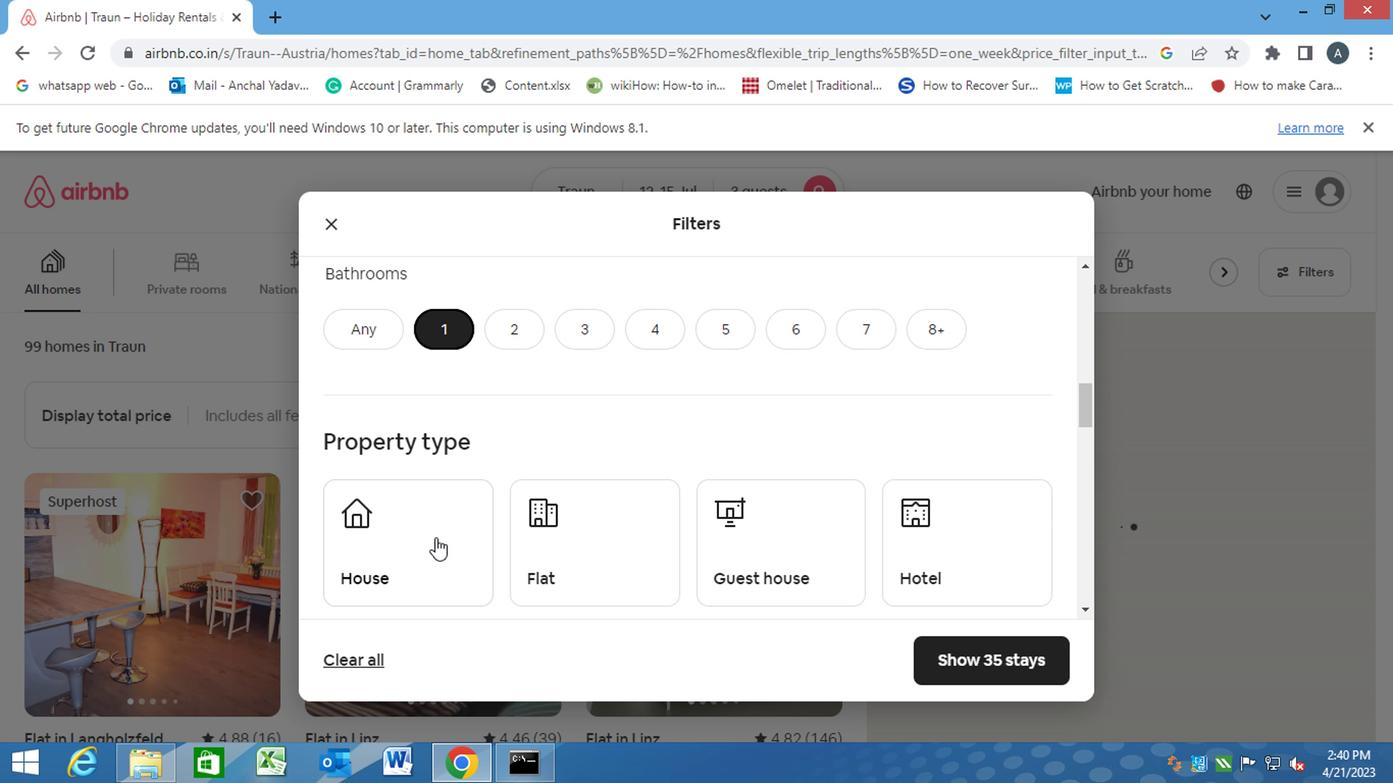 
Action: Mouse moved to (547, 553)
Screenshot: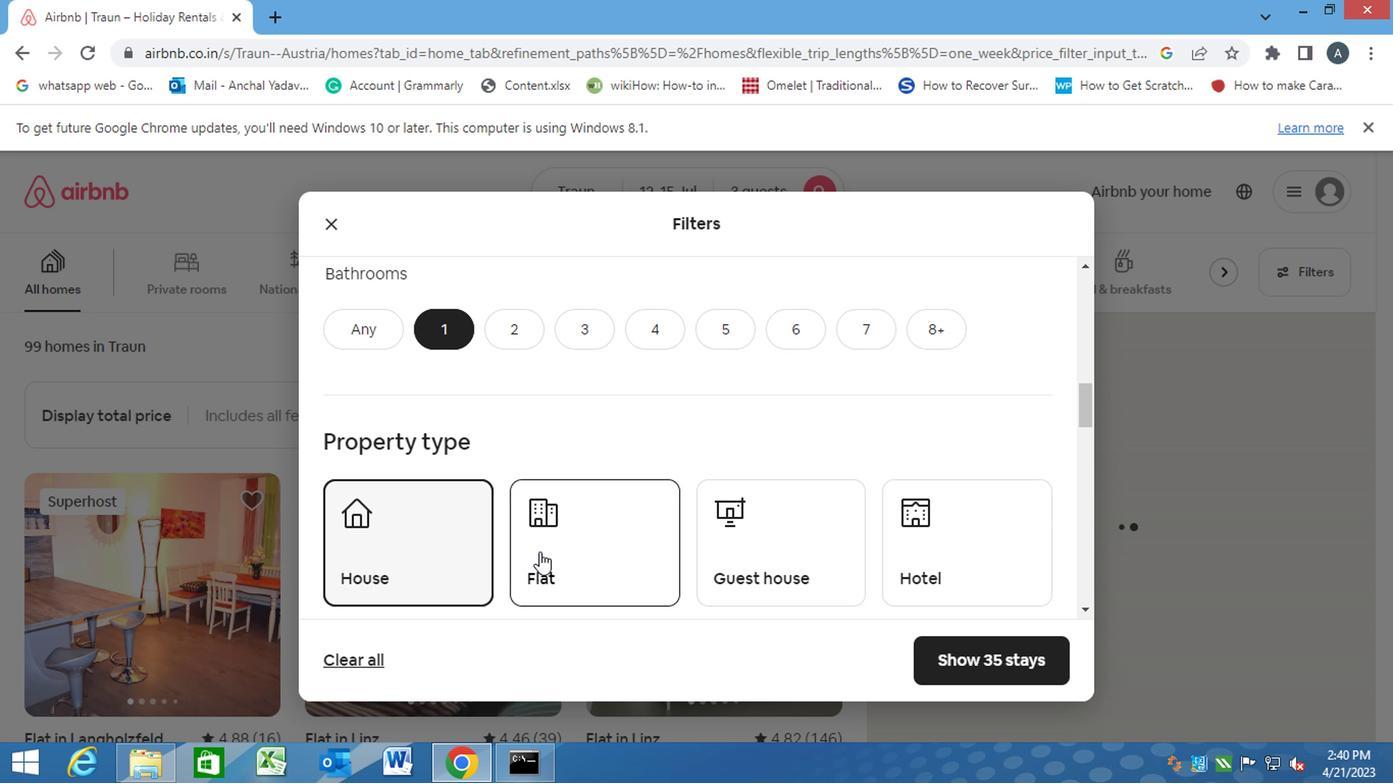 
Action: Mouse pressed left at (547, 553)
Screenshot: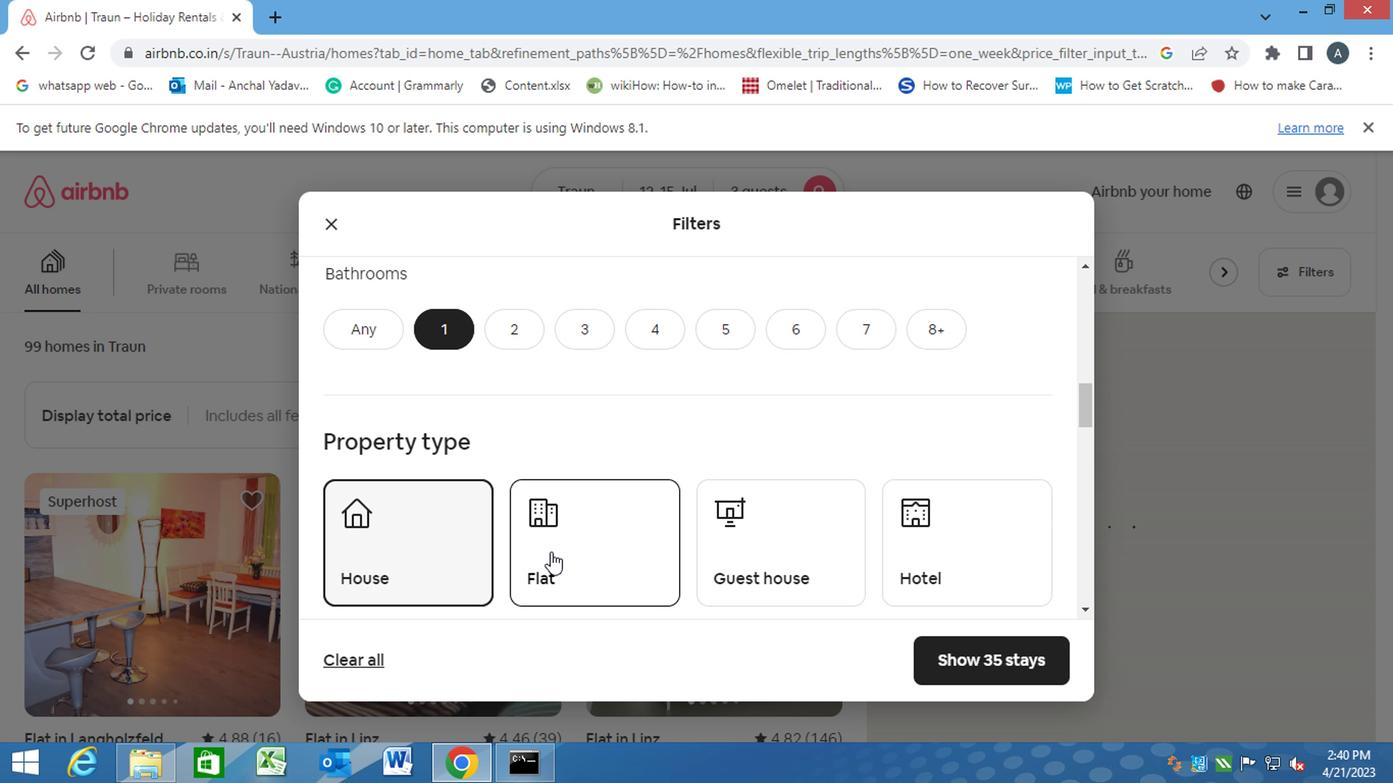 
Action: Mouse moved to (803, 562)
Screenshot: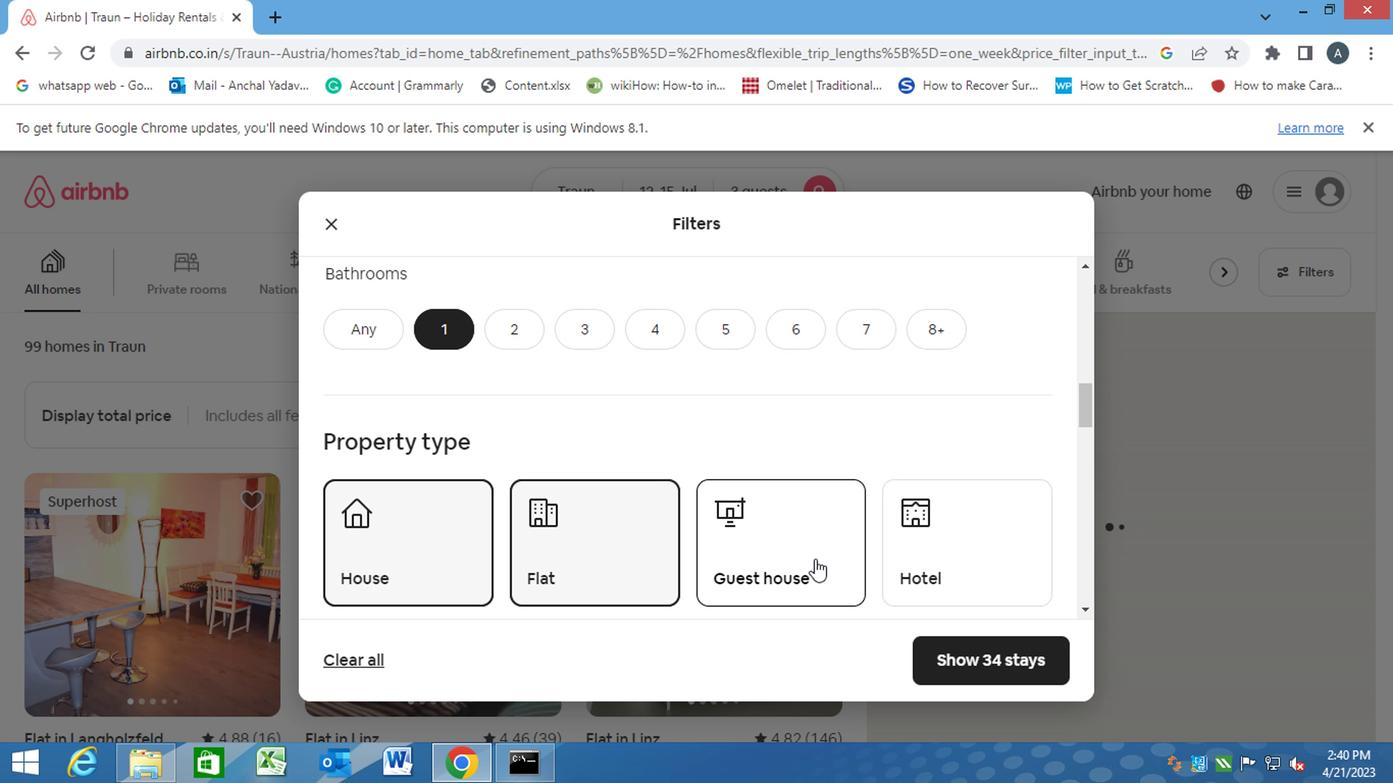 
Action: Mouse pressed left at (803, 562)
Screenshot: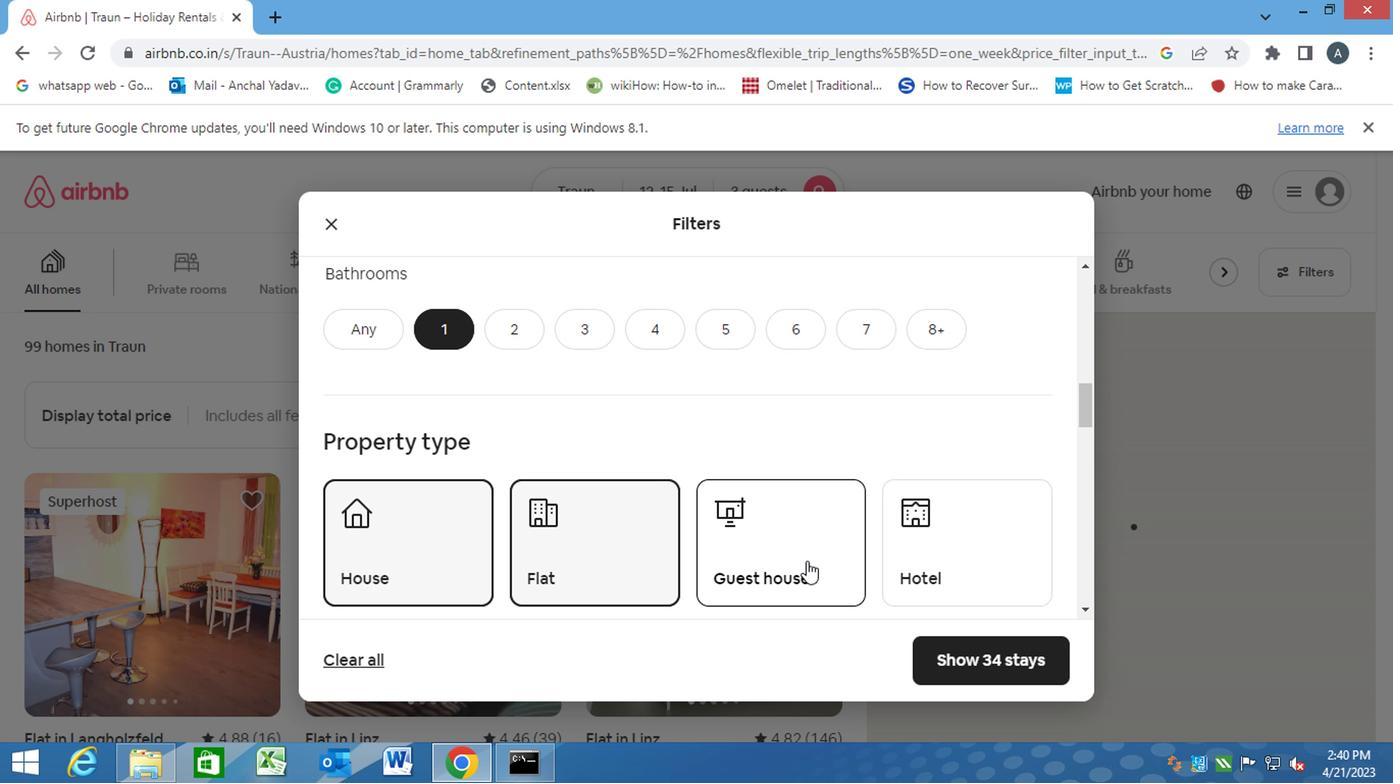 
Action: Mouse moved to (779, 572)
Screenshot: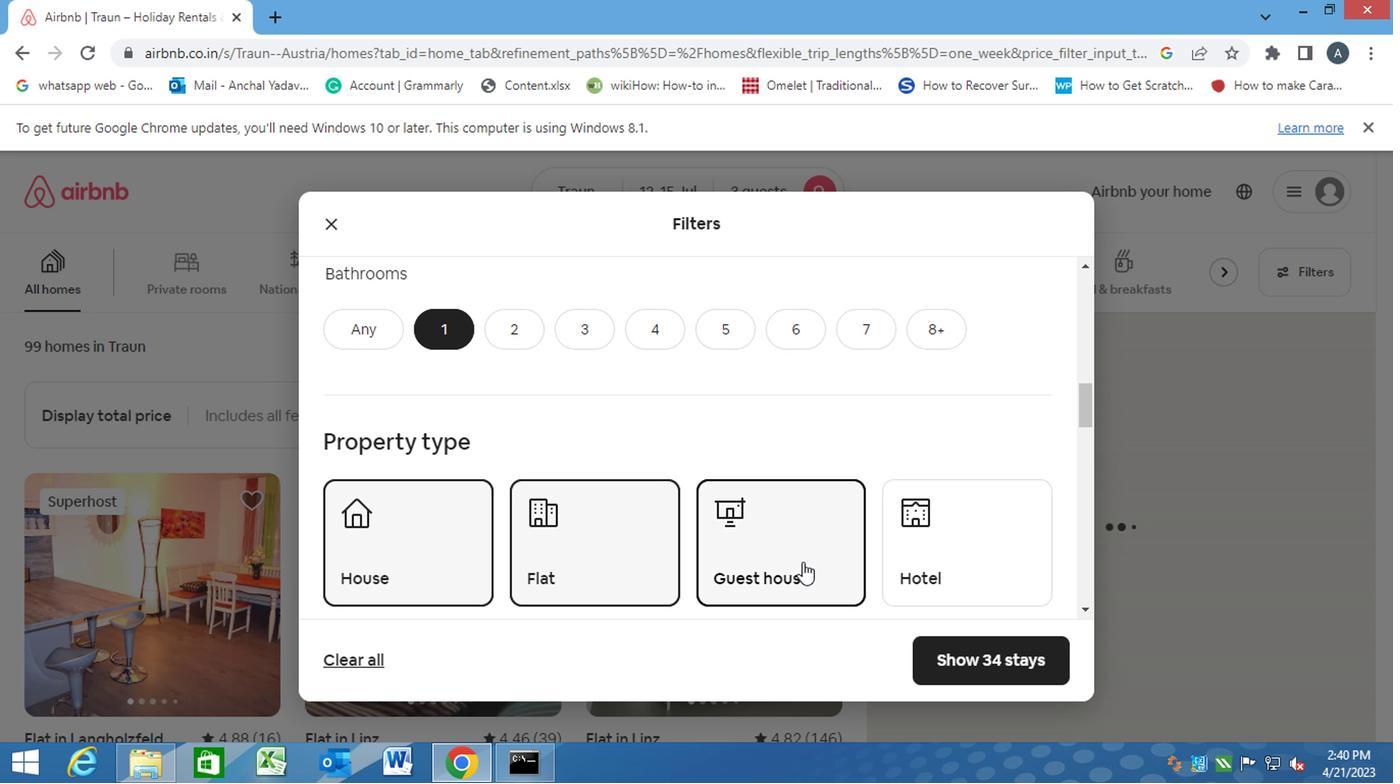 
Action: Mouse scrolled (779, 571) with delta (0, 0)
Screenshot: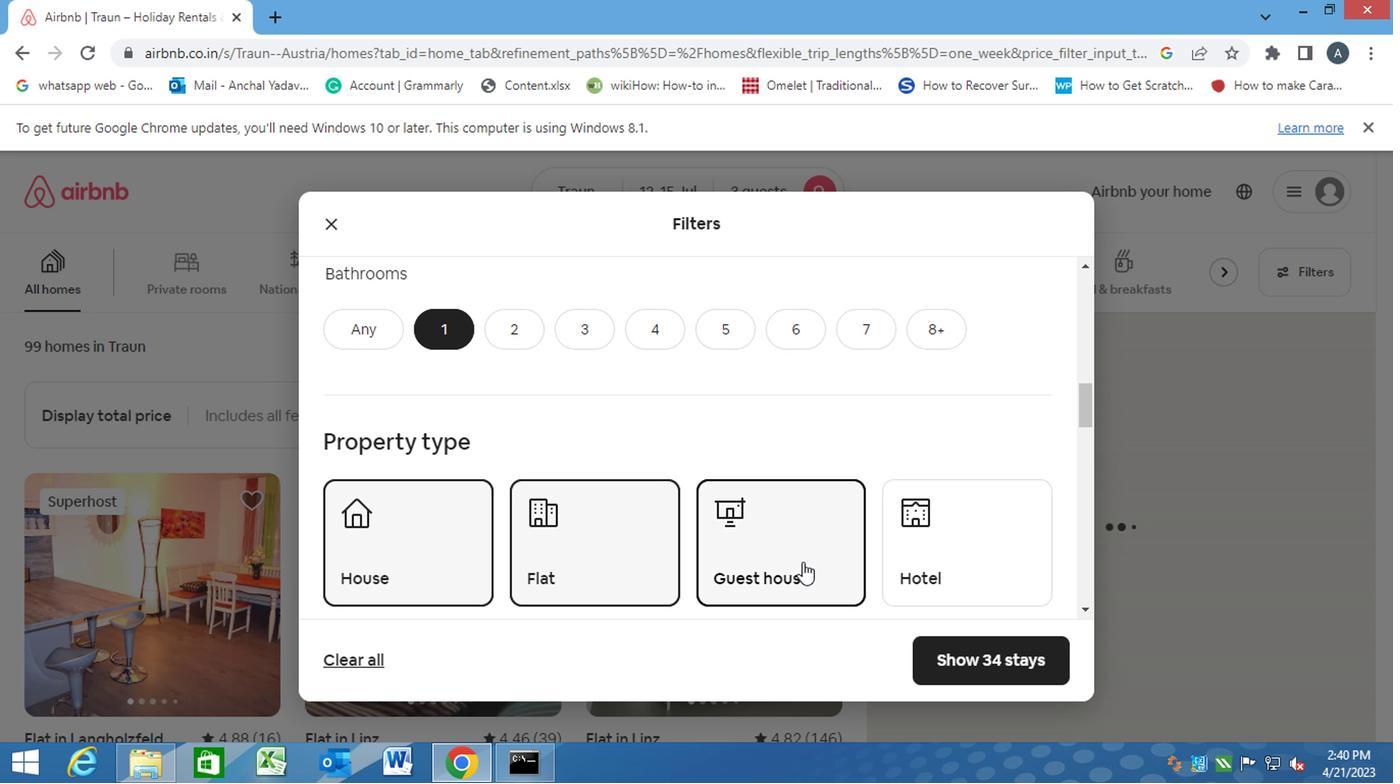 
Action: Mouse moved to (777, 573)
Screenshot: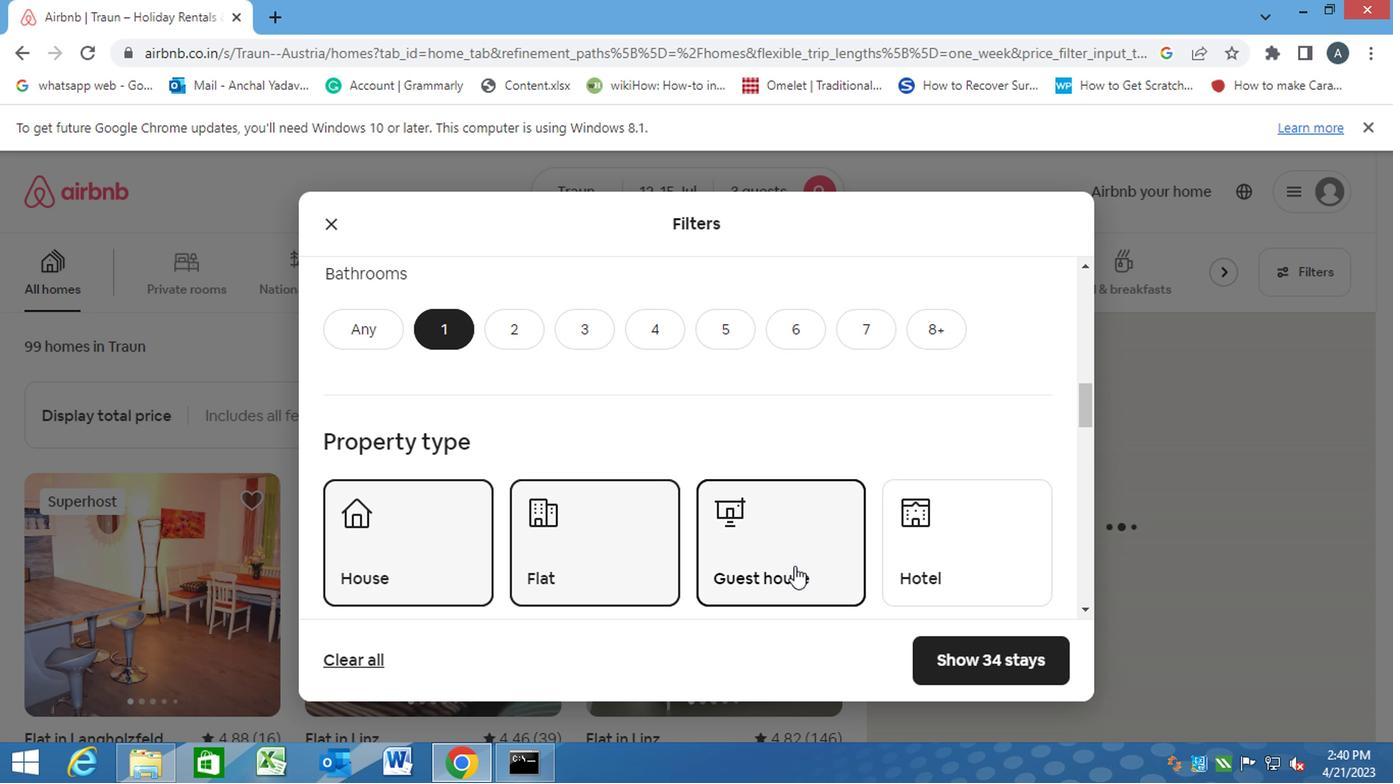 
Action: Mouse scrolled (777, 572) with delta (0, -1)
Screenshot: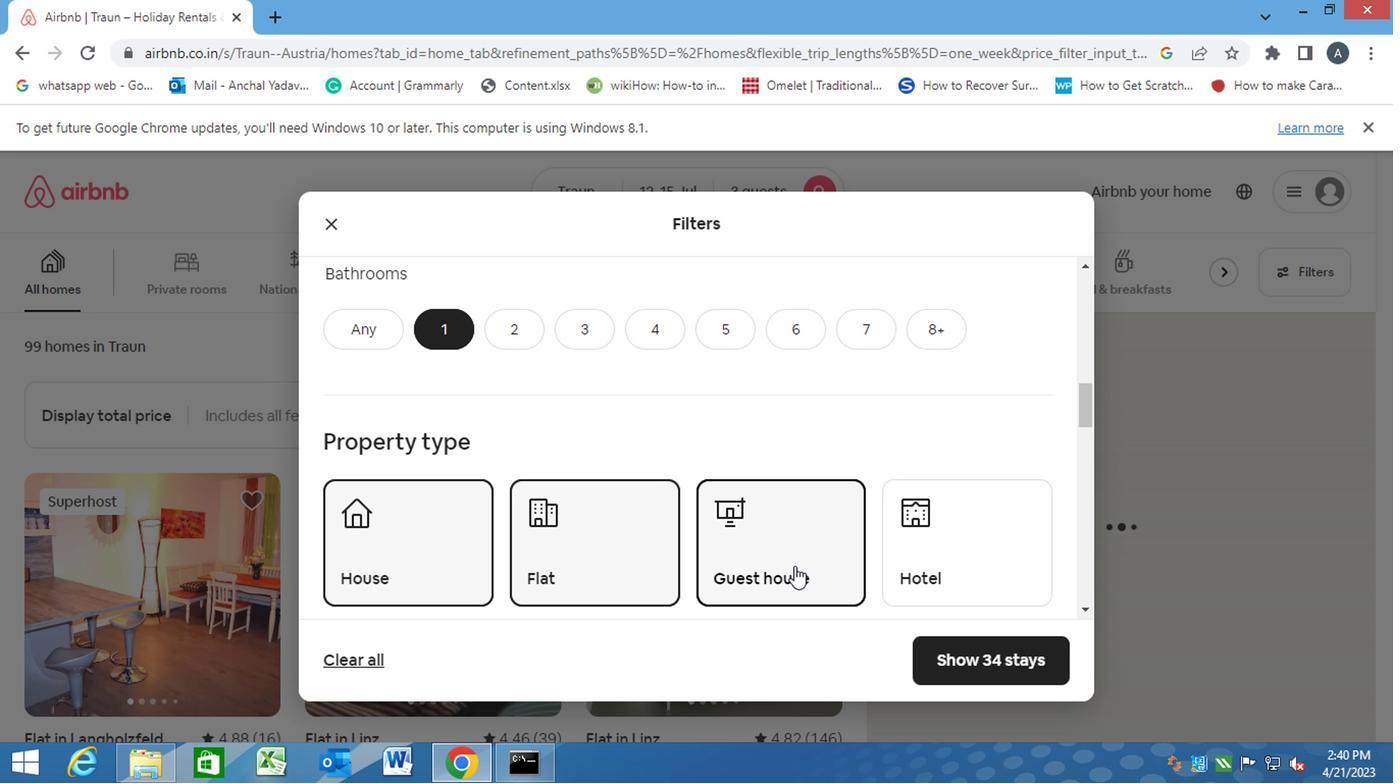 
Action: Mouse moved to (718, 549)
Screenshot: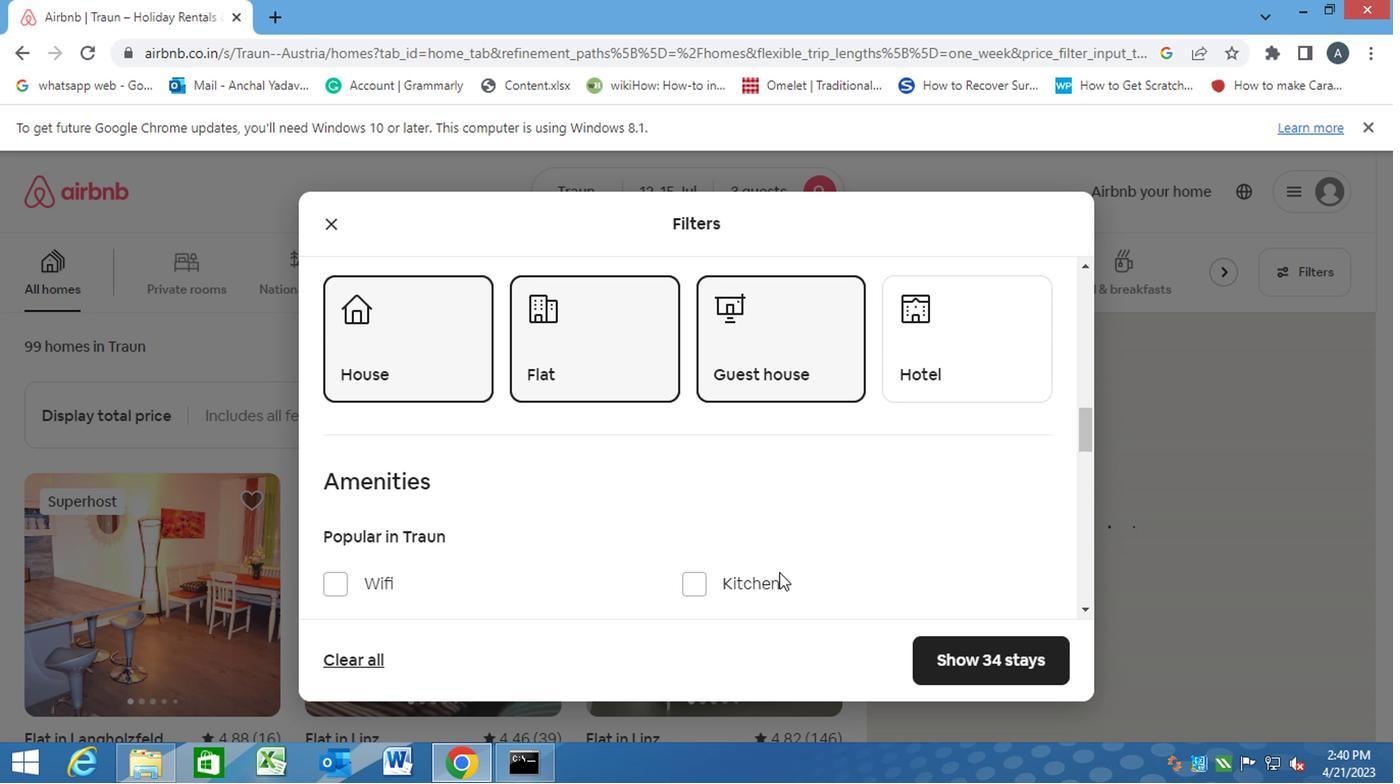 
Action: Mouse scrolled (718, 548) with delta (0, 0)
Screenshot: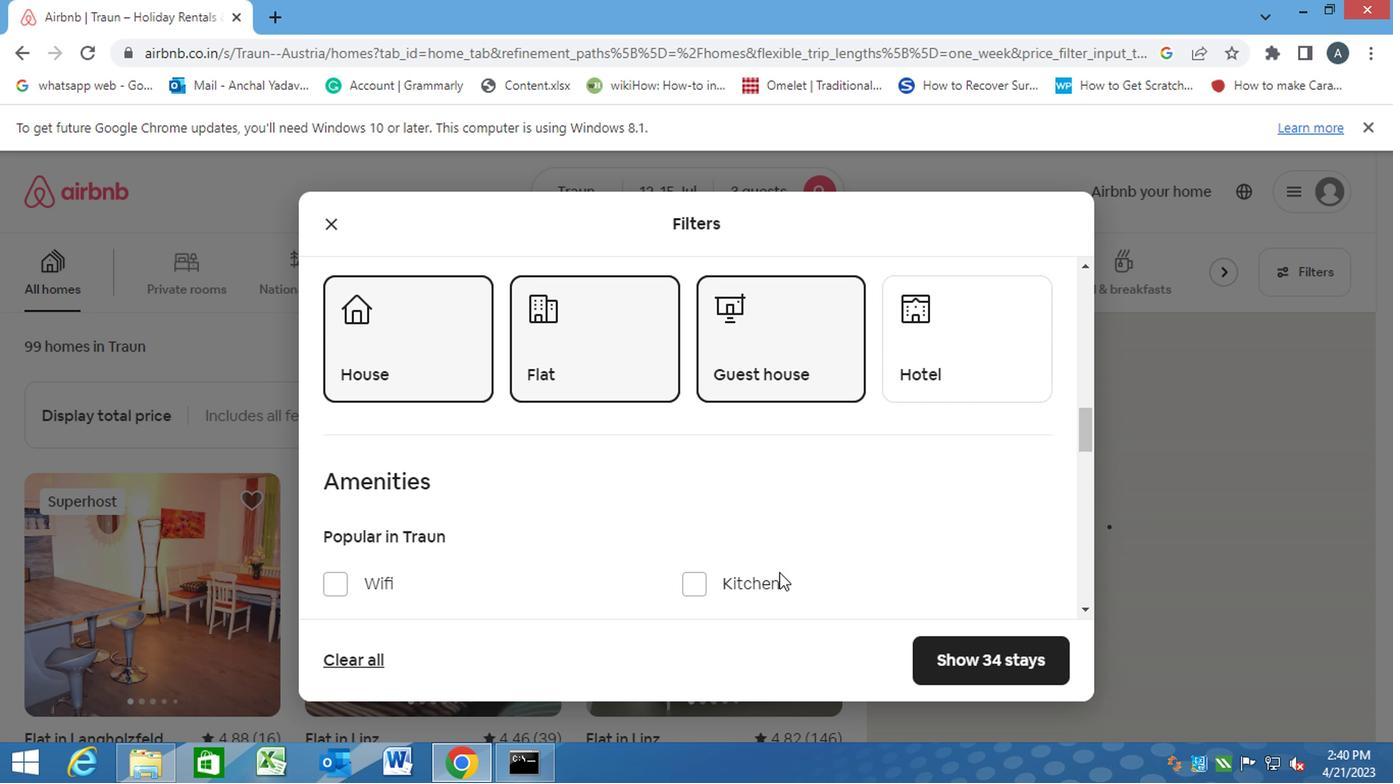 
Action: Mouse scrolled (718, 548) with delta (0, 0)
Screenshot: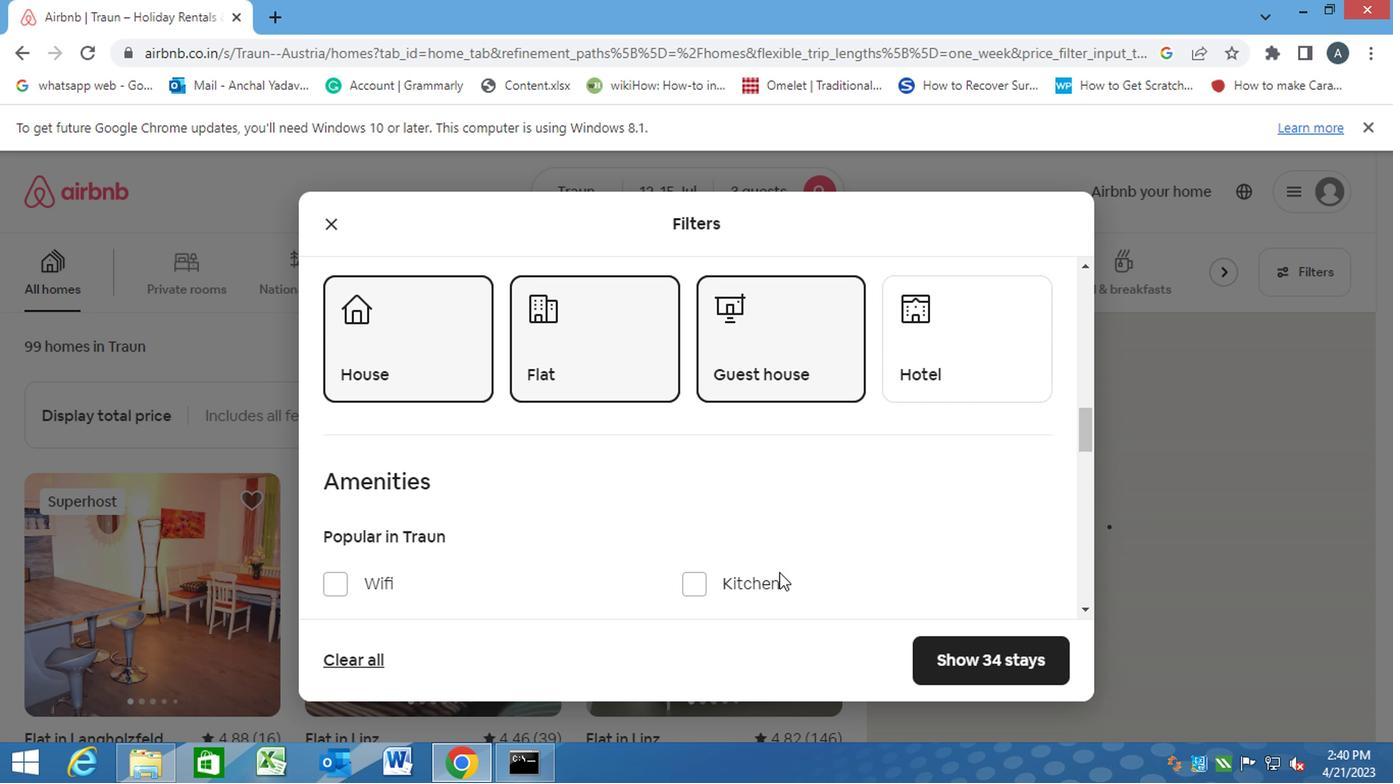 
Action: Mouse scrolled (718, 548) with delta (0, 0)
Screenshot: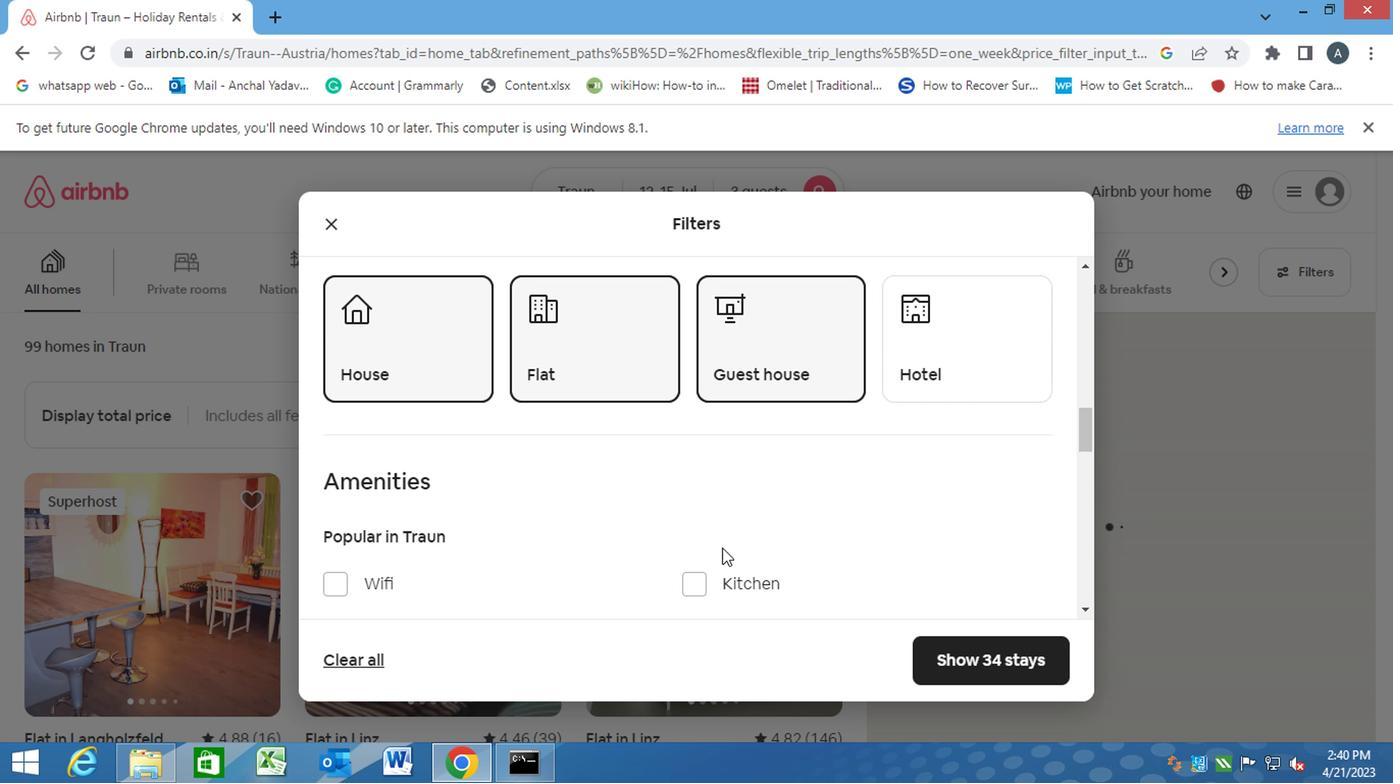 
Action: Mouse moved to (330, 419)
Screenshot: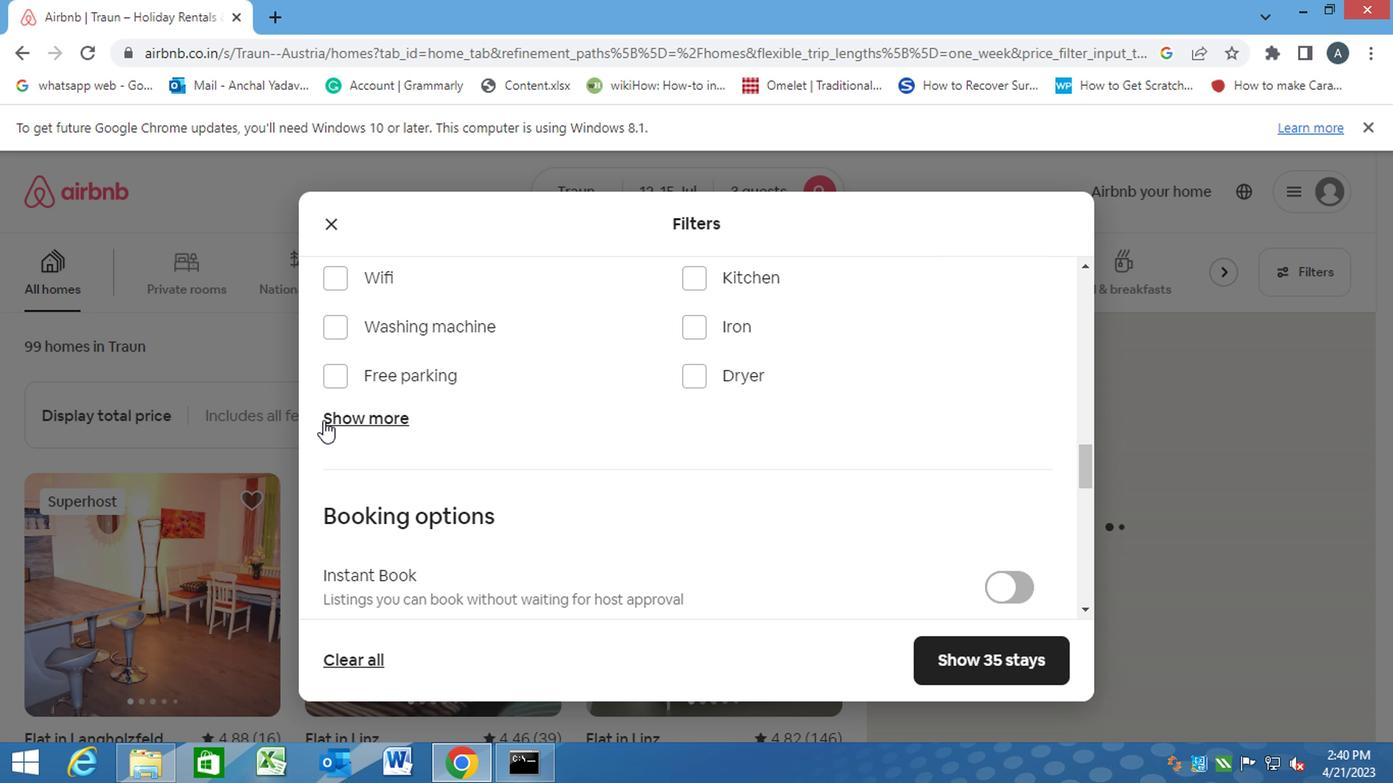 
Action: Mouse pressed left at (330, 419)
Screenshot: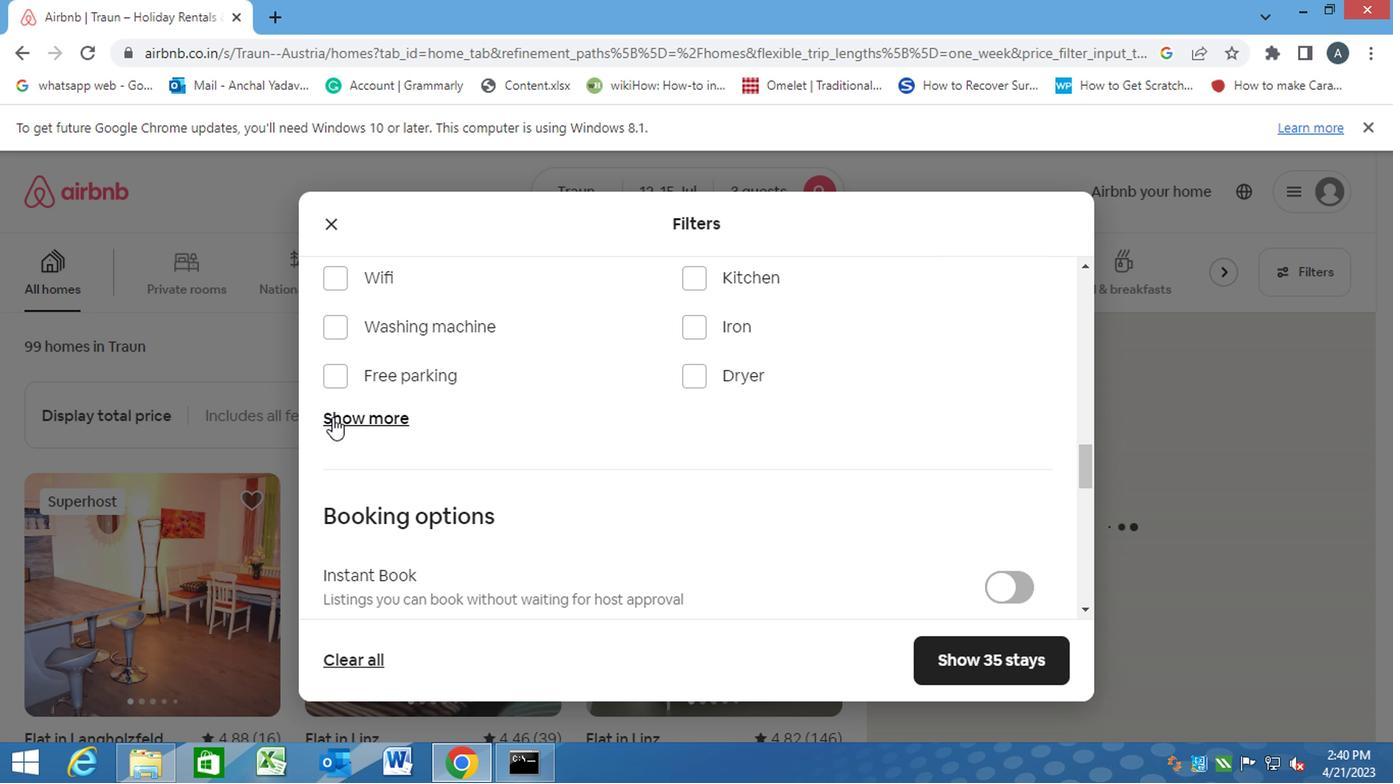 
Action: Mouse moved to (678, 494)
Screenshot: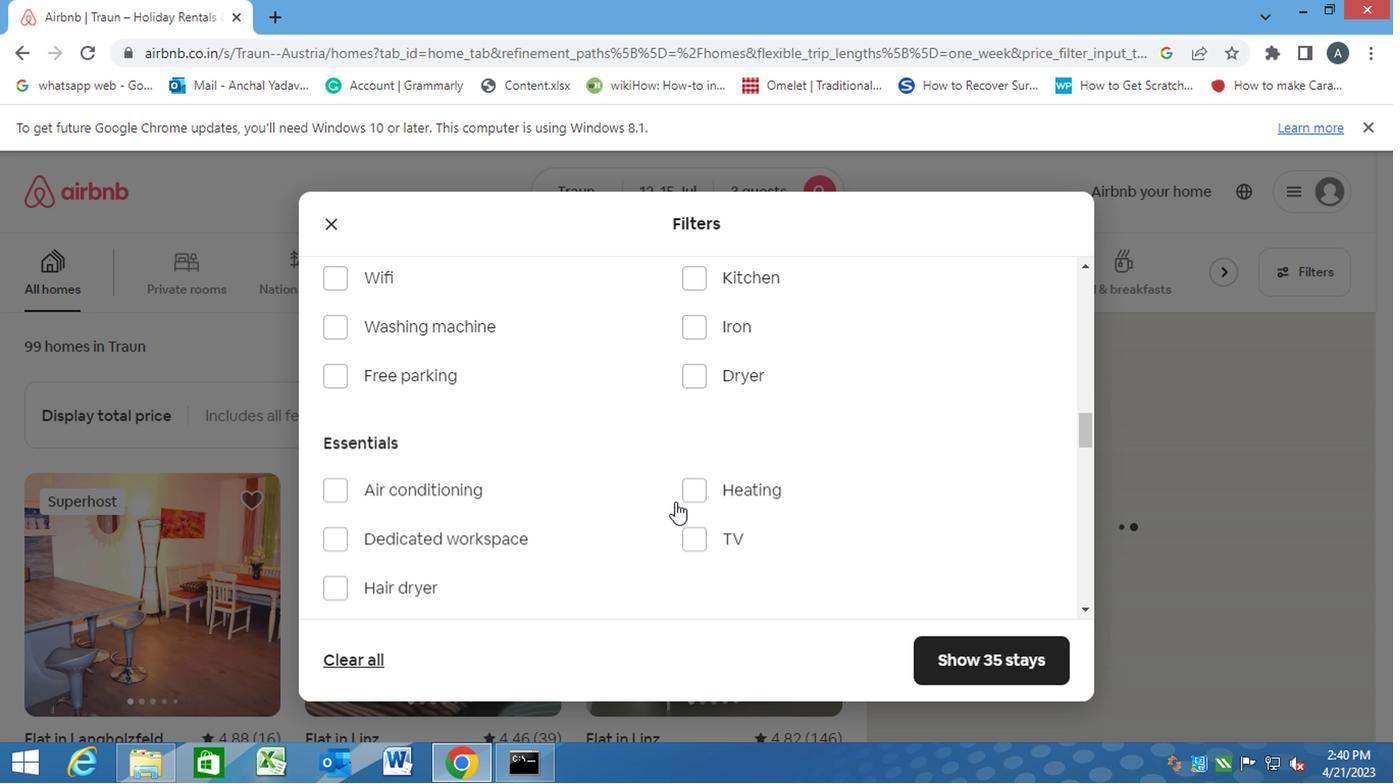 
Action: Mouse pressed left at (678, 494)
Screenshot: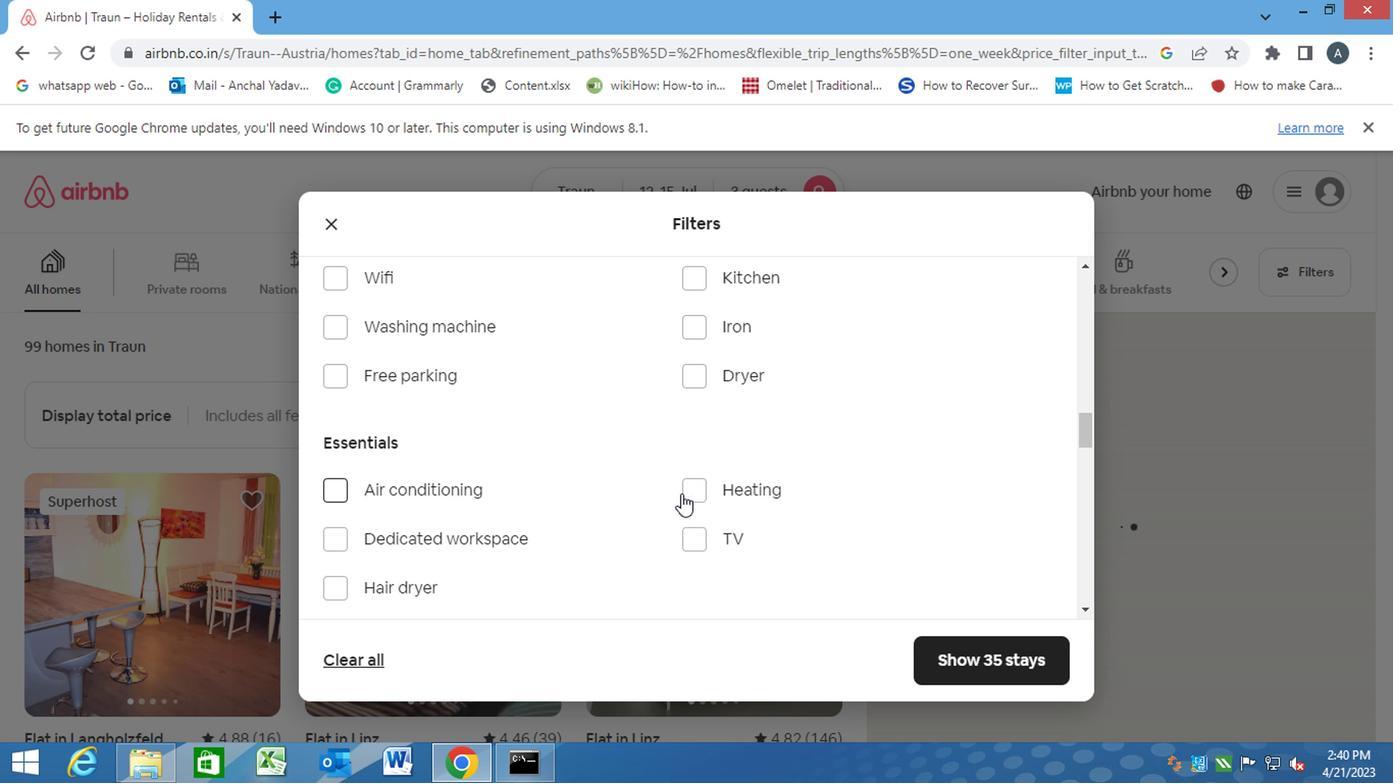 
Action: Mouse moved to (678, 494)
Screenshot: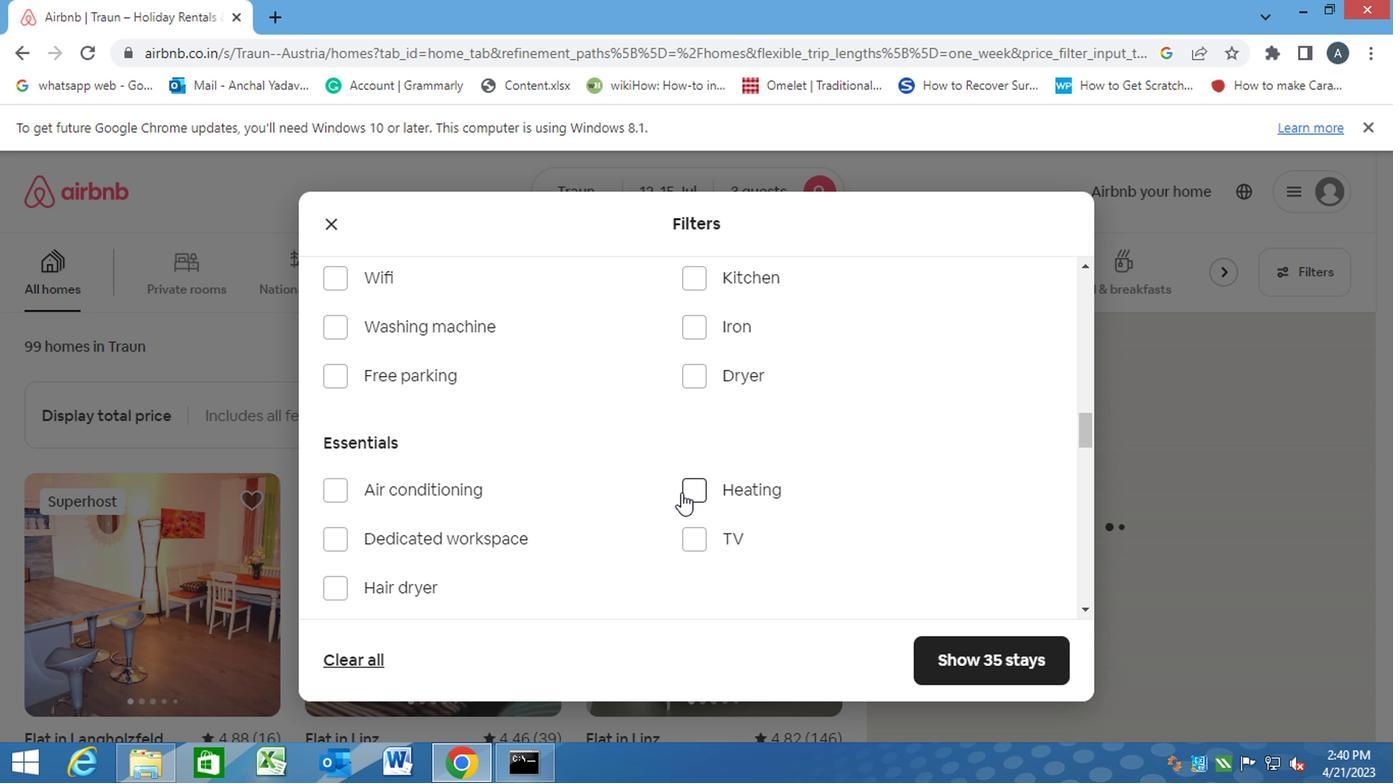 
Action: Mouse scrolled (678, 493) with delta (0, -1)
Screenshot: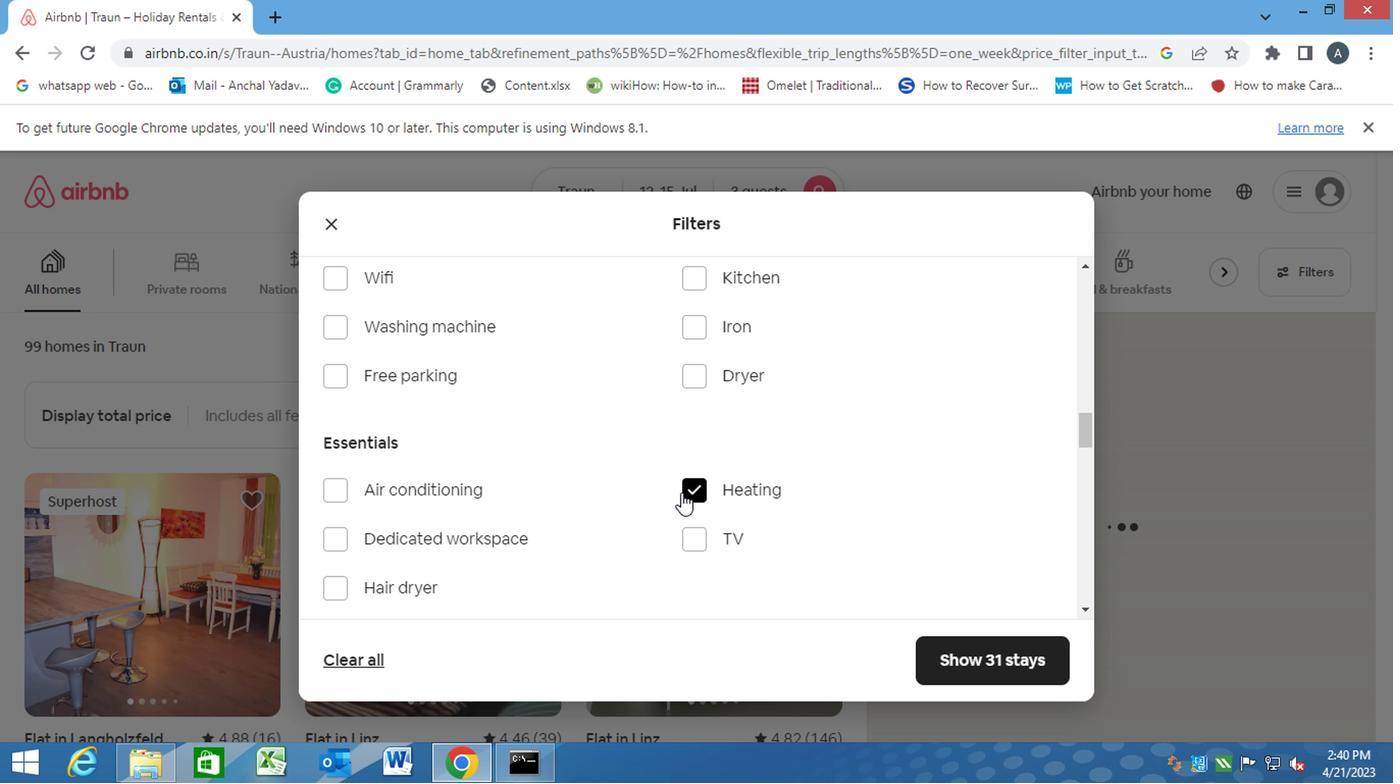 
Action: Mouse moved to (678, 494)
Screenshot: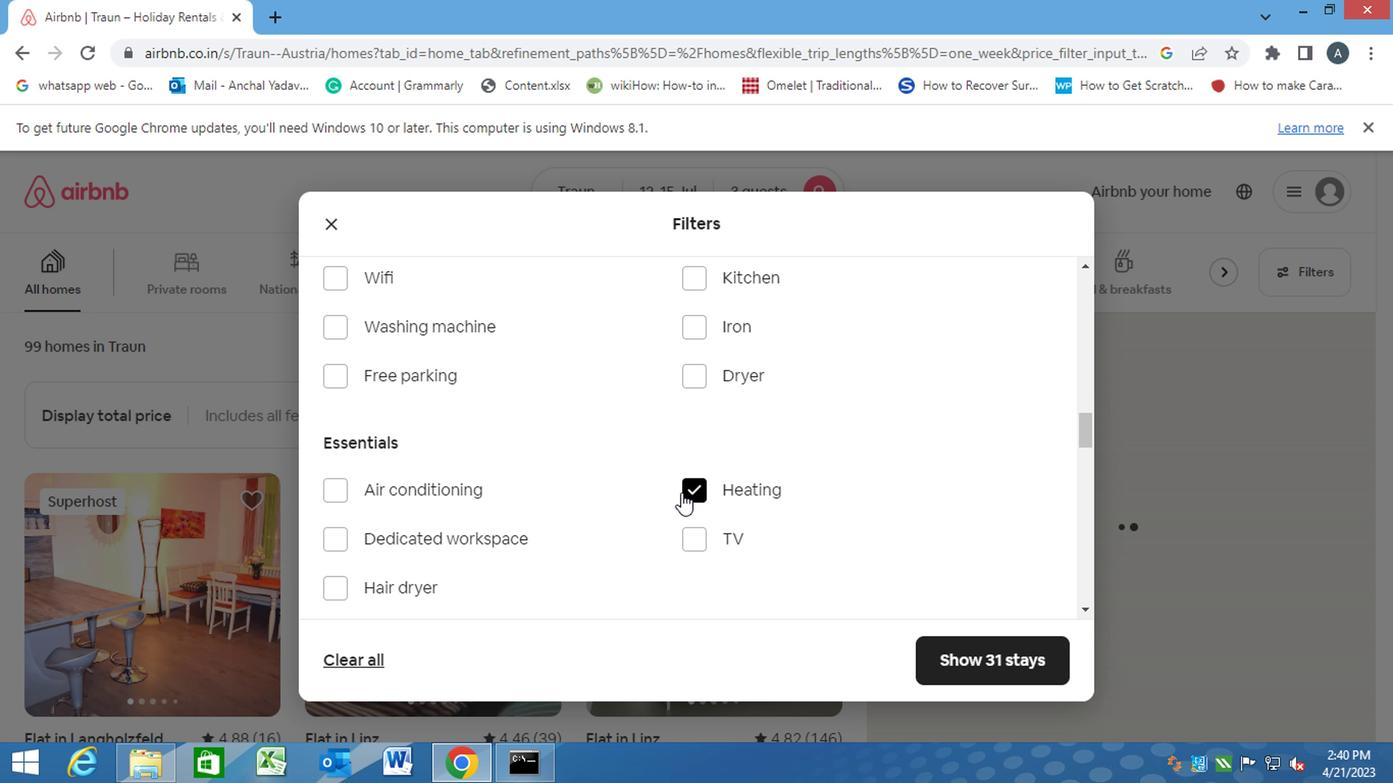 
Action: Mouse scrolled (678, 493) with delta (0, -1)
Screenshot: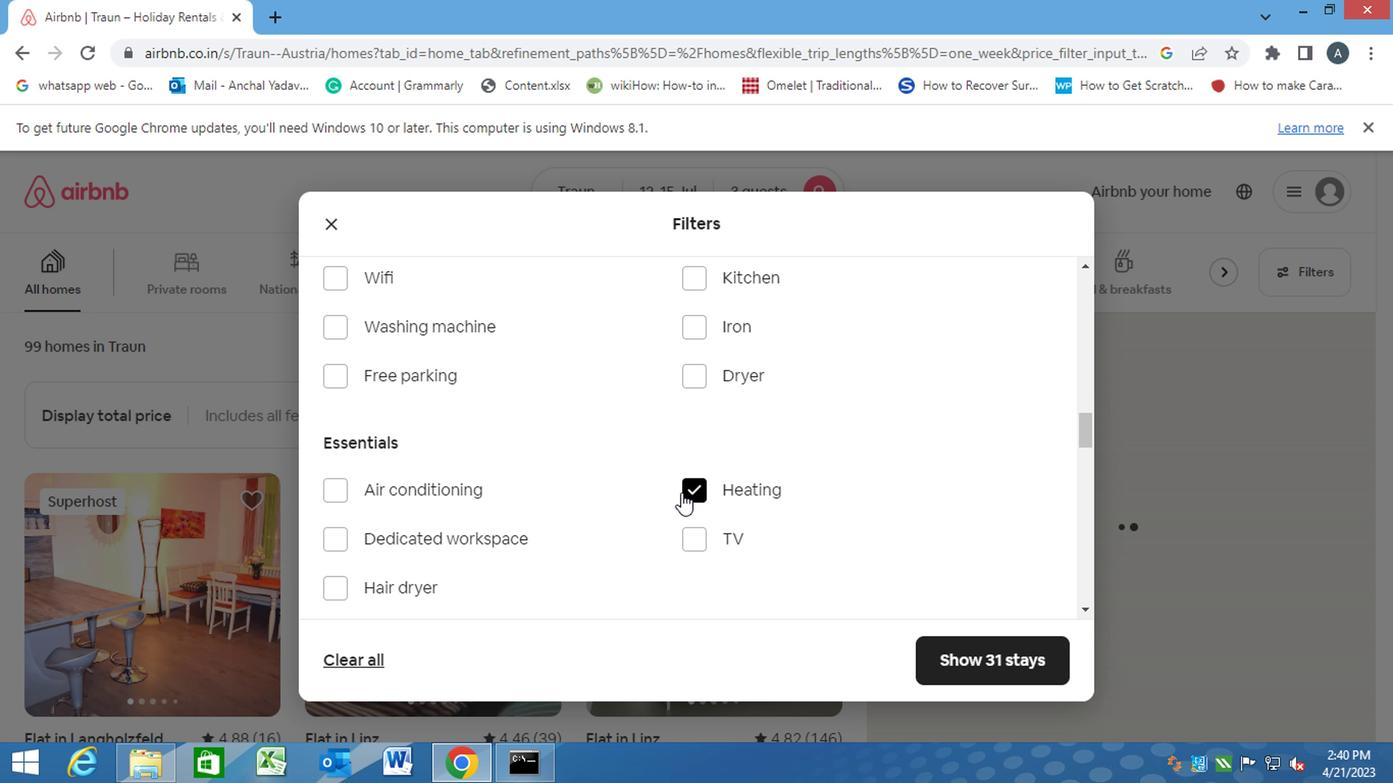
Action: Mouse scrolled (678, 493) with delta (0, -1)
Screenshot: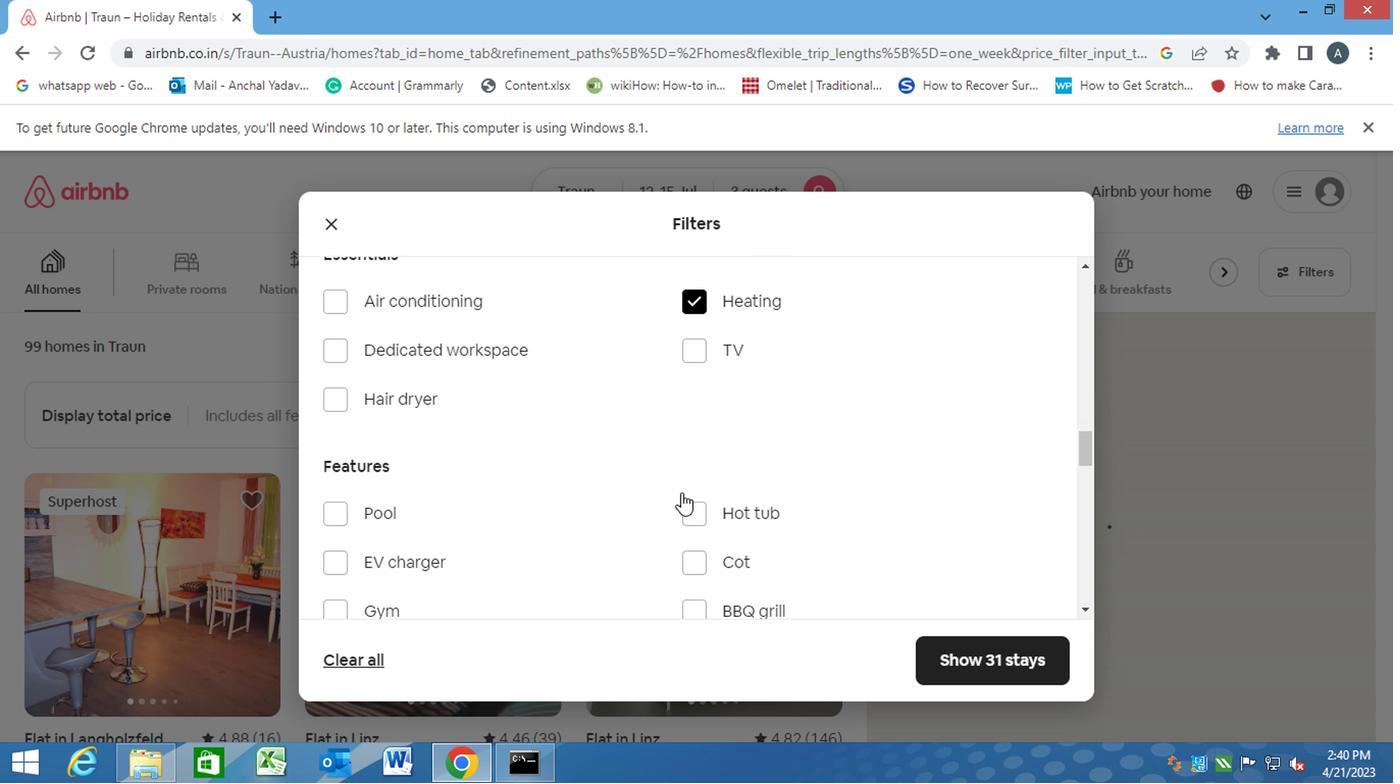
Action: Mouse moved to (677, 494)
Screenshot: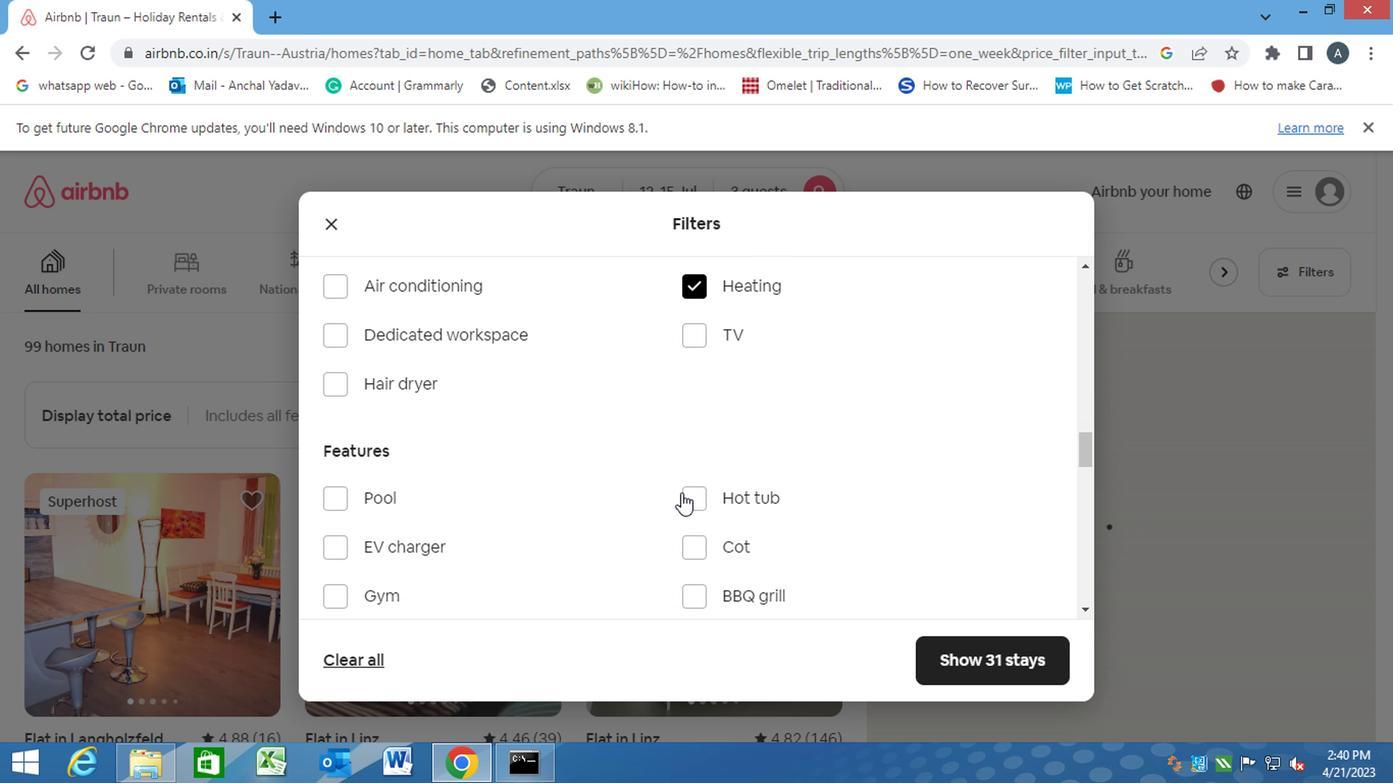 
Action: Mouse scrolled (677, 493) with delta (0, -1)
Screenshot: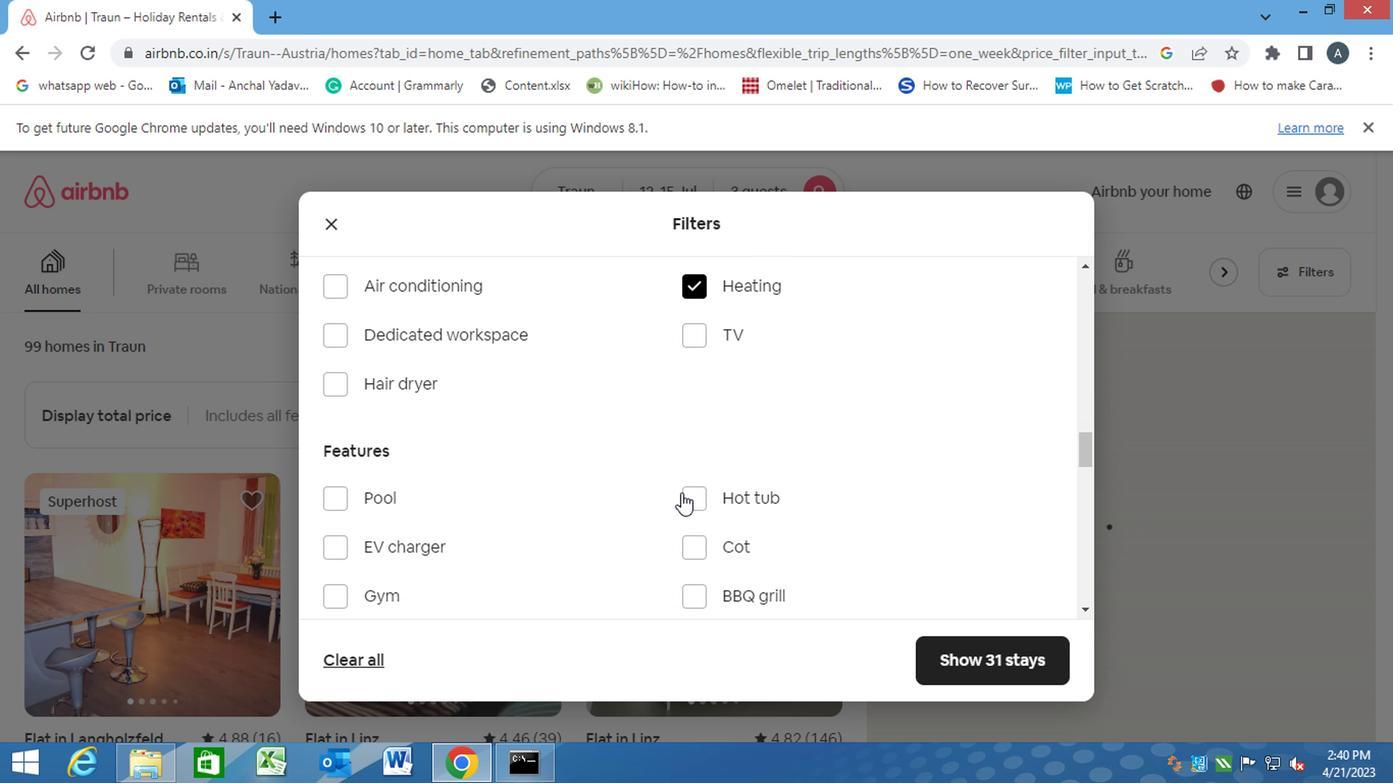 
Action: Mouse scrolled (677, 493) with delta (0, -1)
Screenshot: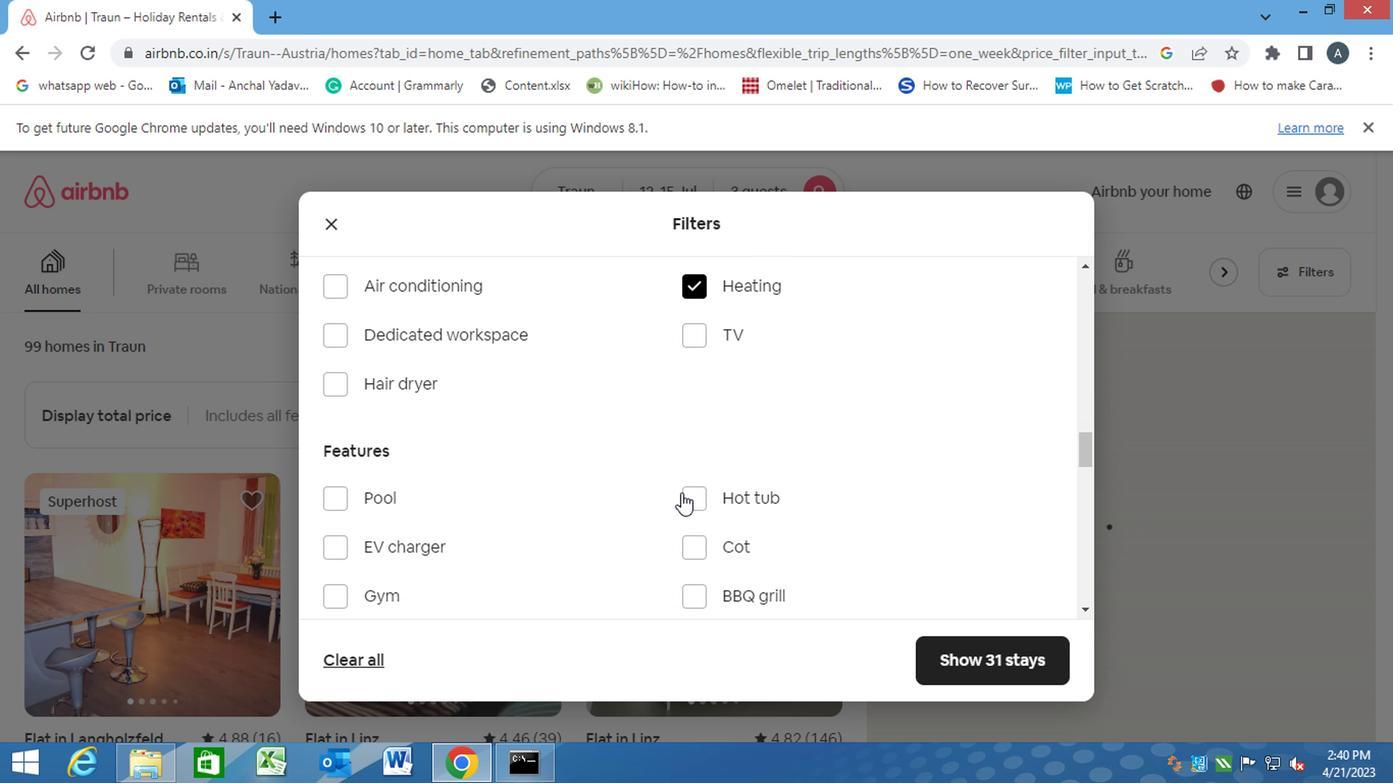 
Action: Mouse scrolled (677, 493) with delta (0, -1)
Screenshot: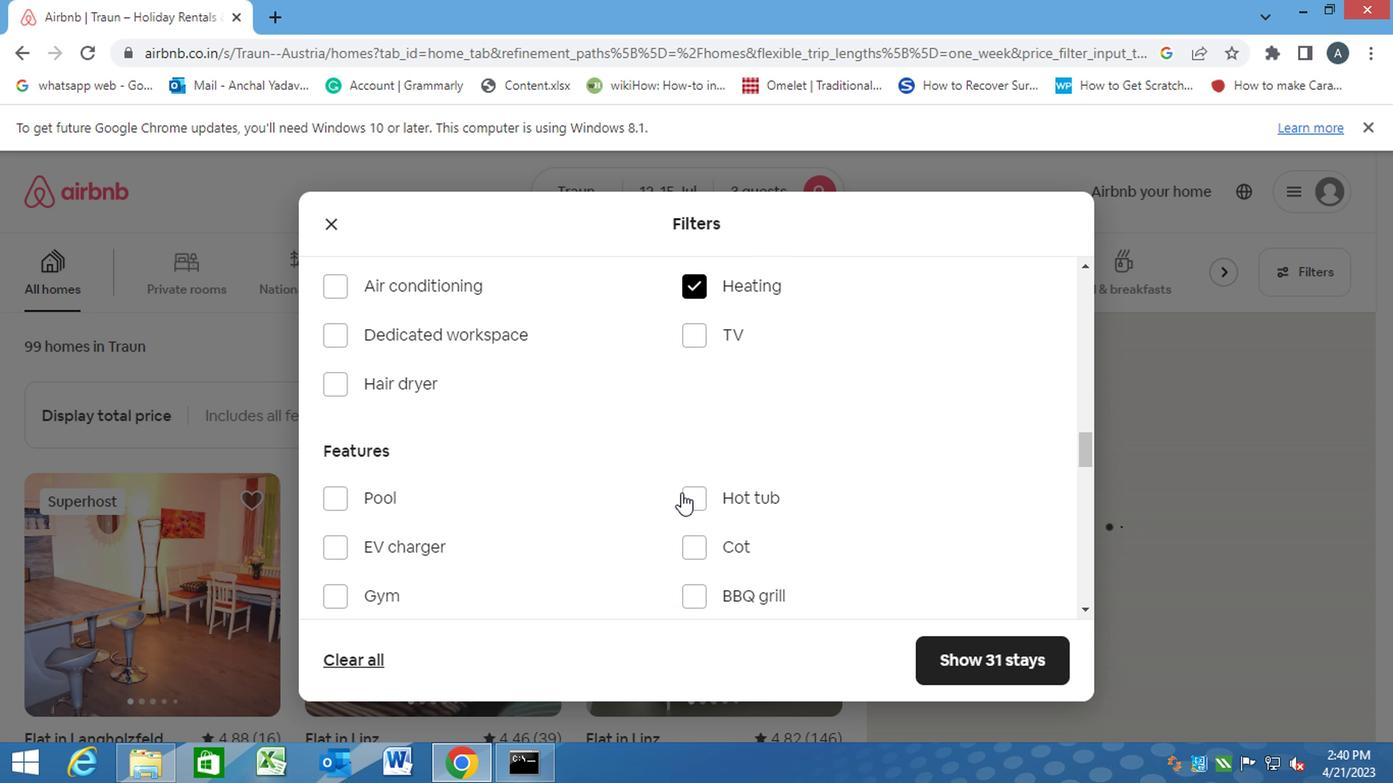 
Action: Mouse scrolled (677, 493) with delta (0, -1)
Screenshot: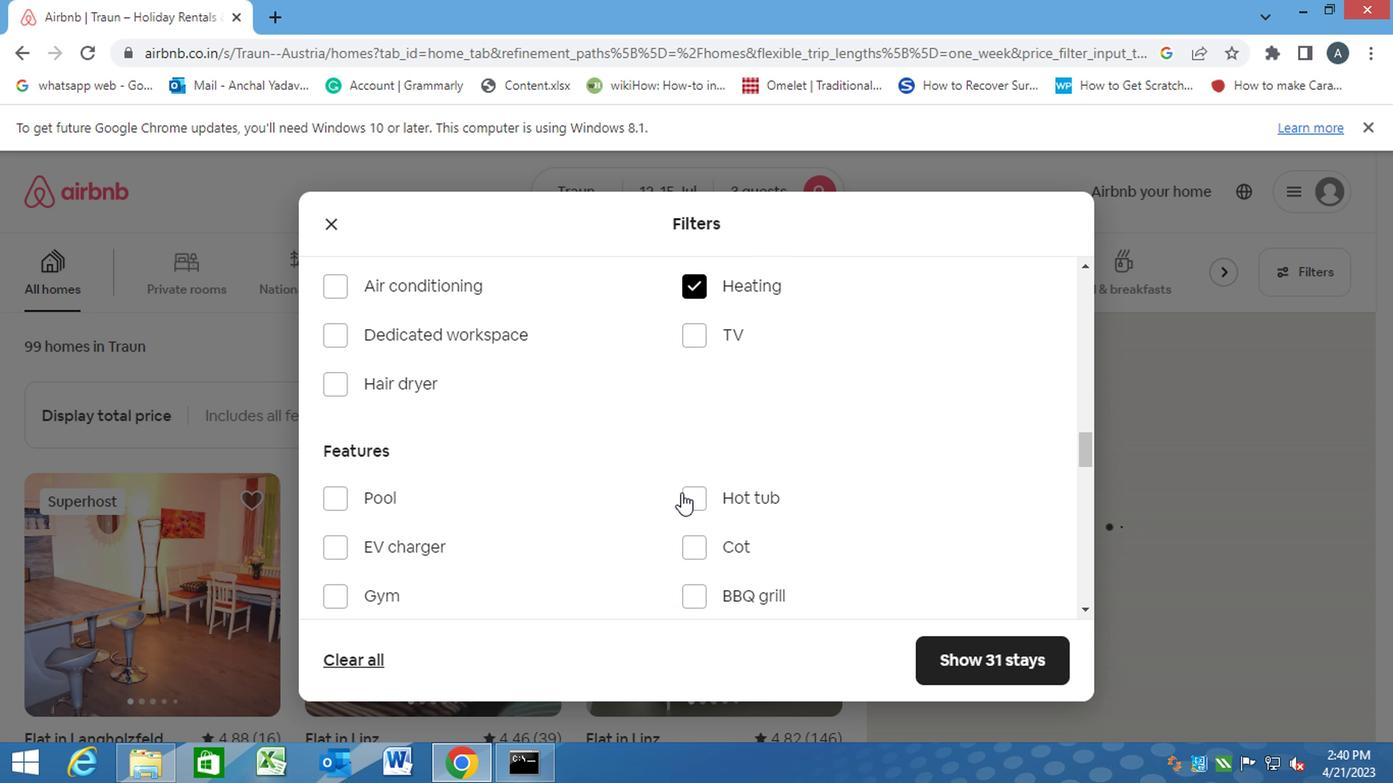 
Action: Mouse scrolled (677, 493) with delta (0, -1)
Screenshot: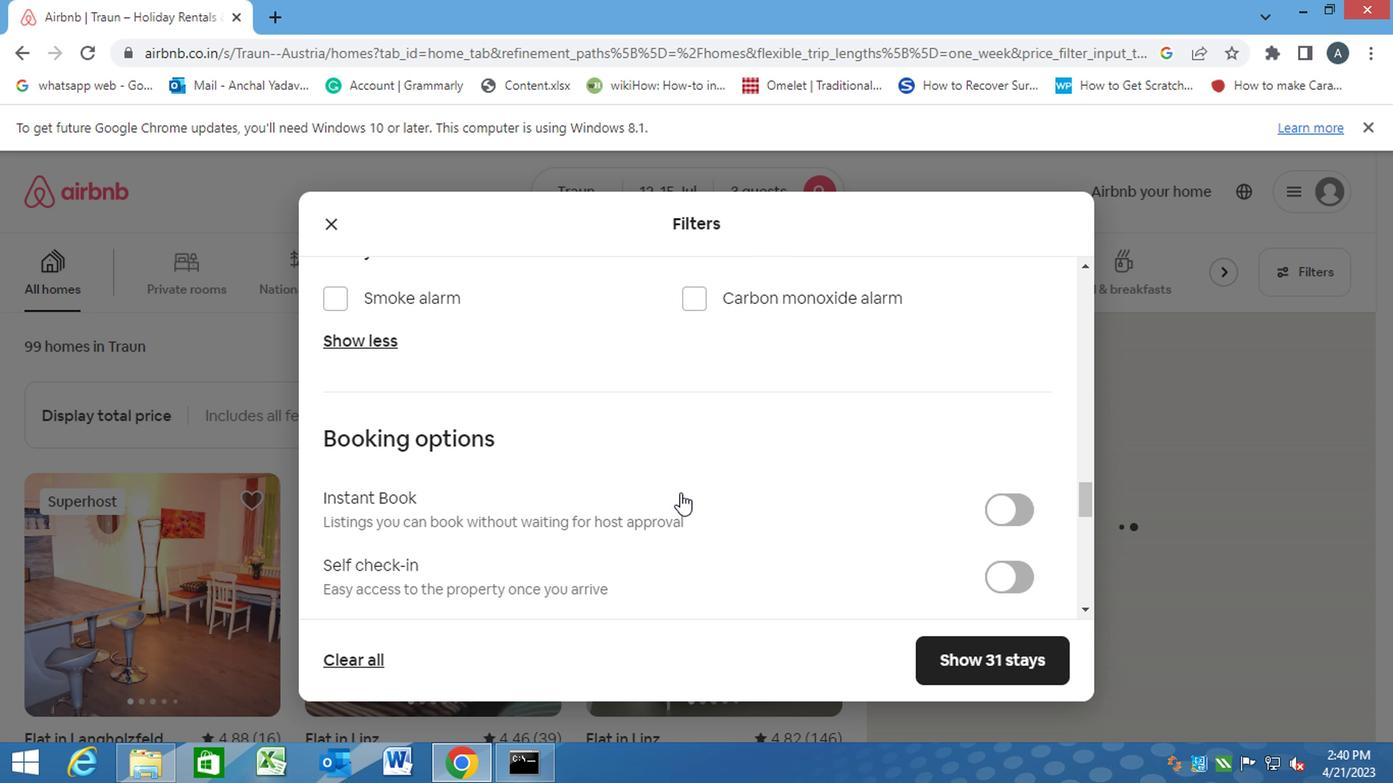 
Action: Mouse scrolled (677, 493) with delta (0, -1)
Screenshot: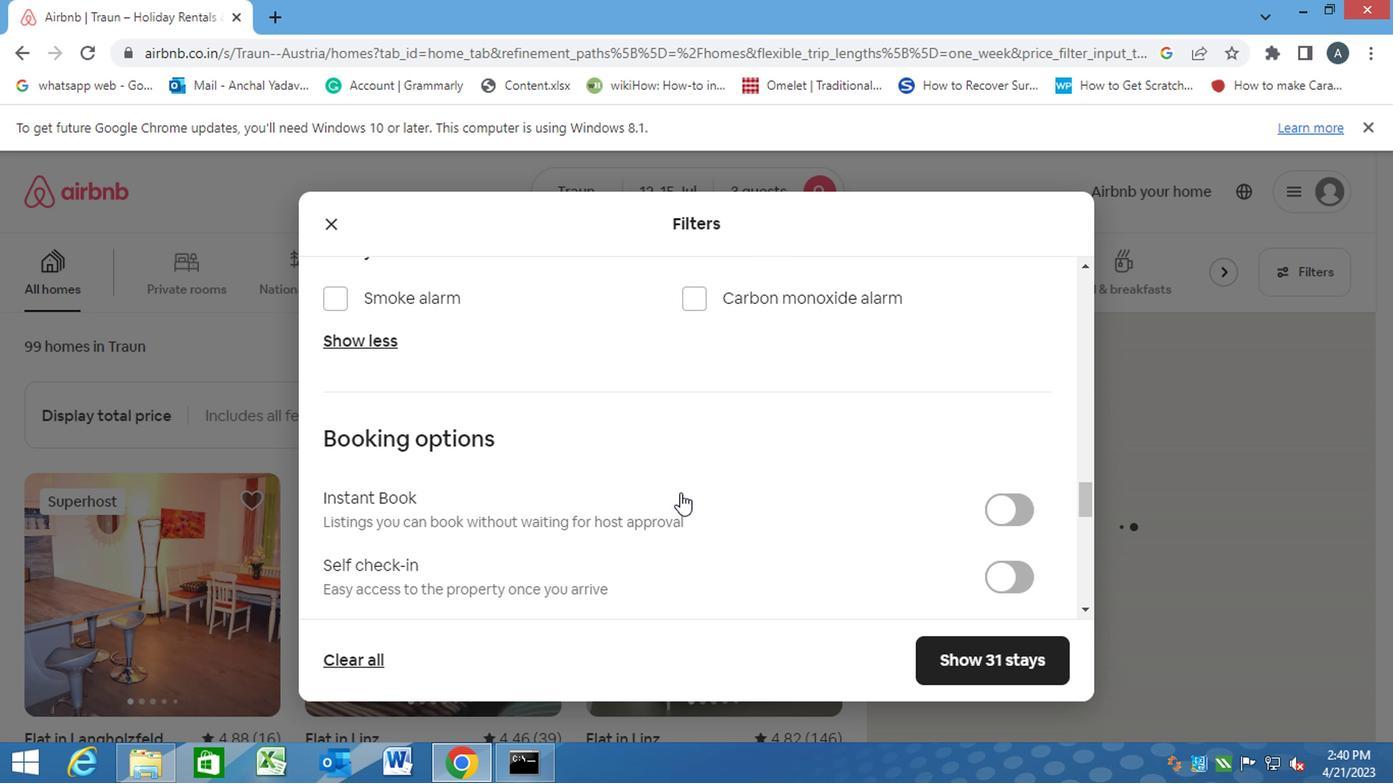 
Action: Mouse scrolled (677, 493) with delta (0, -1)
Screenshot: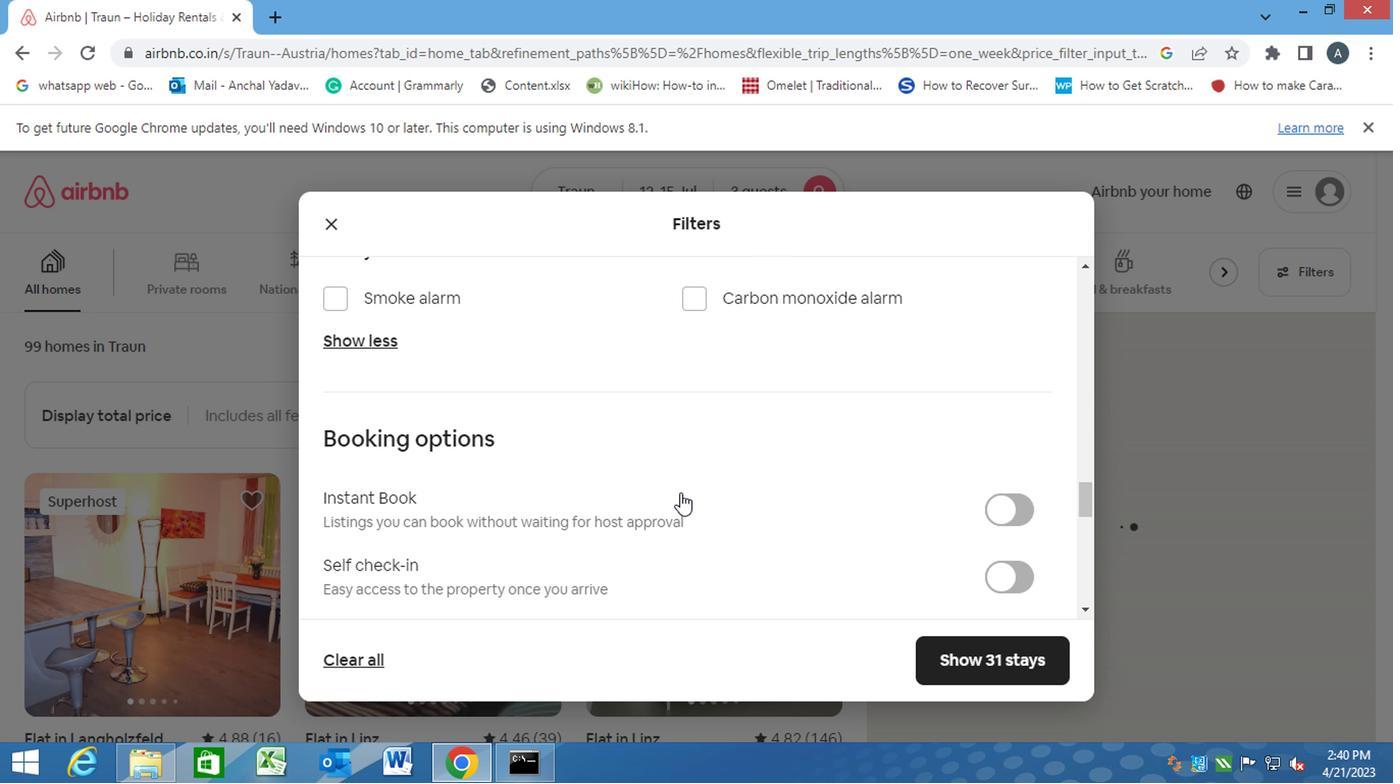 
Action: Mouse moved to (1002, 282)
Screenshot: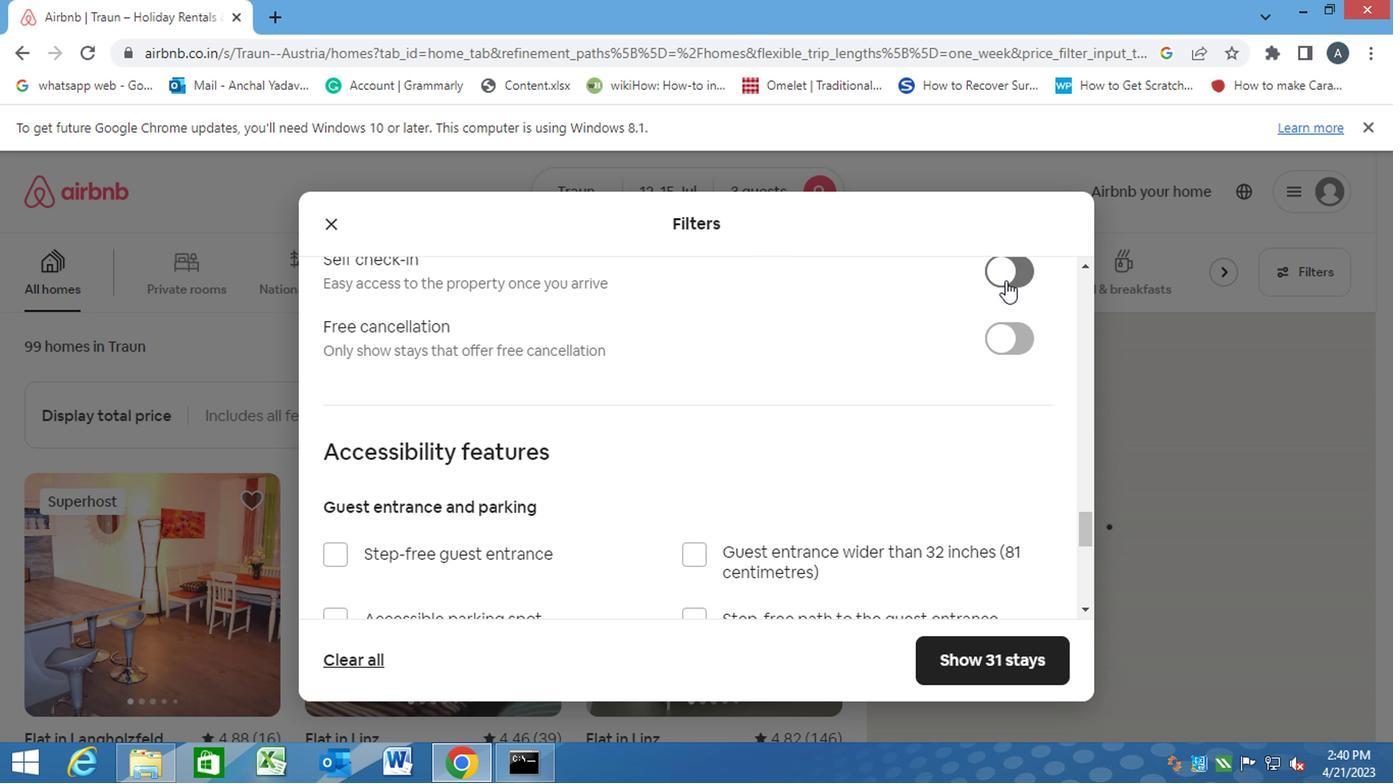 
Action: Mouse pressed left at (1002, 282)
Screenshot: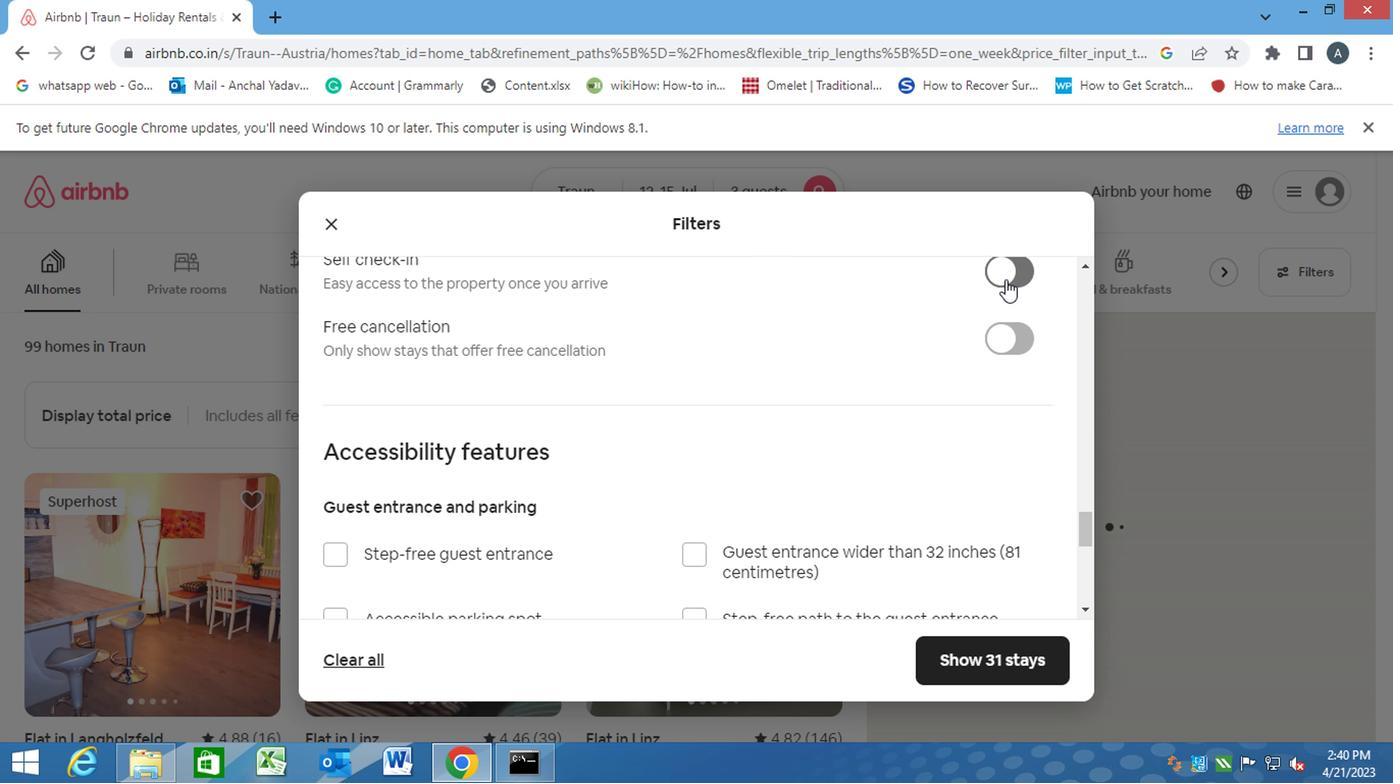 
Action: Mouse moved to (789, 420)
Screenshot: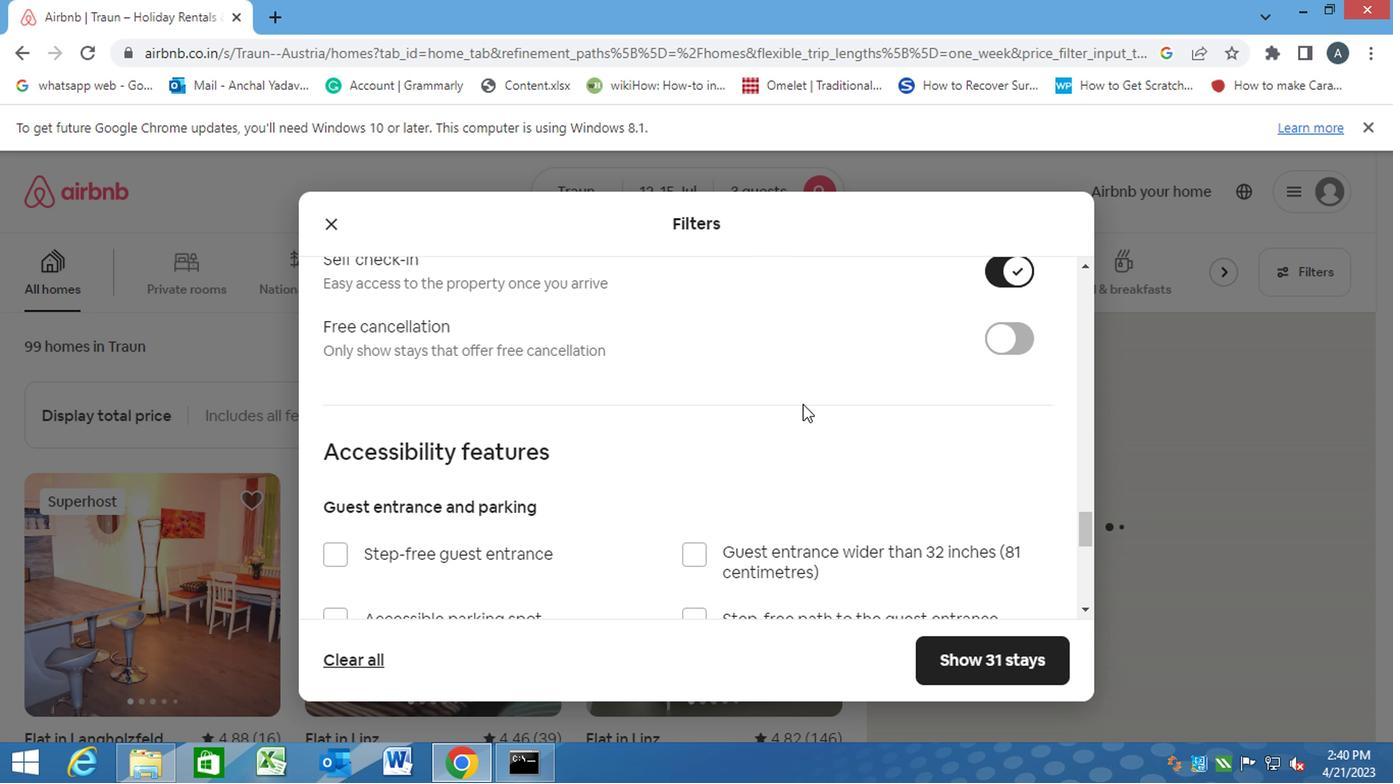 
Action: Mouse scrolled (789, 419) with delta (0, 0)
Screenshot: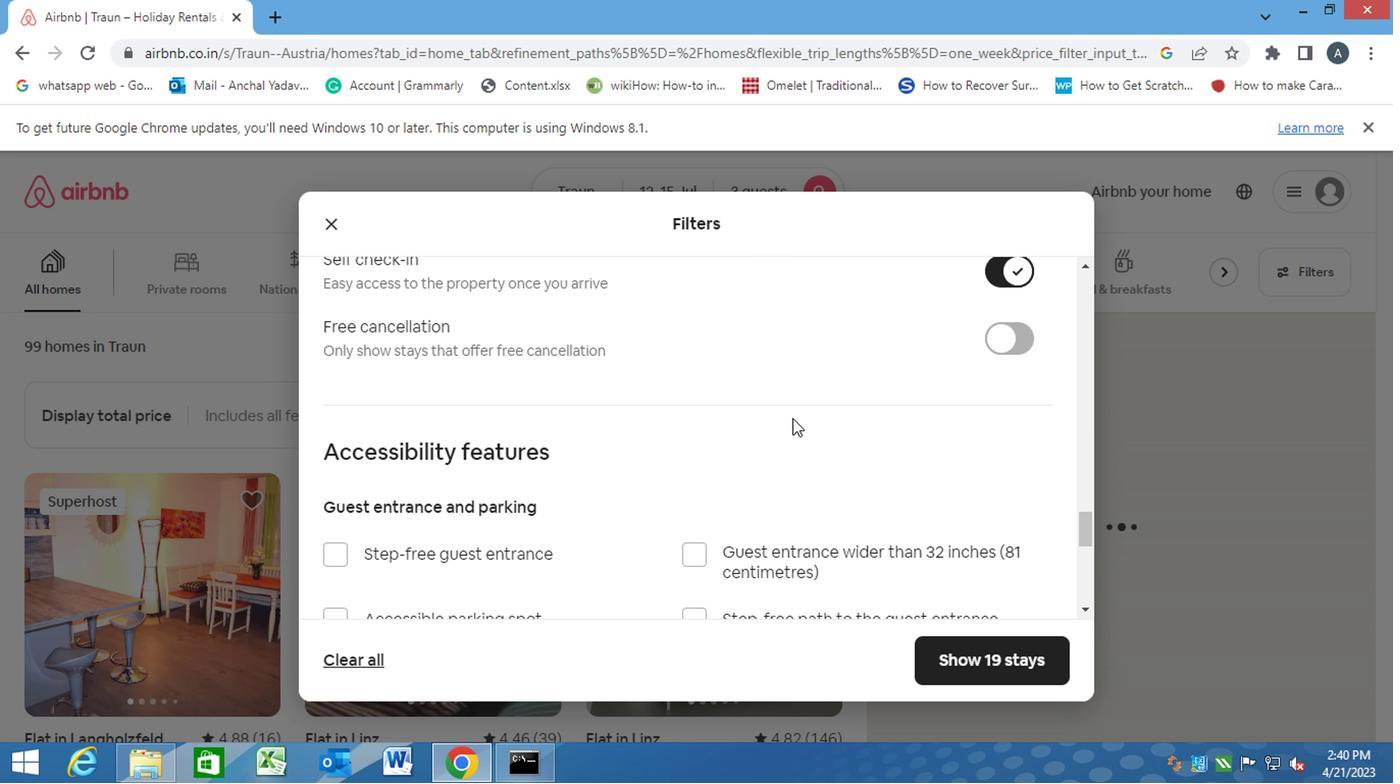 
Action: Mouse scrolled (789, 419) with delta (0, 0)
Screenshot: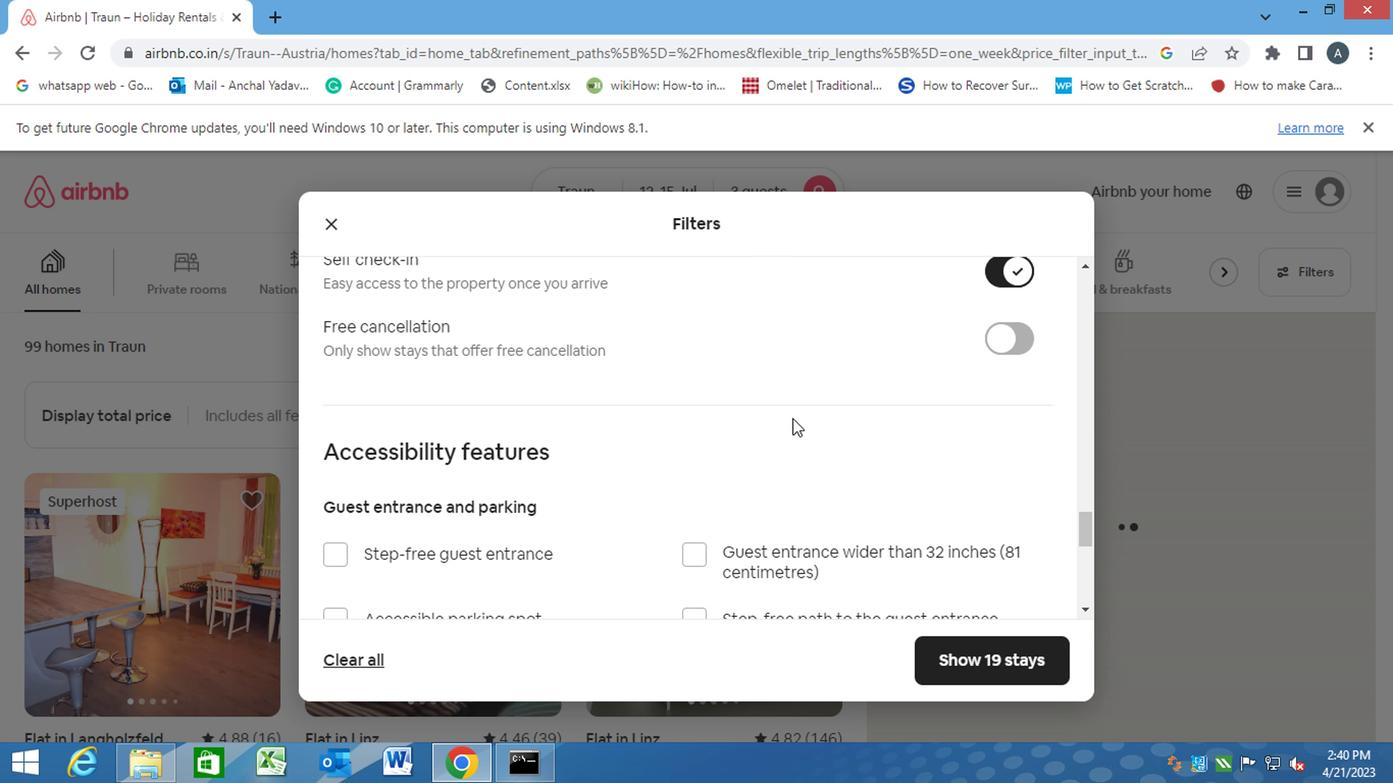 
Action: Mouse moved to (622, 409)
Screenshot: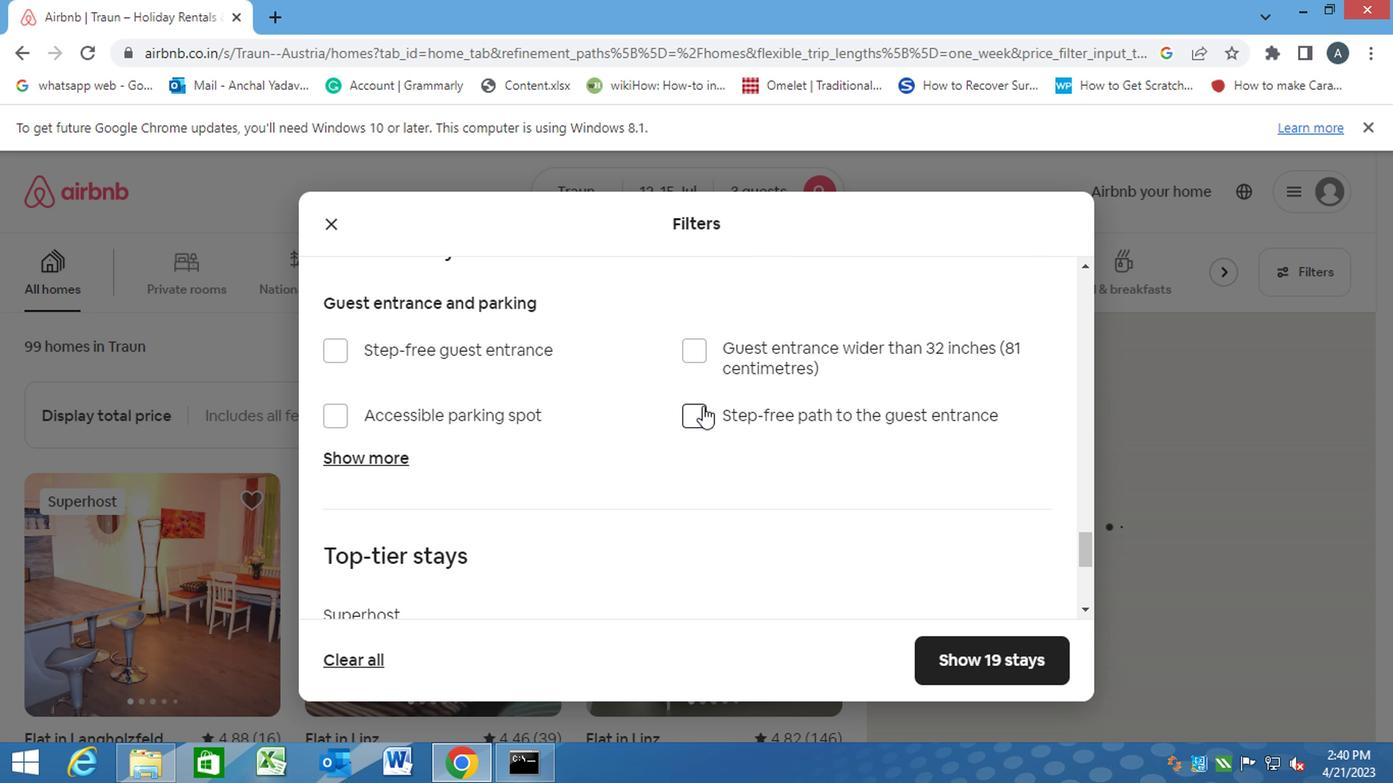 
Action: Mouse scrolled (622, 407) with delta (0, -1)
Screenshot: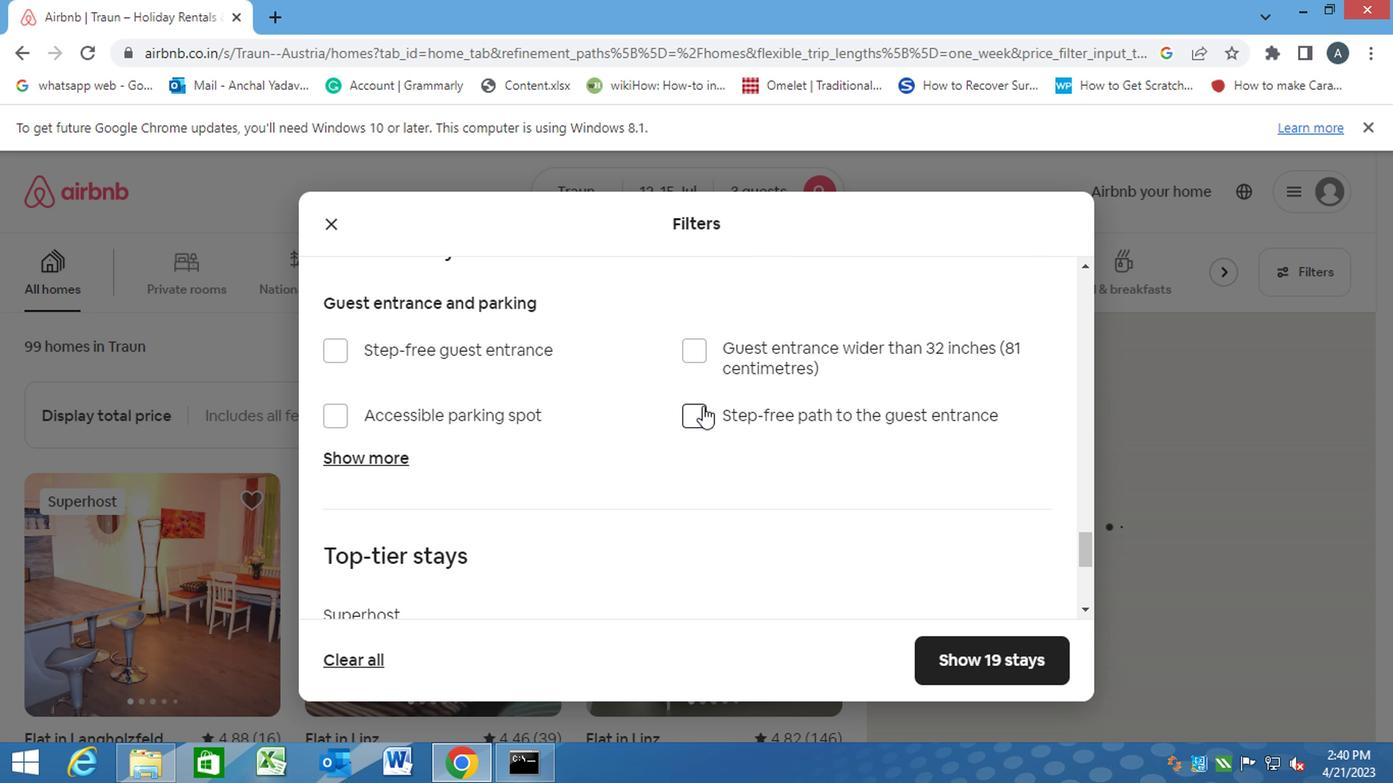 
Action: Mouse moved to (561, 419)
Screenshot: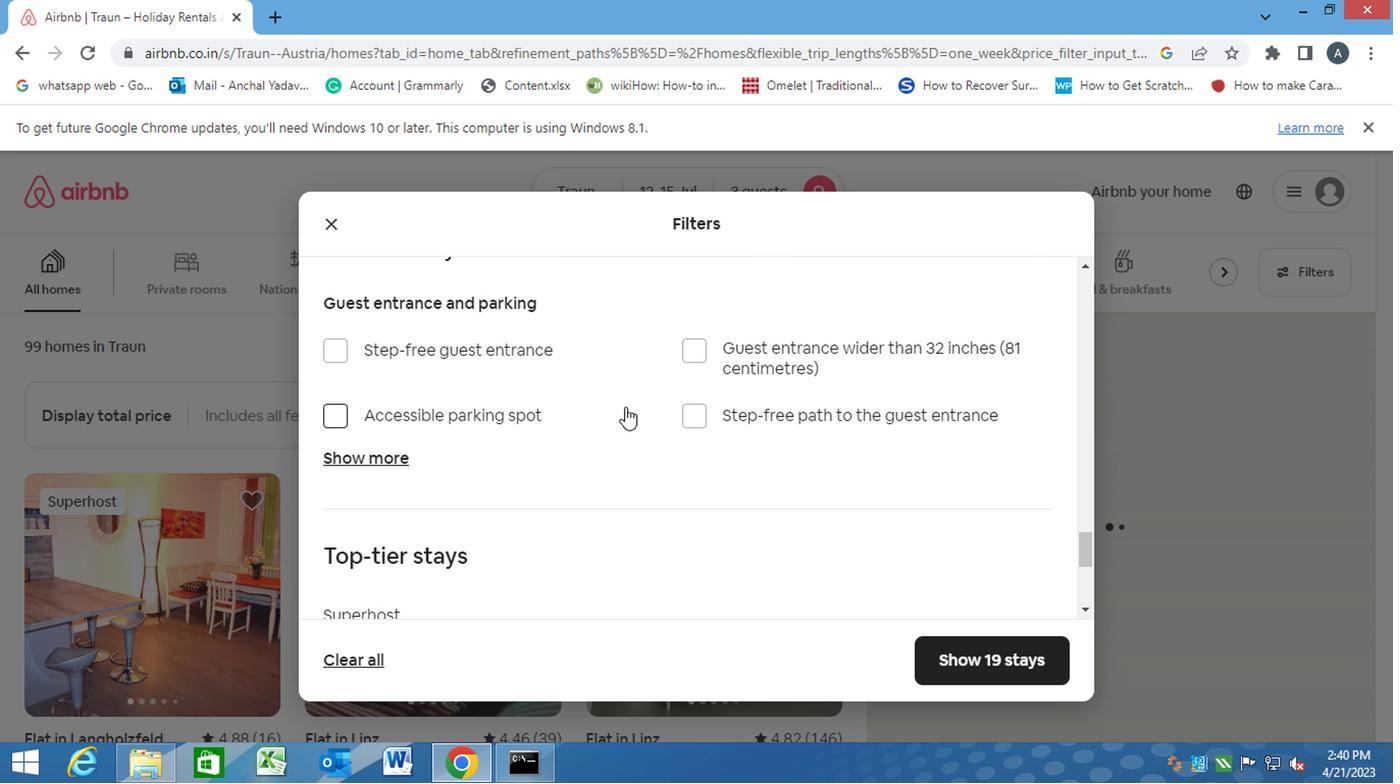 
Action: Mouse scrolled (561, 417) with delta (0, -1)
Screenshot: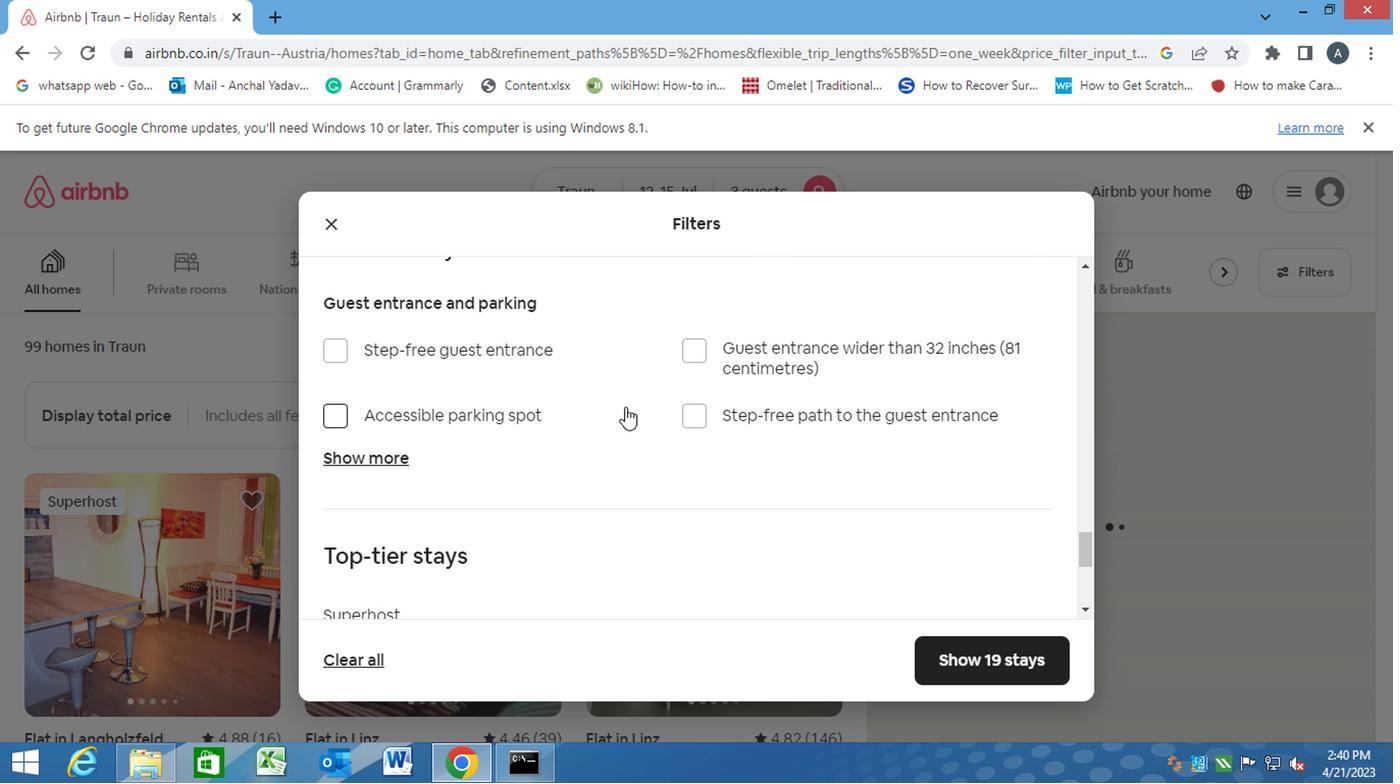 
Action: Mouse moved to (417, 505)
Screenshot: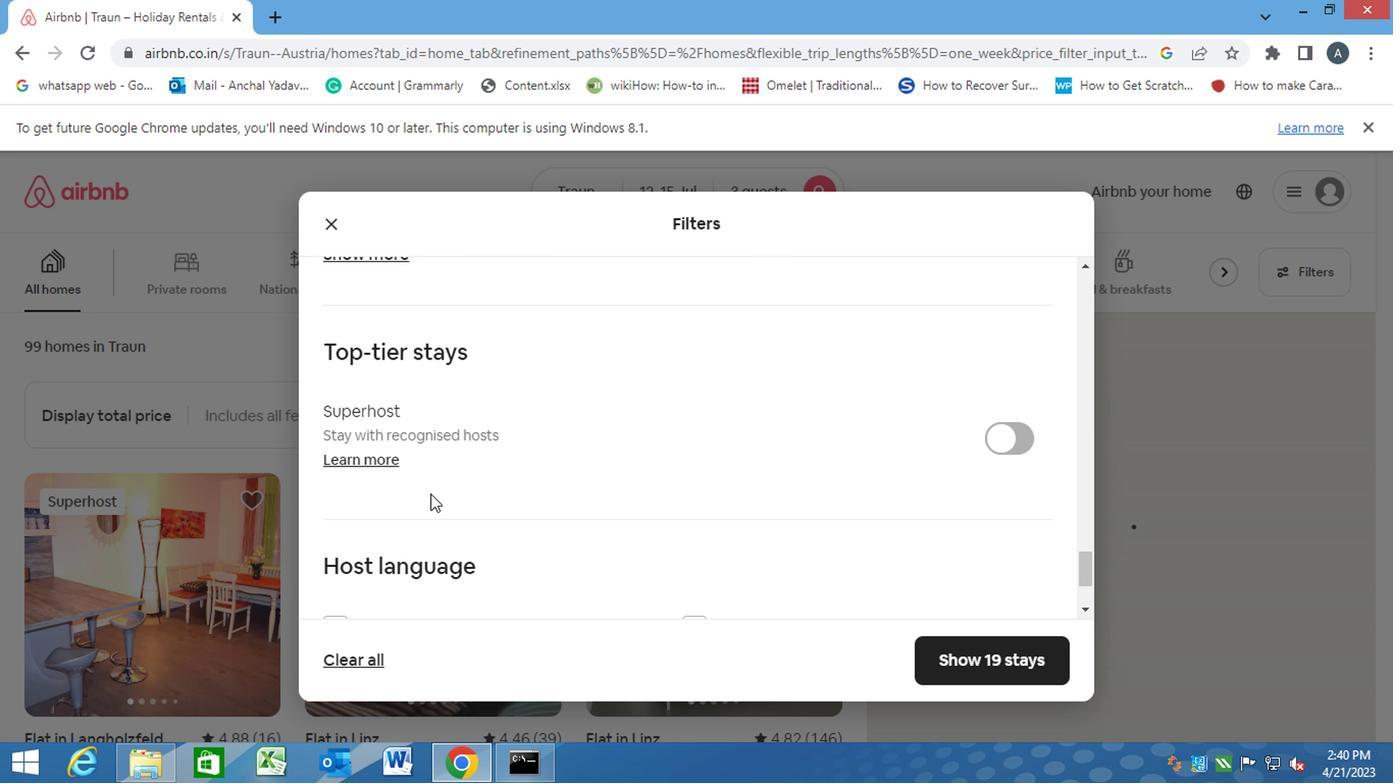 
Action: Mouse scrolled (417, 505) with delta (0, 0)
Screenshot: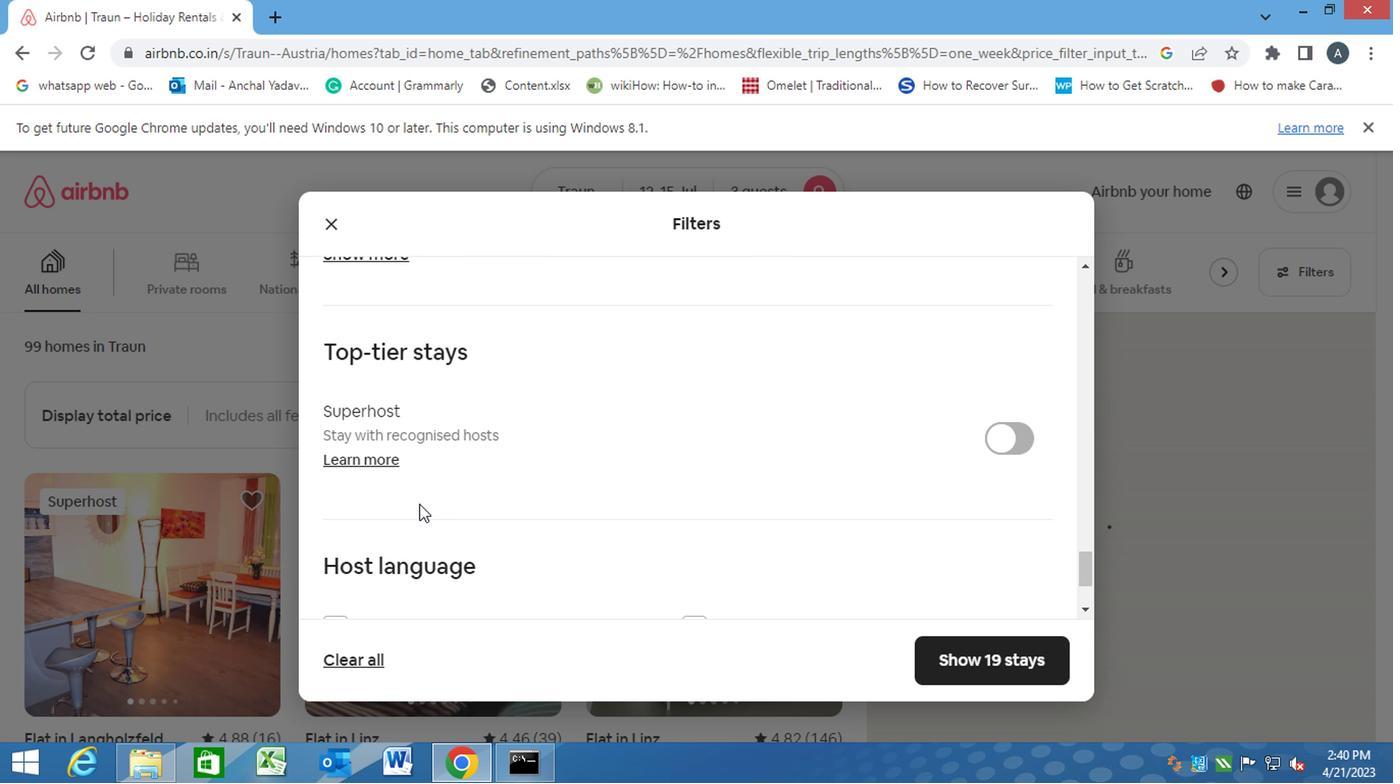 
Action: Mouse scrolled (417, 505) with delta (0, 0)
Screenshot: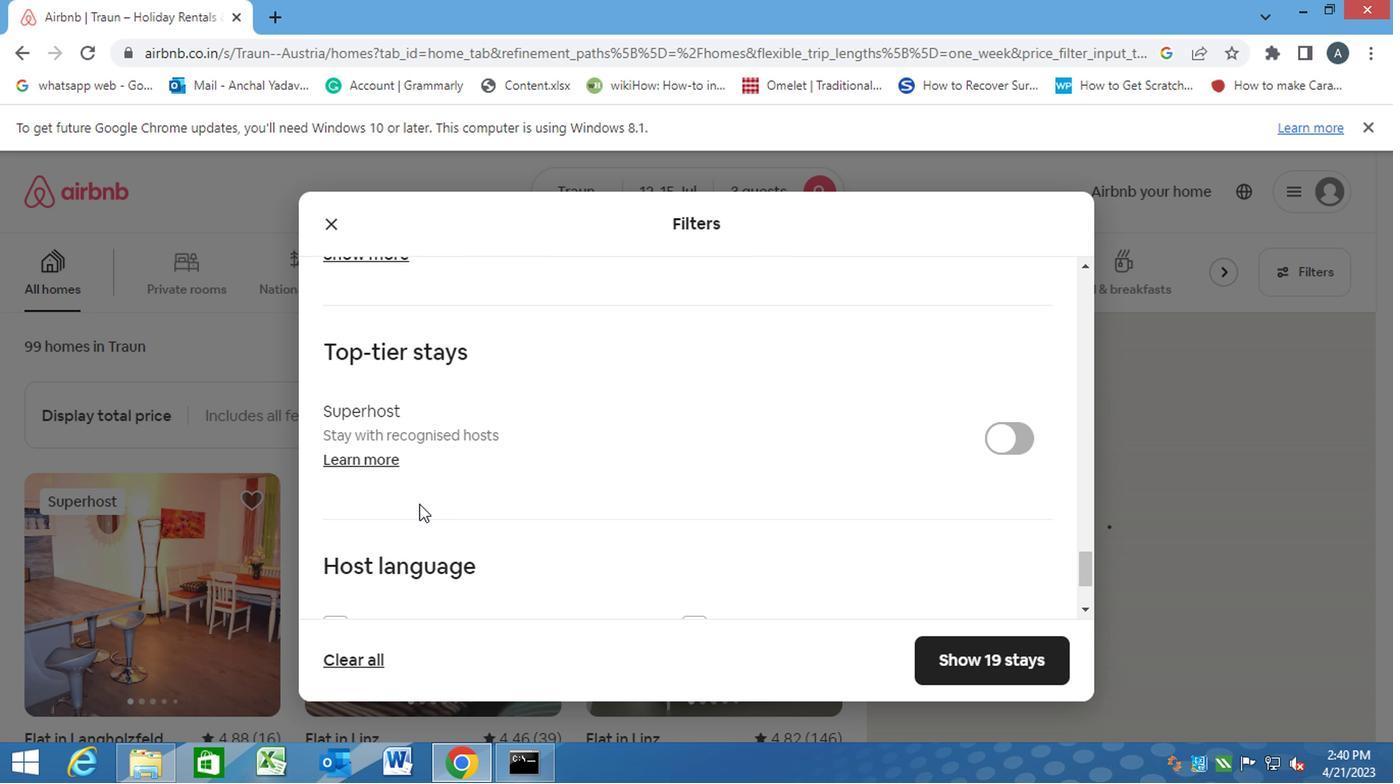 
Action: Mouse moved to (324, 490)
Screenshot: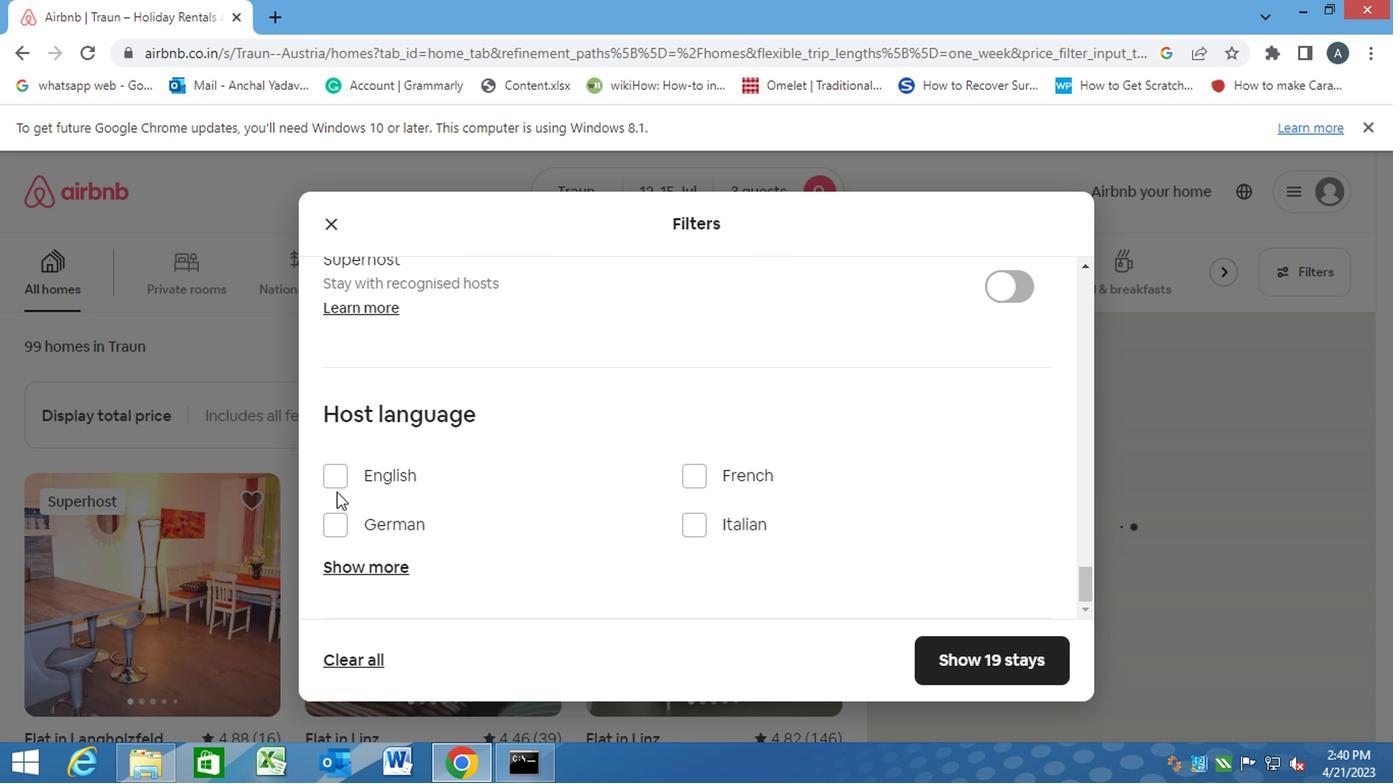 
Action: Mouse pressed left at (324, 490)
Screenshot: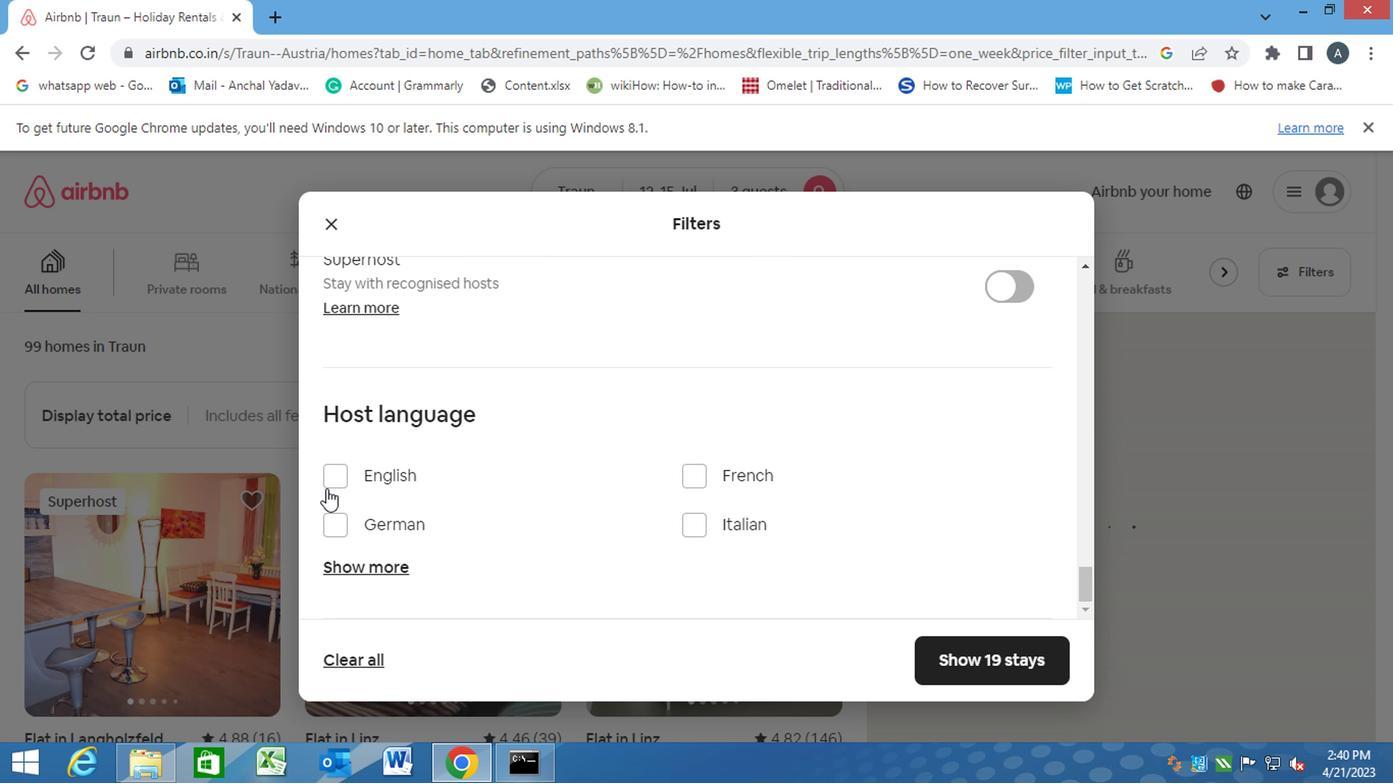 
Action: Mouse moved to (919, 655)
Screenshot: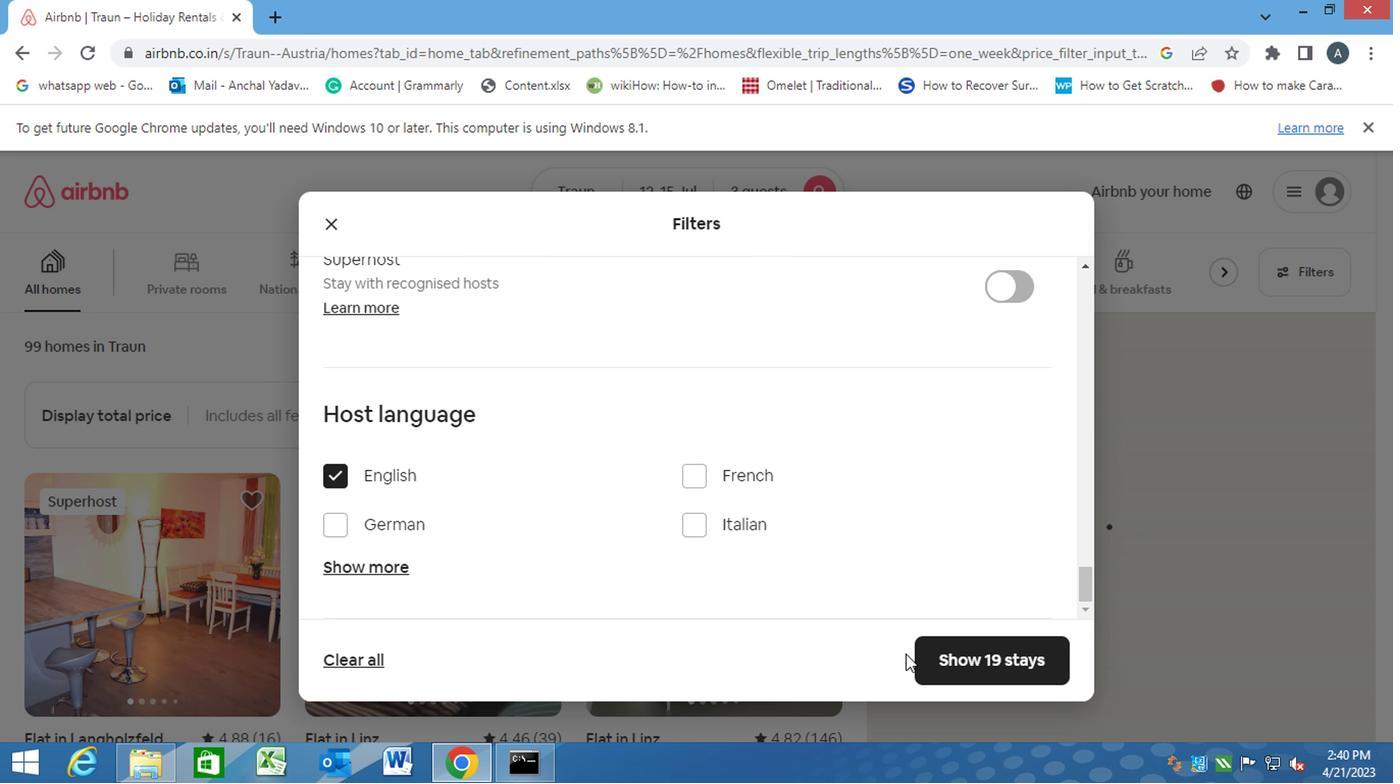 
Action: Mouse pressed left at (919, 655)
Screenshot: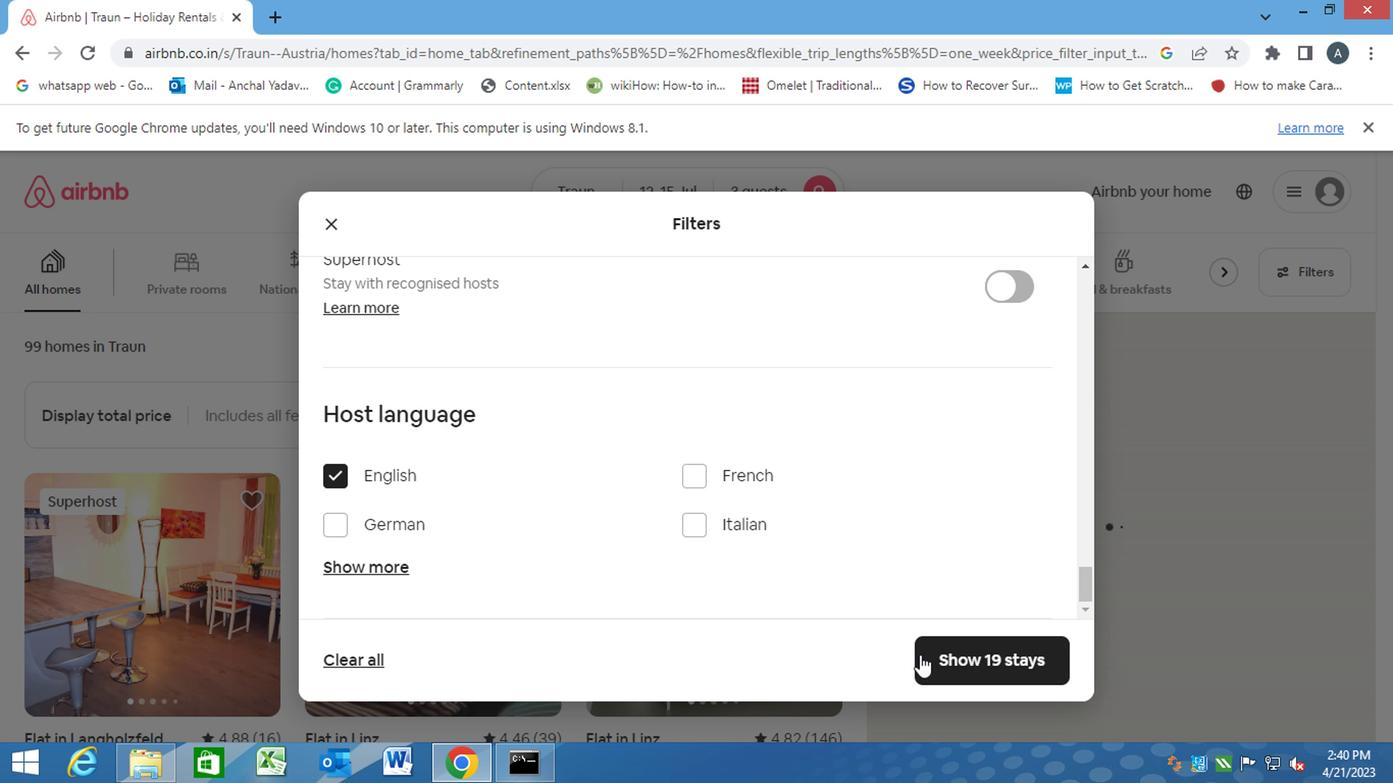 
Action: Mouse moved to (956, 660)
Screenshot: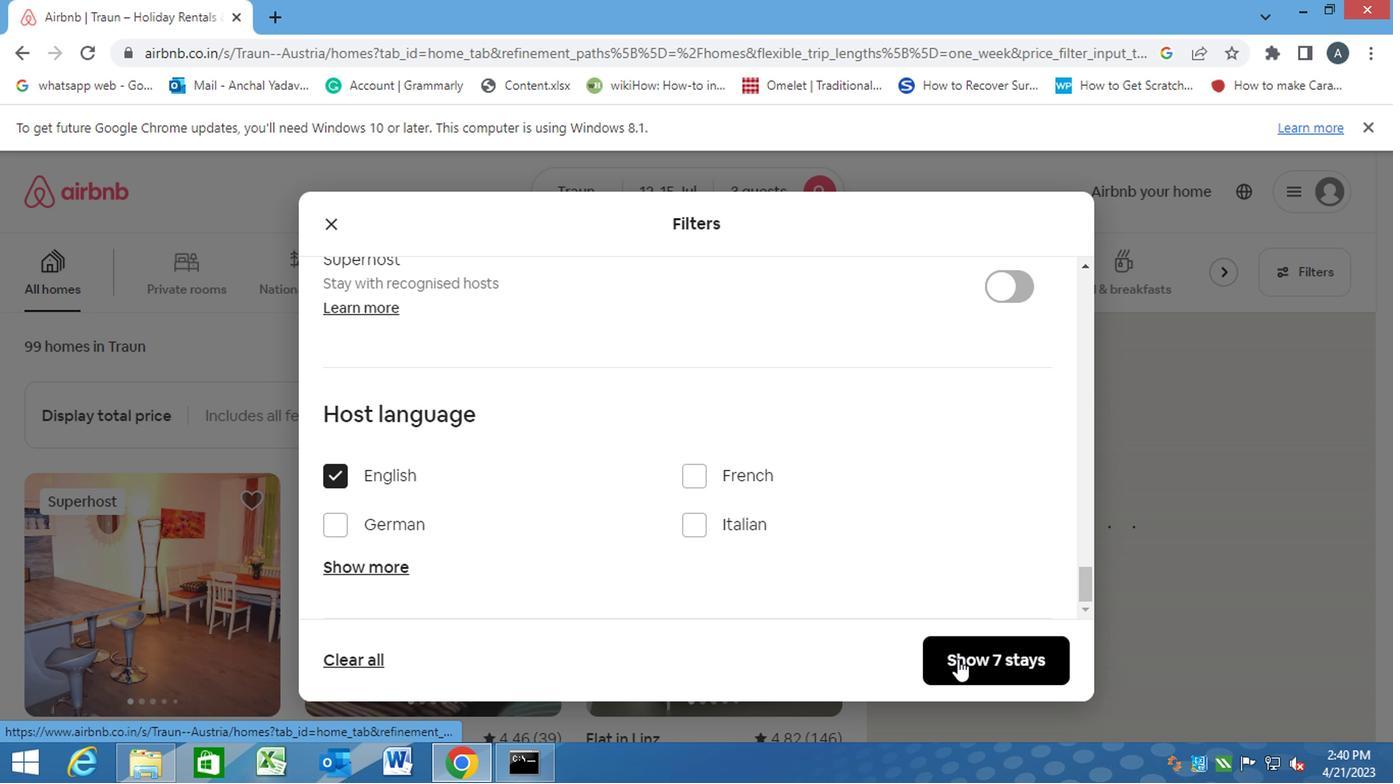 
Action: Mouse pressed left at (956, 660)
Screenshot: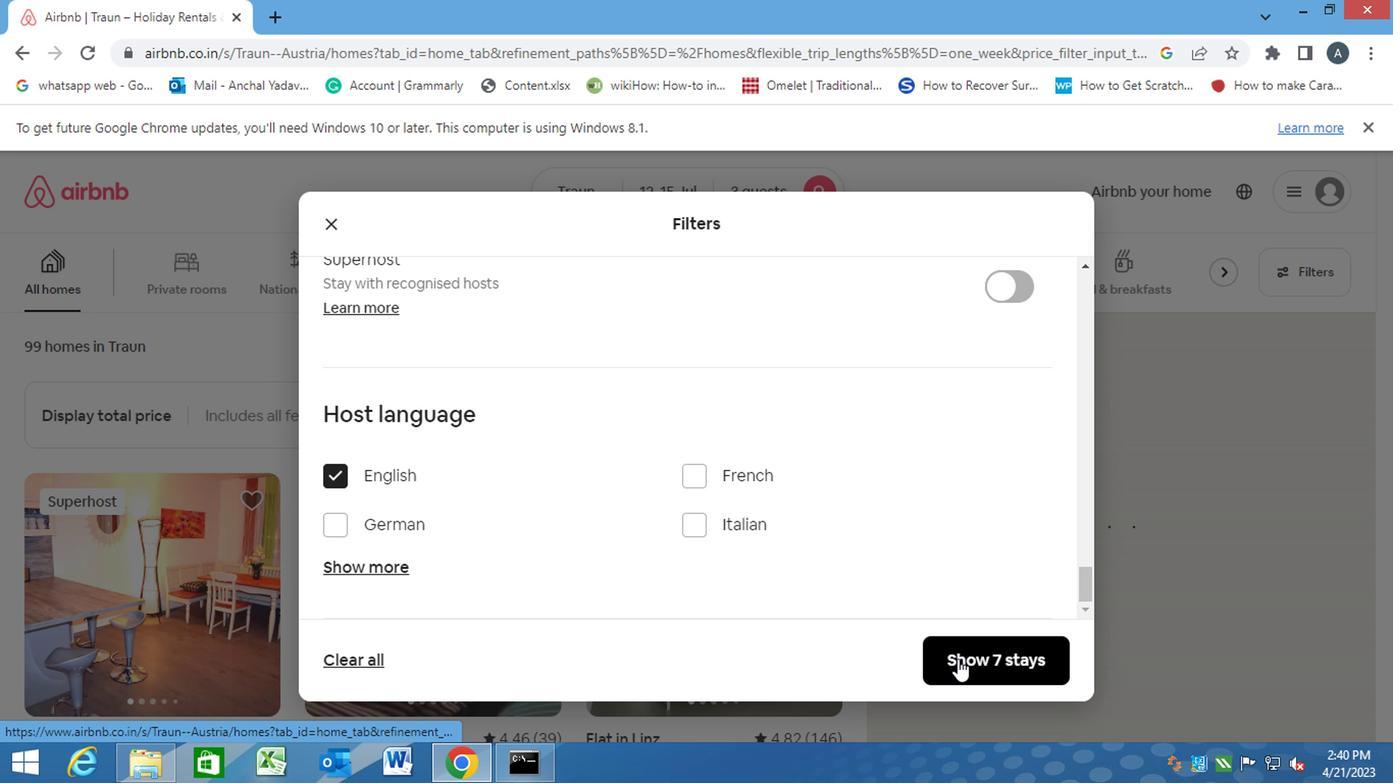
